 Task: Send an email with the signature Guadalupe Nelson with the subject Update on a disciplinary action and the message Please let us know if you require any further assistance with the project. from softage.8@softage.net to softage.5@softage.net and softage.6@softage.net
Action: Mouse moved to (1168, 66)
Screenshot: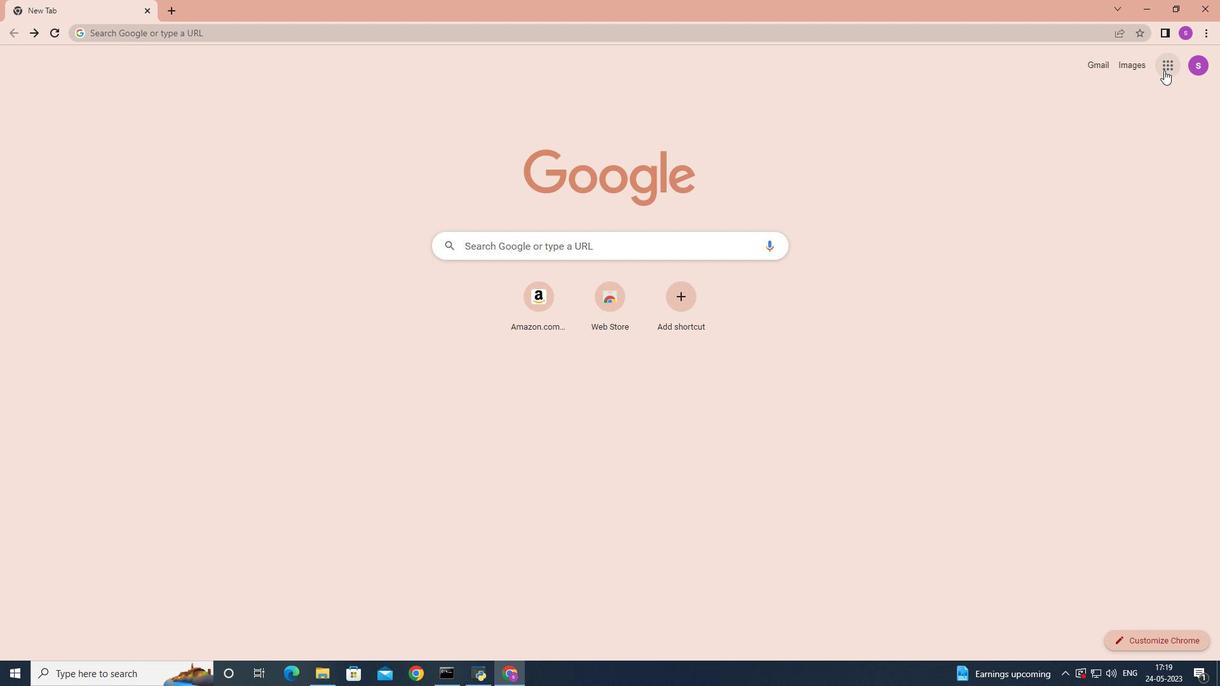
Action: Mouse pressed left at (1168, 66)
Screenshot: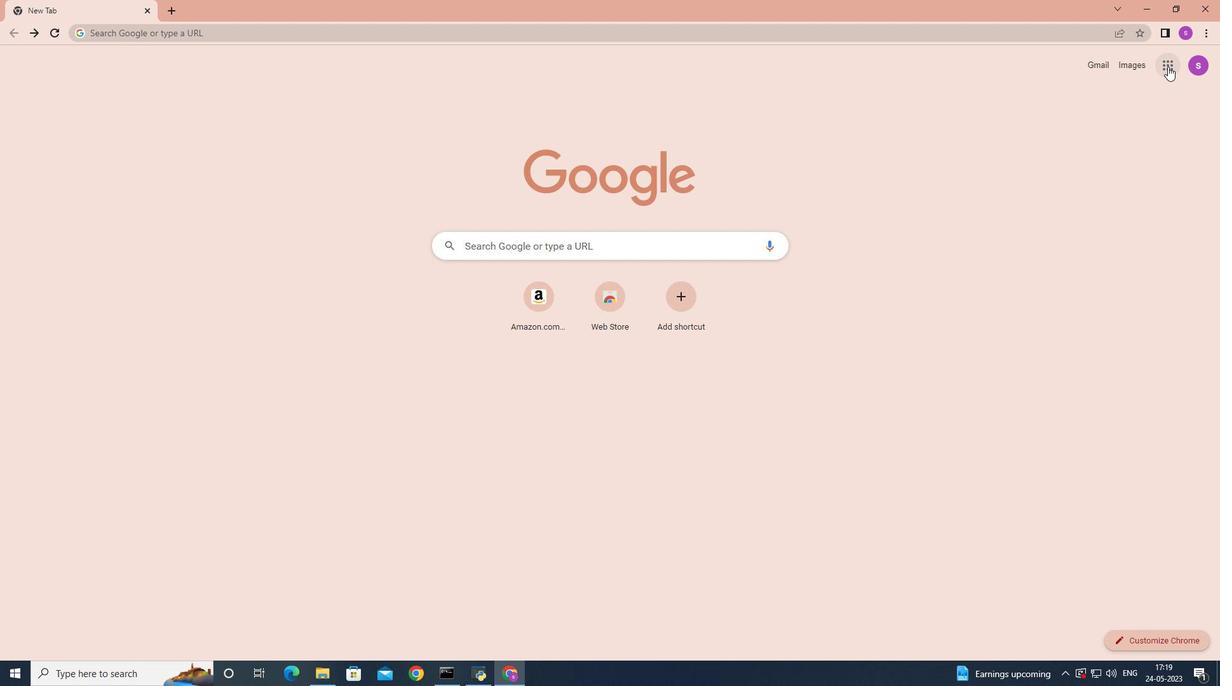 
Action: Mouse moved to (1117, 134)
Screenshot: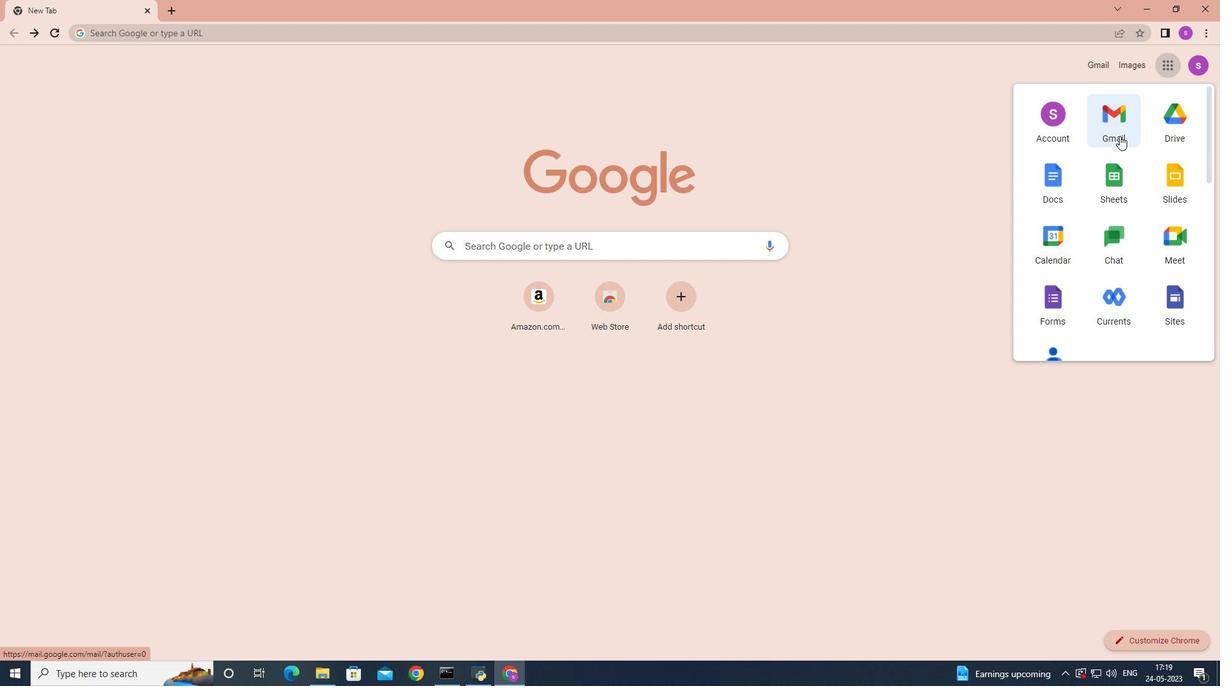 
Action: Mouse pressed left at (1117, 134)
Screenshot: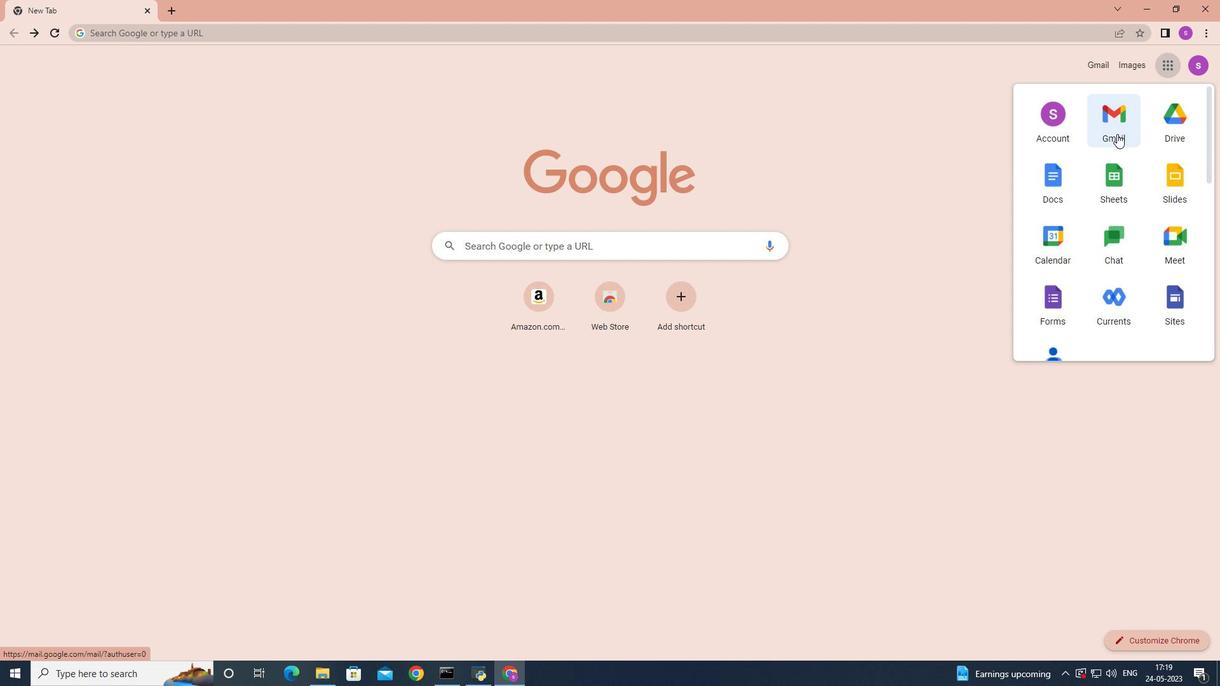 
Action: Mouse moved to (1082, 64)
Screenshot: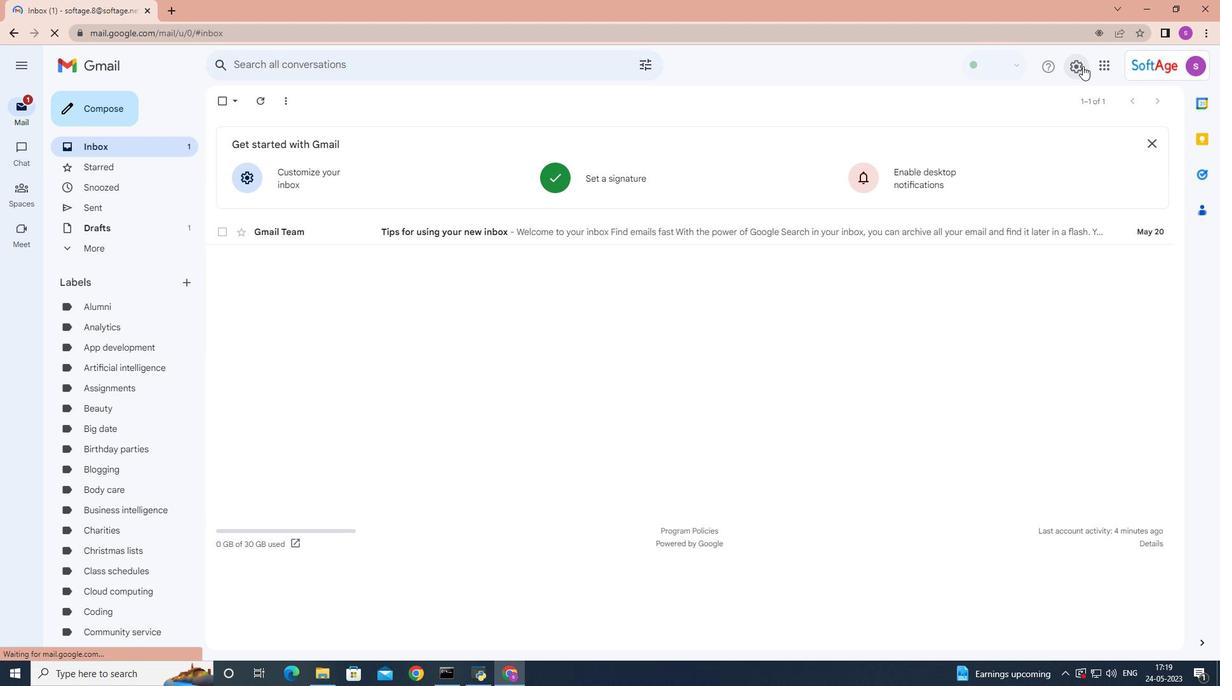 
Action: Mouse pressed left at (1082, 64)
Screenshot: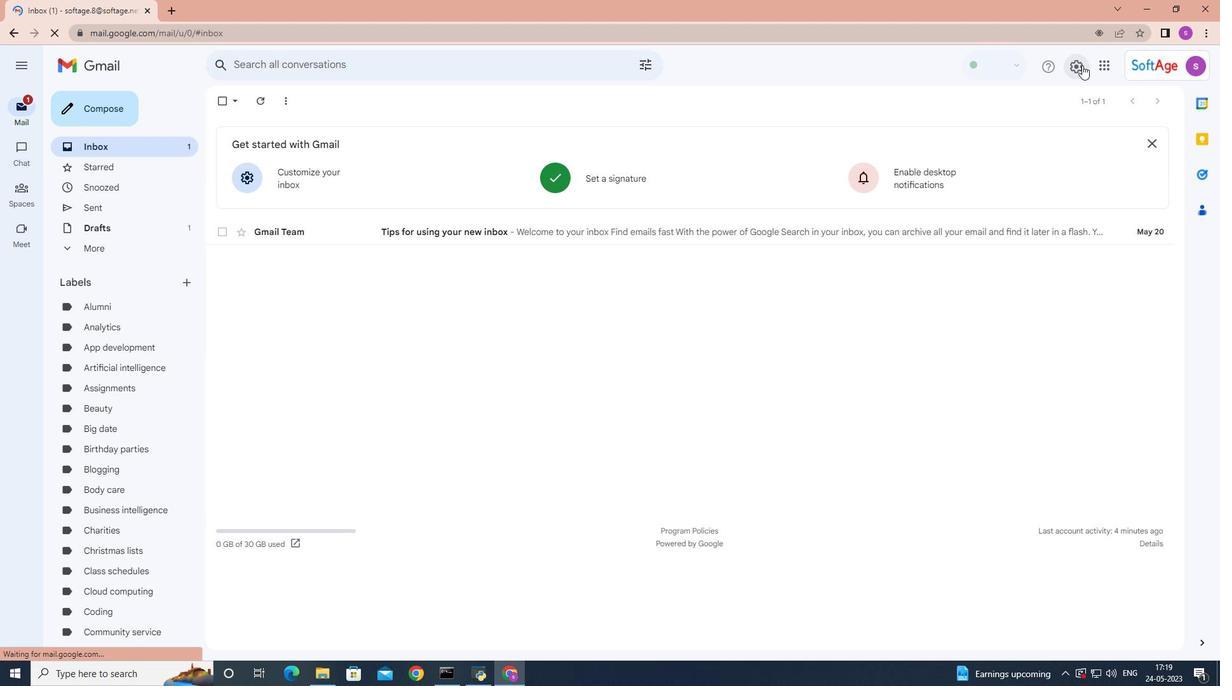 
Action: Mouse moved to (1070, 130)
Screenshot: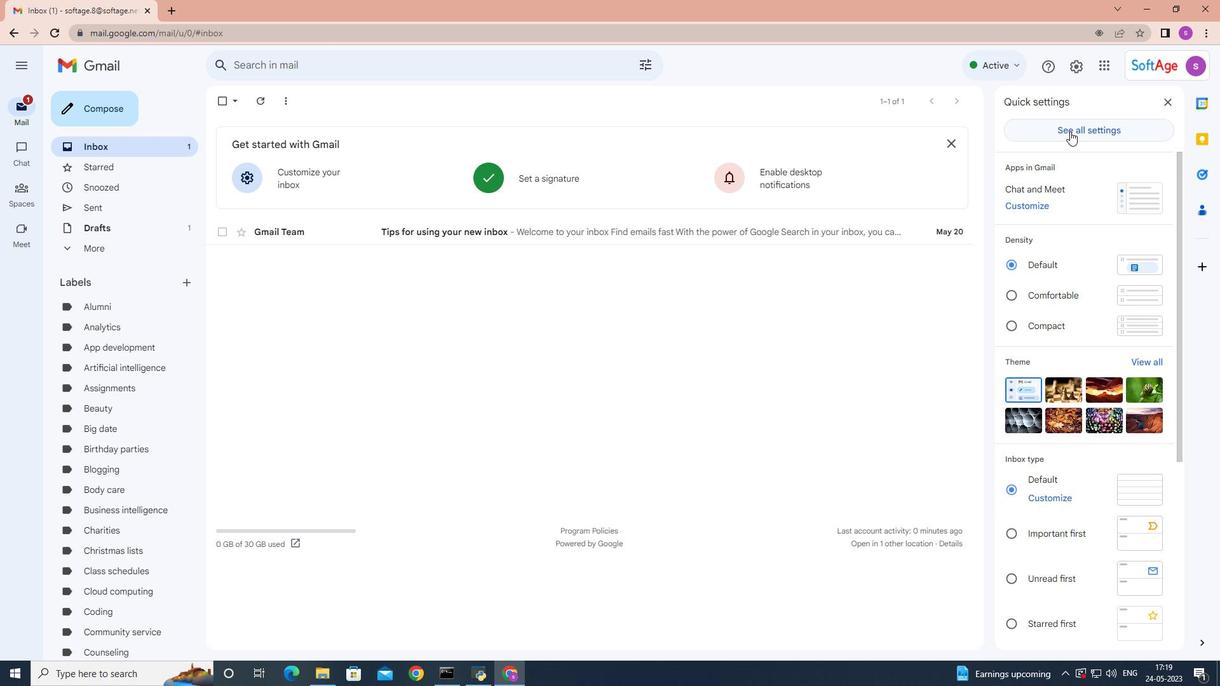 
Action: Mouse pressed left at (1070, 130)
Screenshot: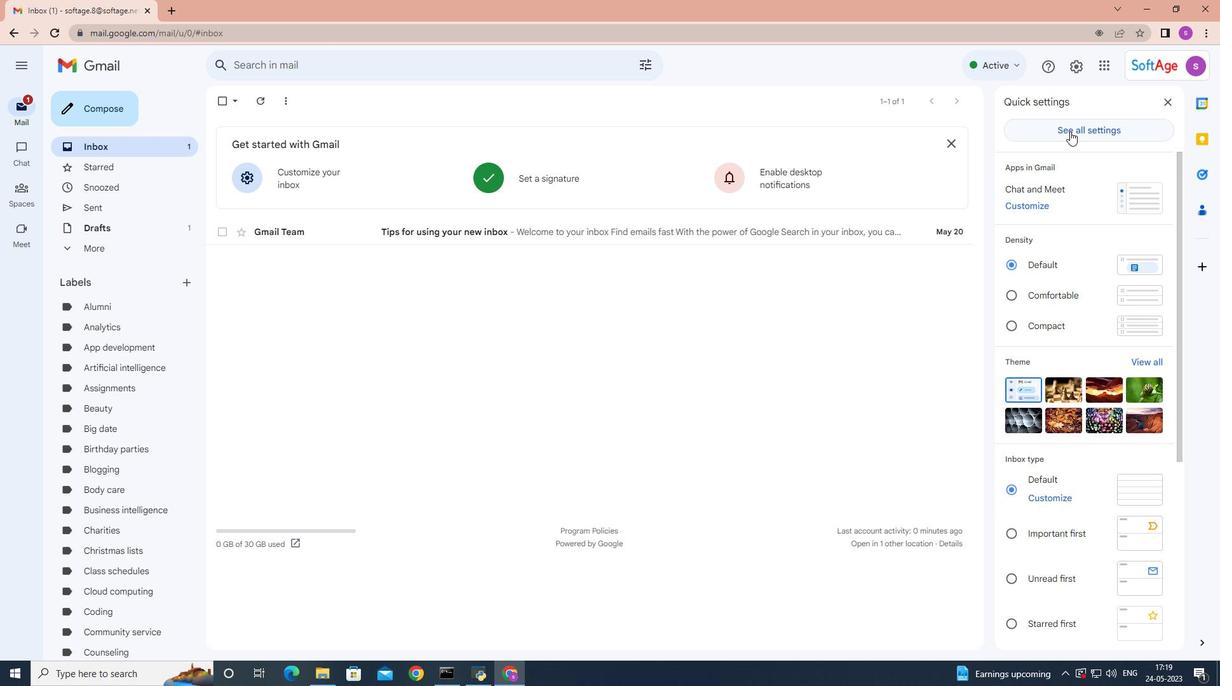 
Action: Mouse moved to (623, 318)
Screenshot: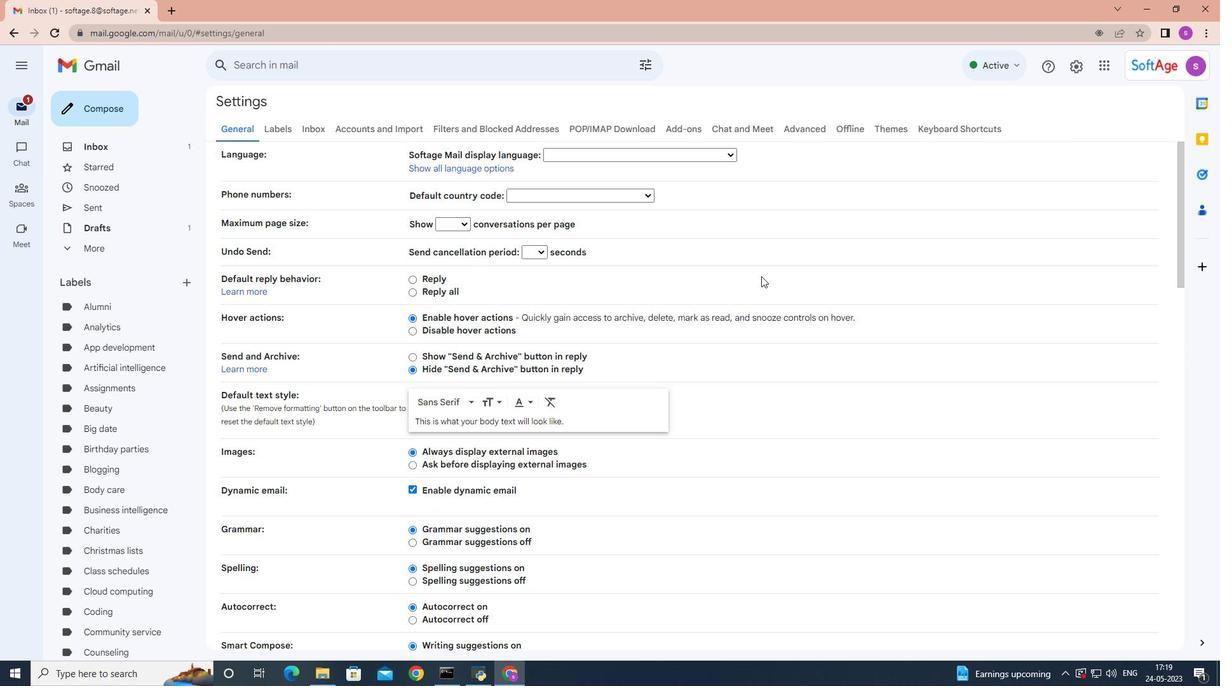 
Action: Mouse scrolled (623, 317) with delta (0, 0)
Screenshot: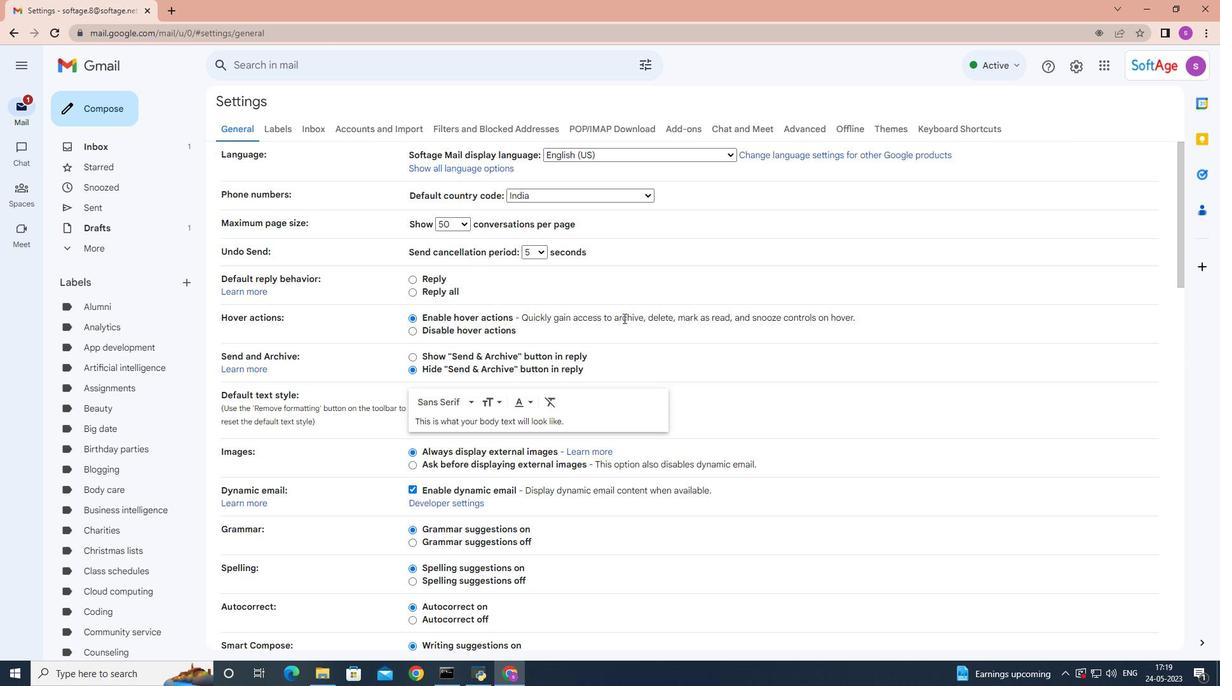 
Action: Mouse scrolled (623, 317) with delta (0, 0)
Screenshot: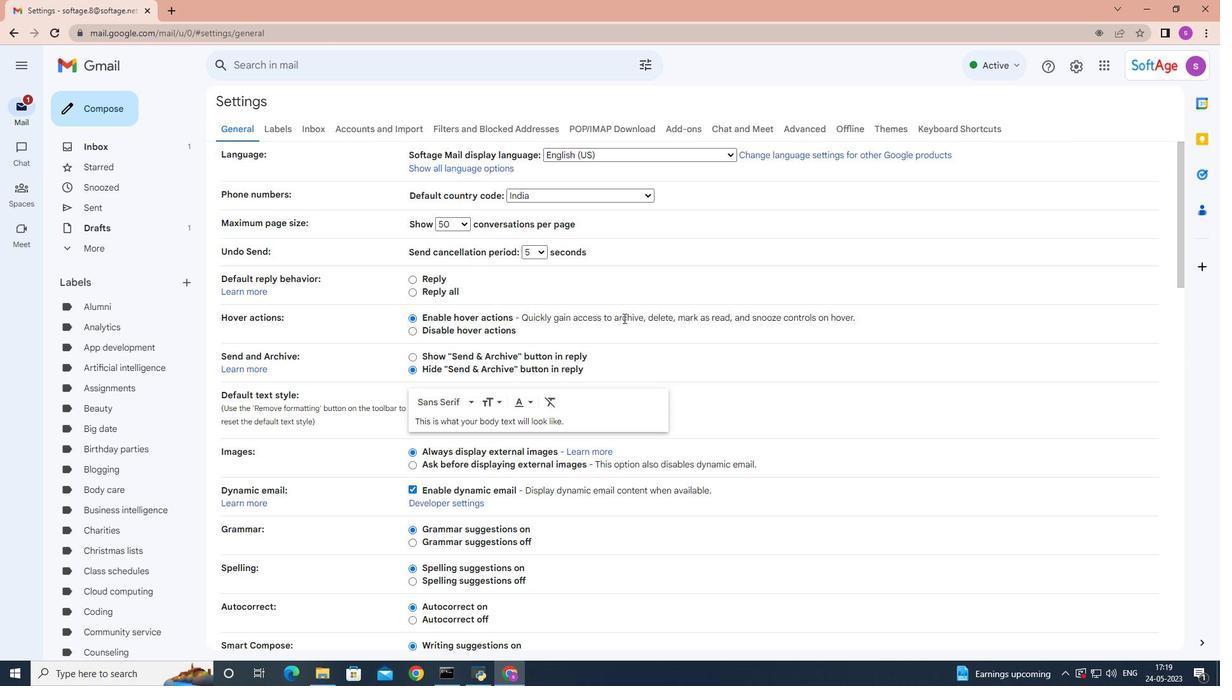 
Action: Mouse scrolled (623, 317) with delta (0, 0)
Screenshot: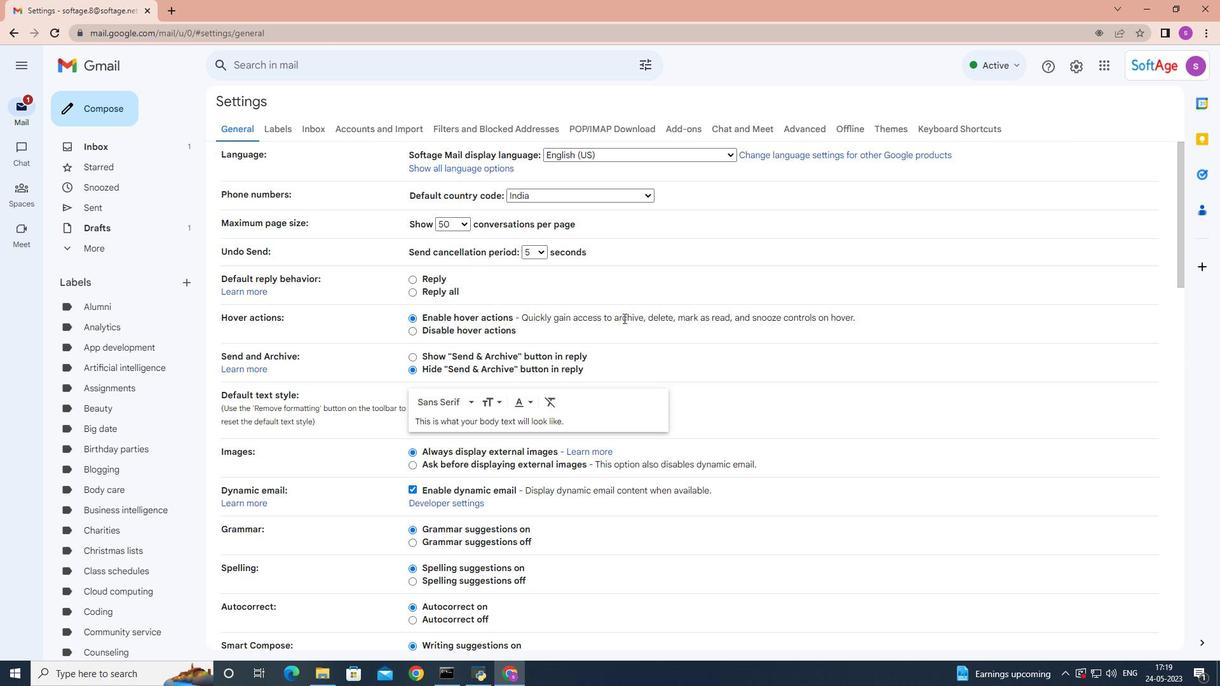 
Action: Mouse scrolled (623, 317) with delta (0, 0)
Screenshot: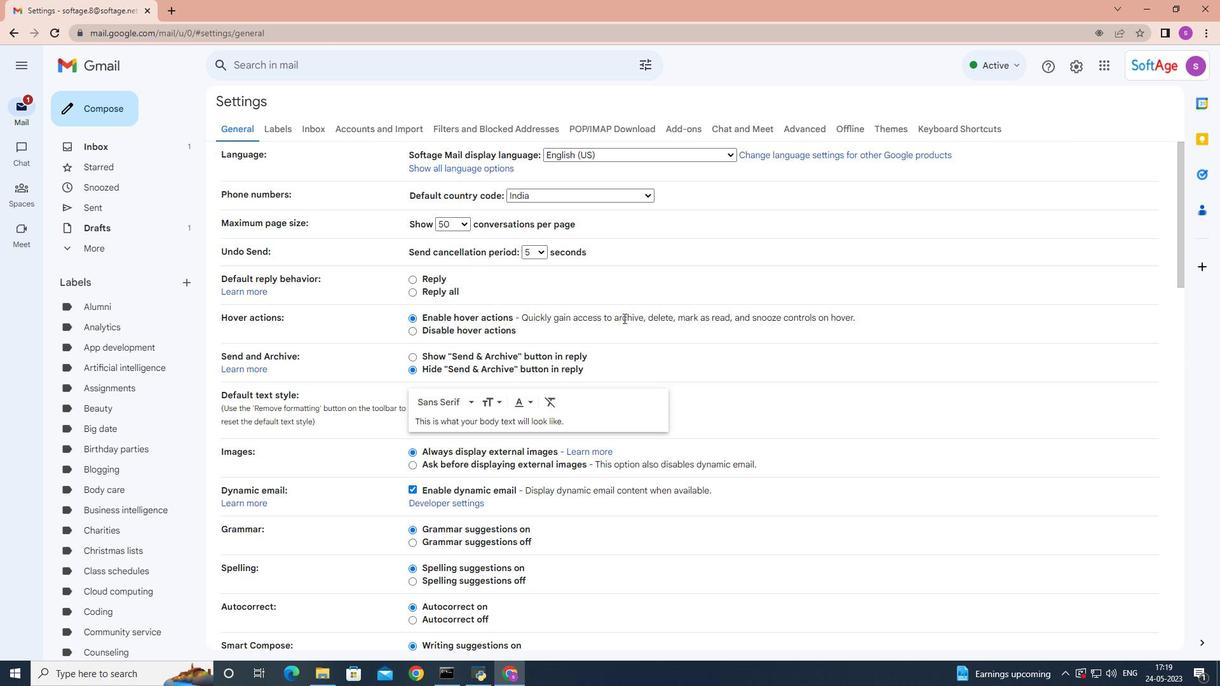 
Action: Mouse moved to (623, 318)
Screenshot: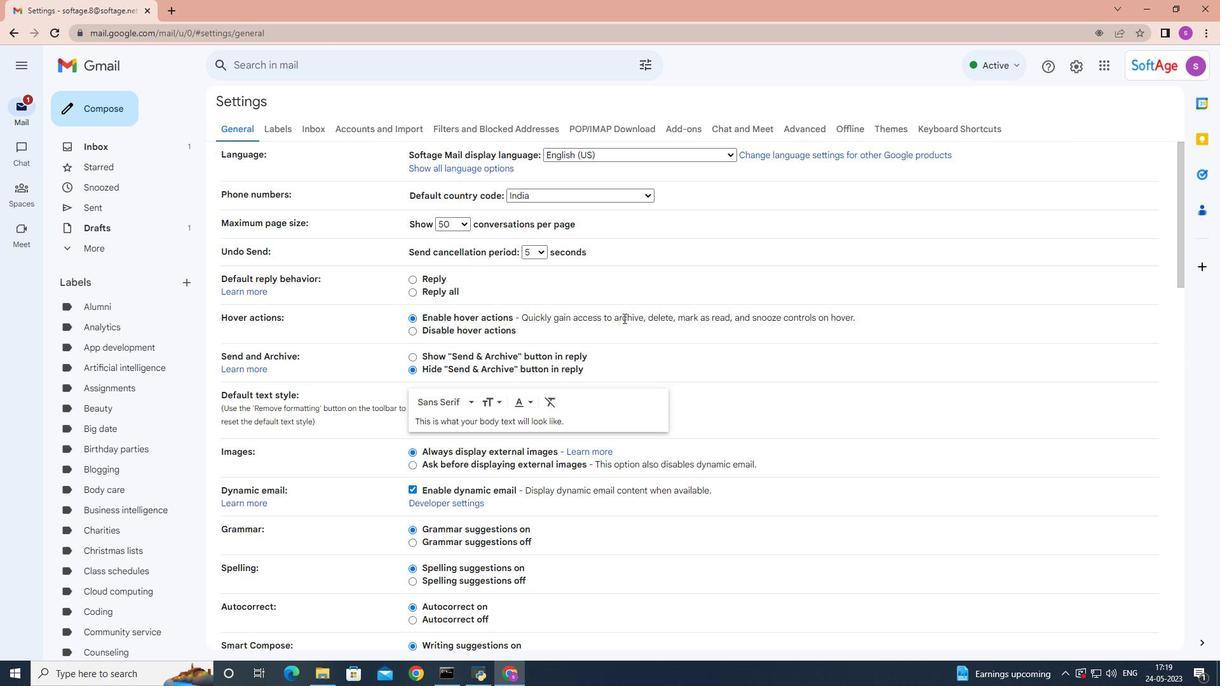 
Action: Mouse scrolled (623, 317) with delta (0, 0)
Screenshot: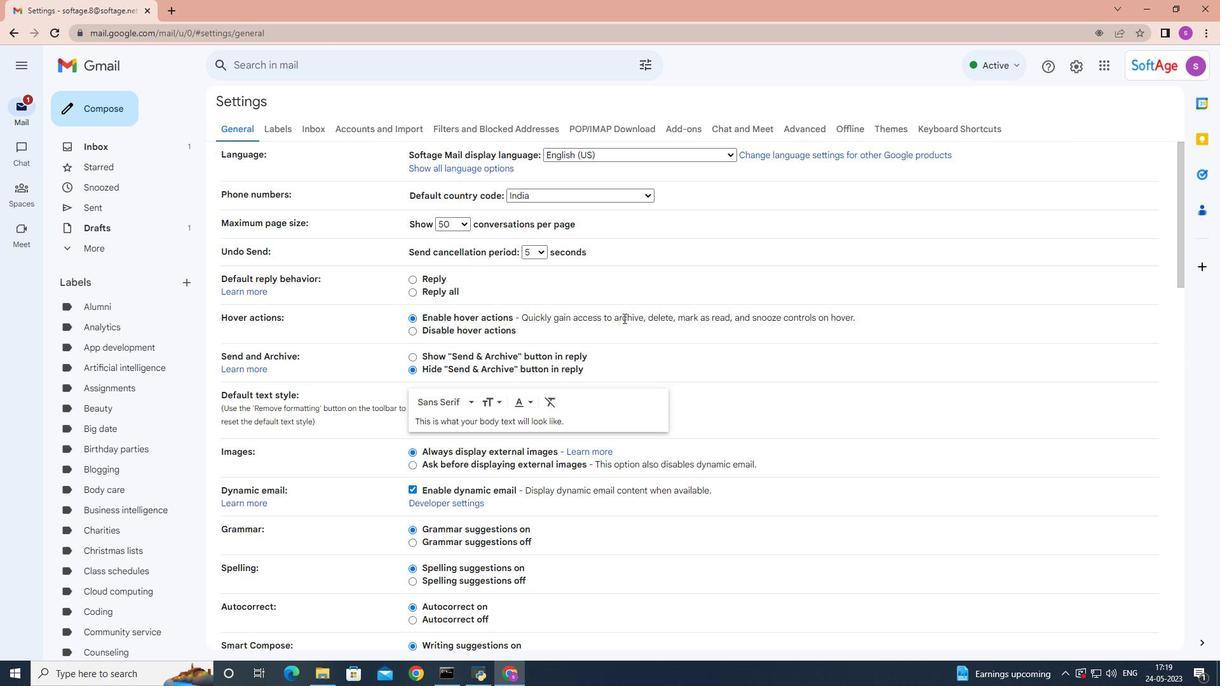 
Action: Mouse moved to (624, 316)
Screenshot: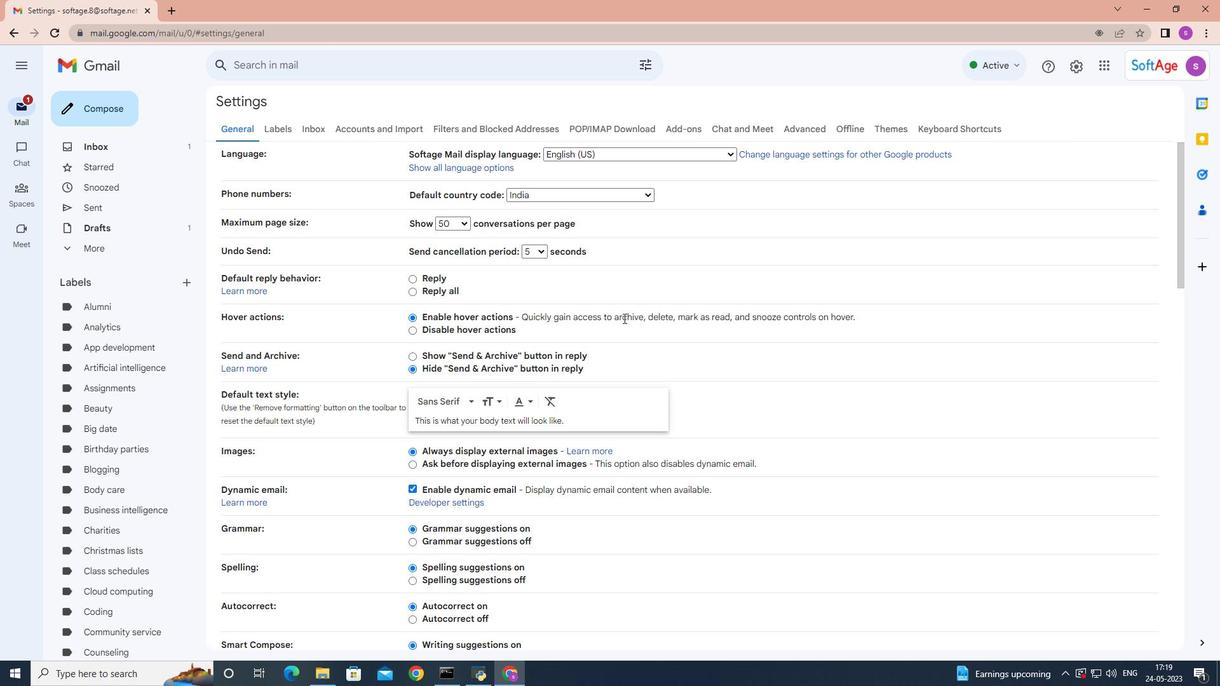 
Action: Mouse scrolled (624, 316) with delta (0, 0)
Screenshot: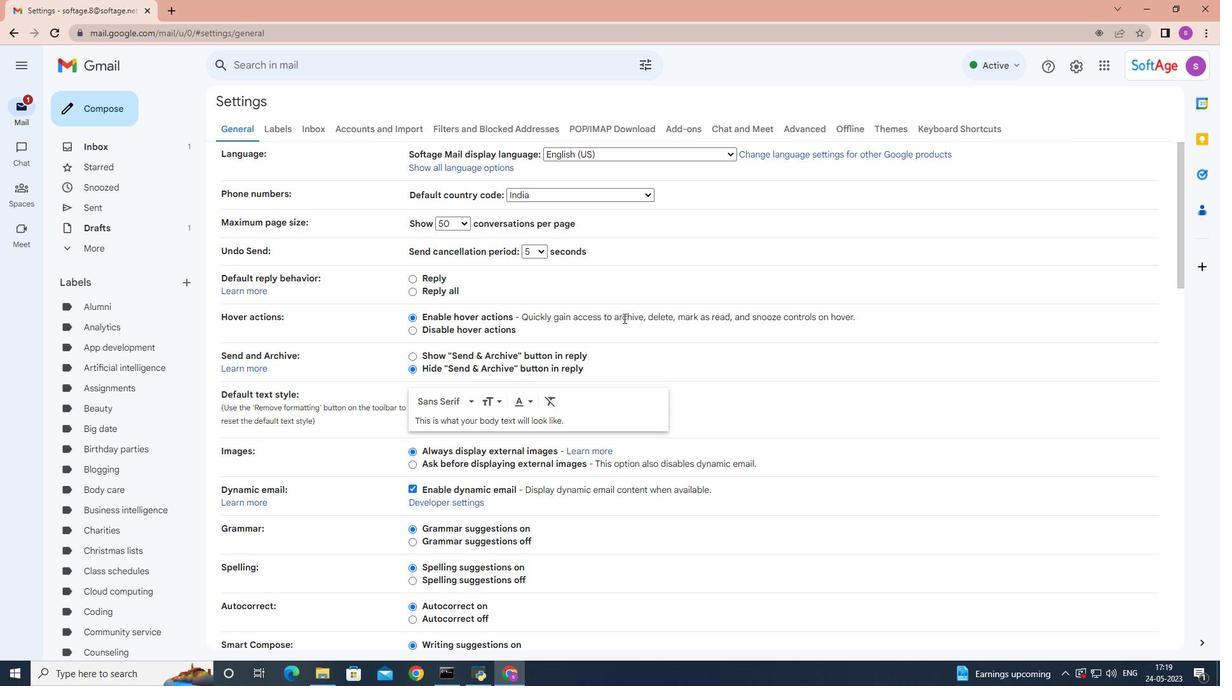 
Action: Mouse moved to (635, 306)
Screenshot: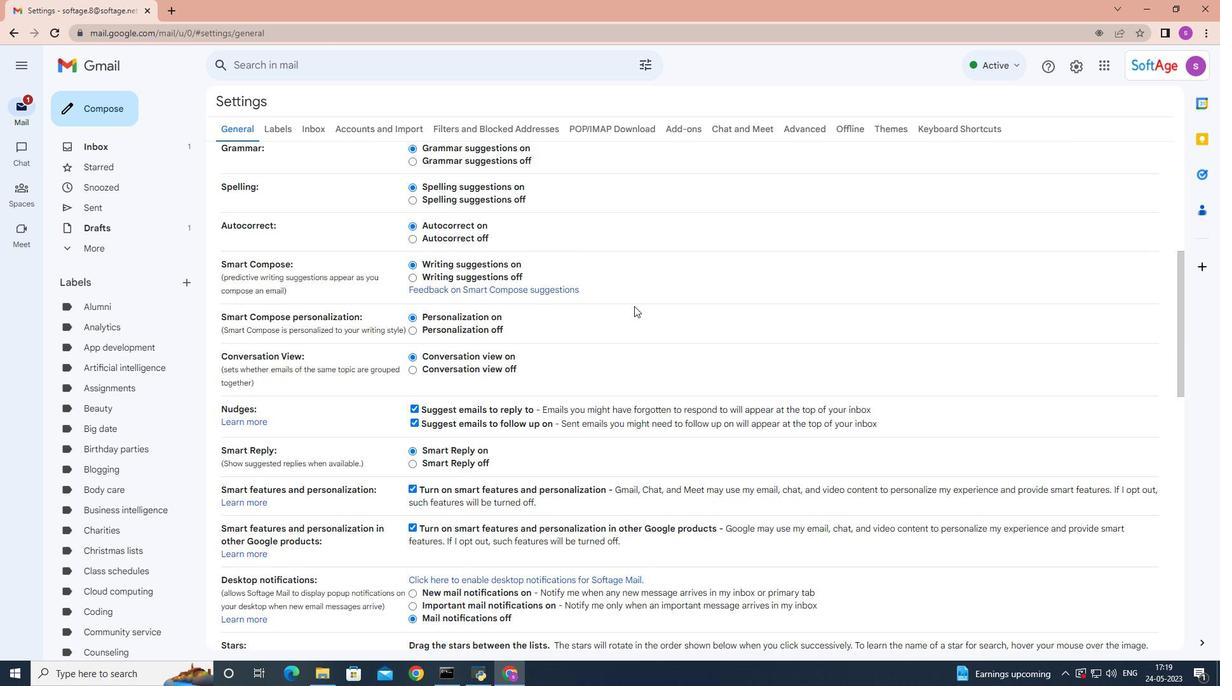 
Action: Mouse scrolled (635, 305) with delta (0, 0)
Screenshot: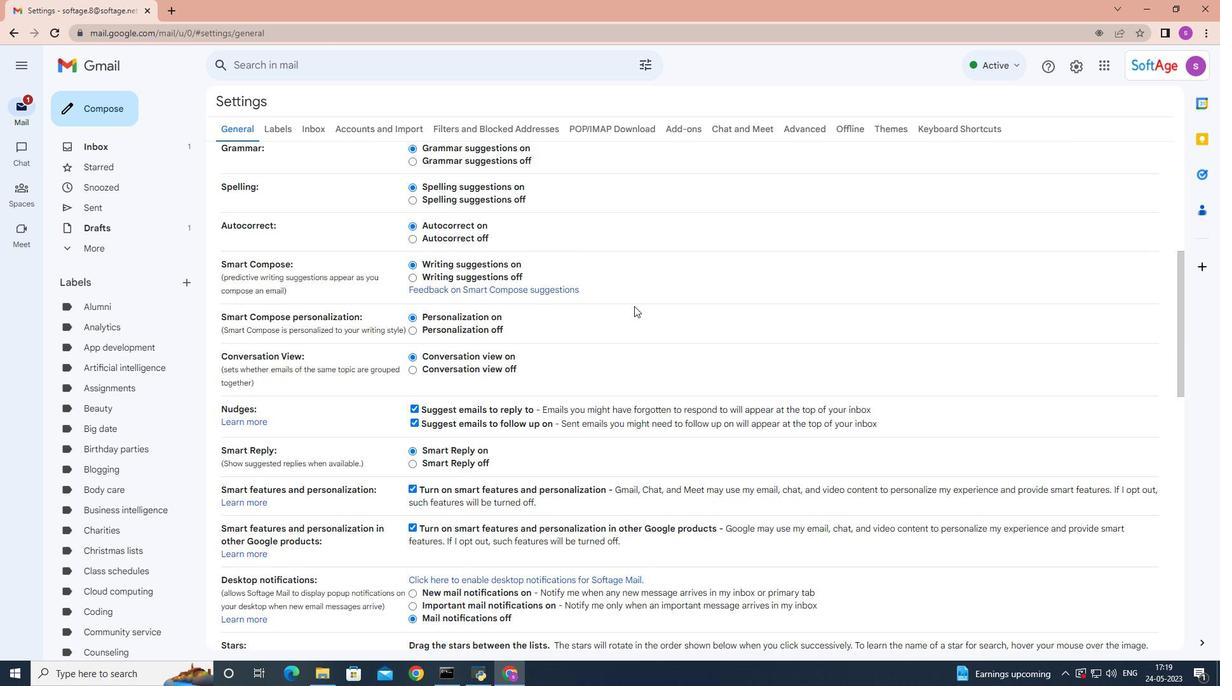 
Action: Mouse scrolled (635, 305) with delta (0, 0)
Screenshot: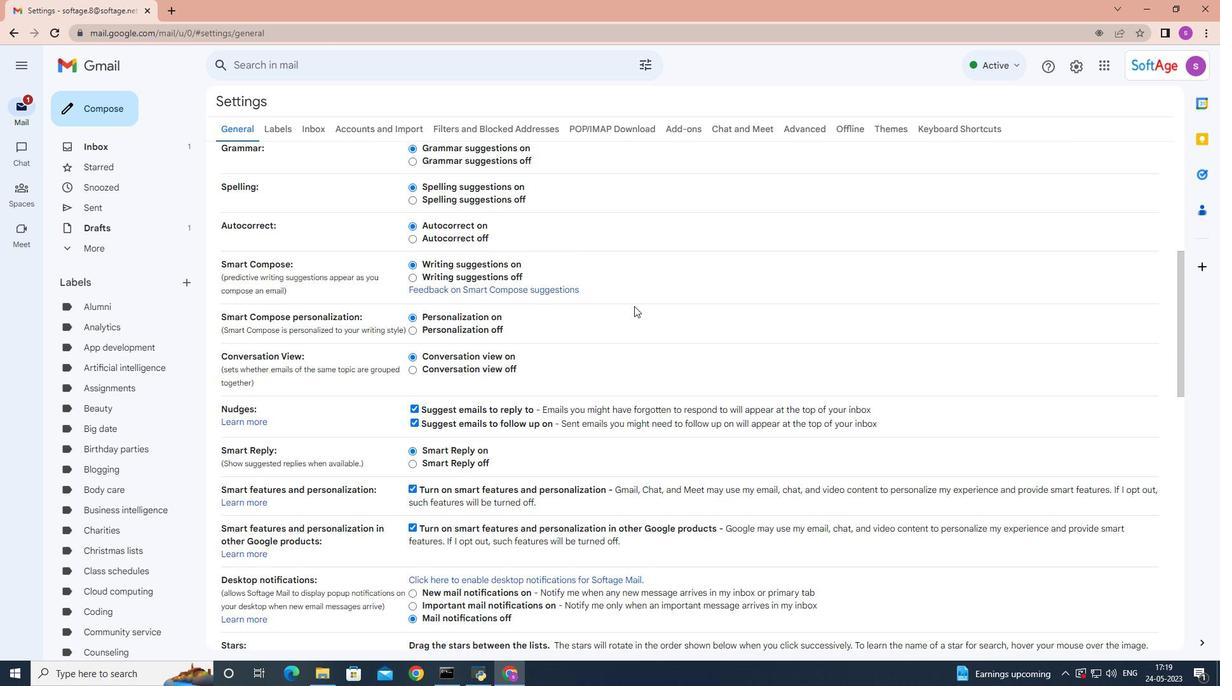 
Action: Mouse scrolled (635, 305) with delta (0, 0)
Screenshot: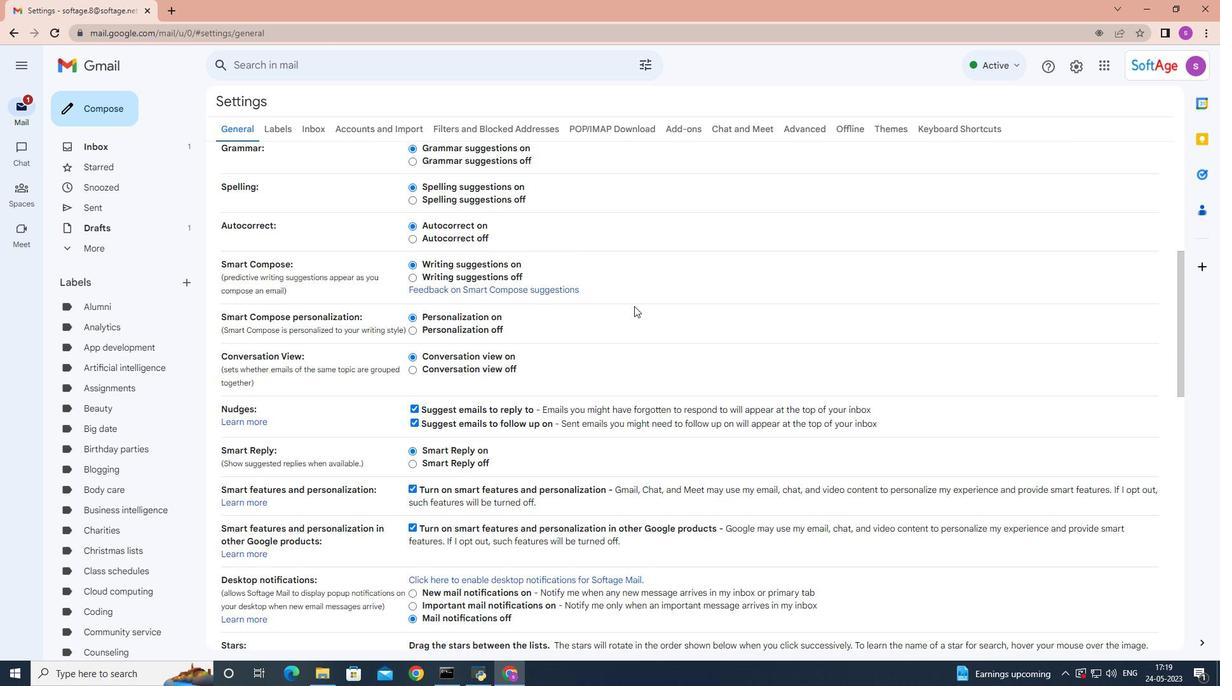 
Action: Mouse scrolled (635, 305) with delta (0, 0)
Screenshot: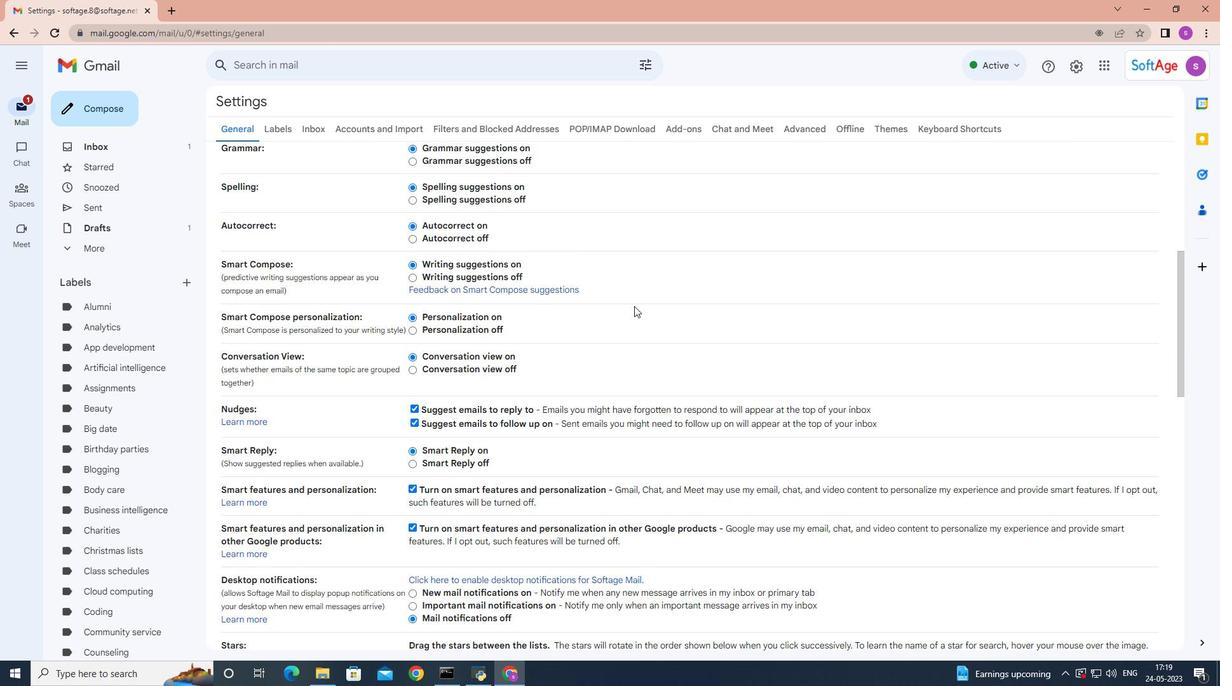 
Action: Mouse scrolled (635, 305) with delta (0, 0)
Screenshot: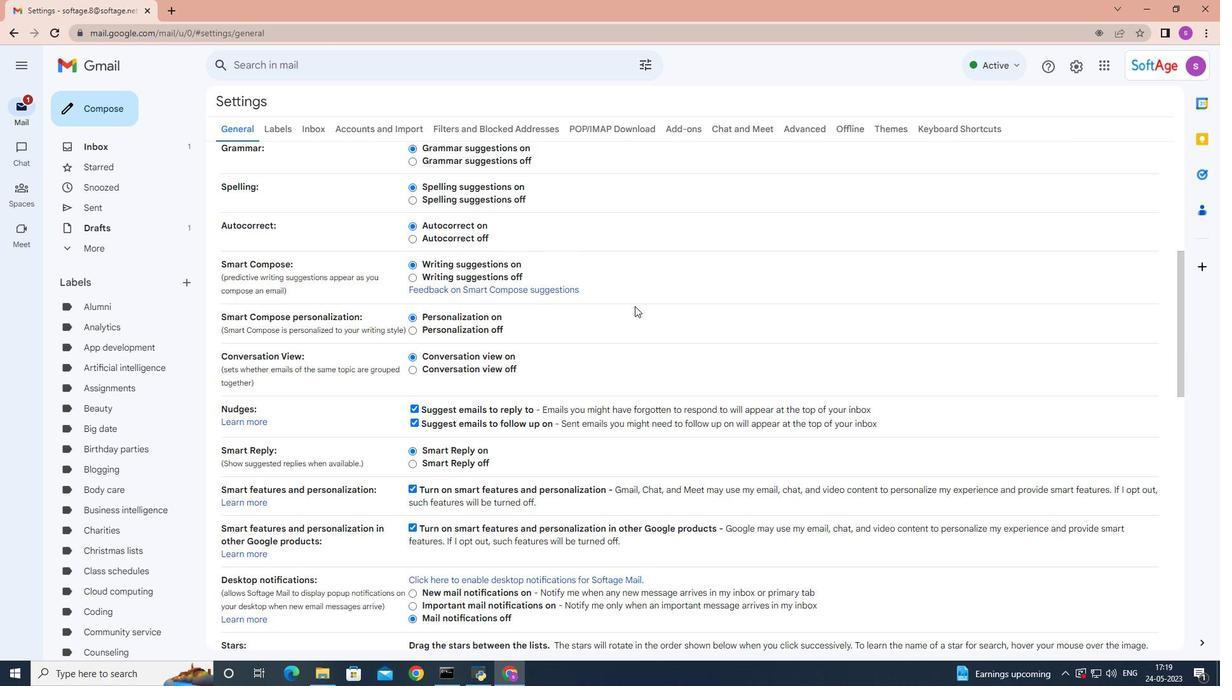 
Action: Mouse moved to (577, 413)
Screenshot: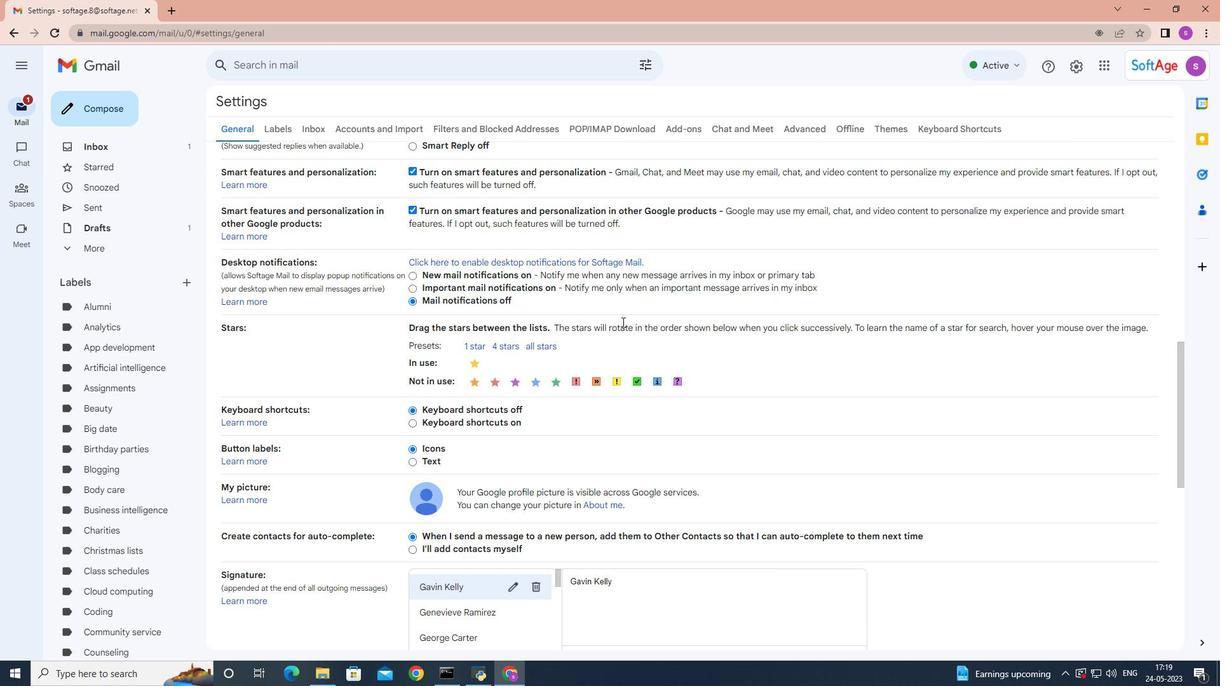 
Action: Mouse scrolled (577, 412) with delta (0, 0)
Screenshot: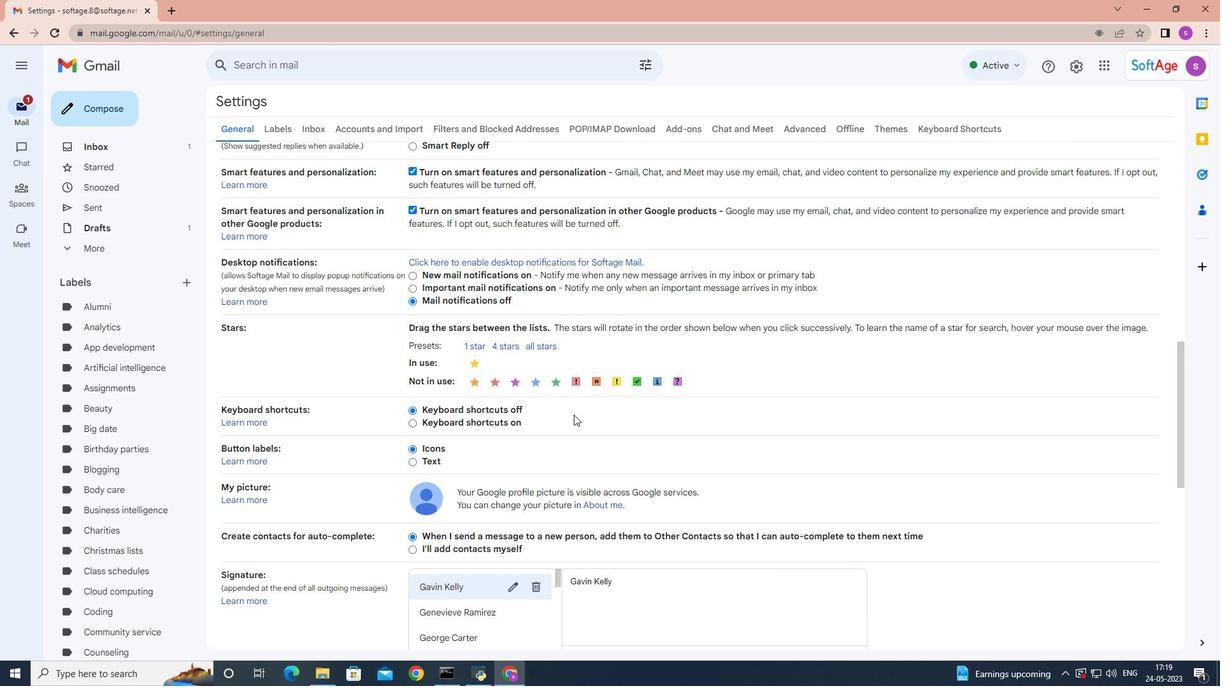 
Action: Mouse moved to (578, 412)
Screenshot: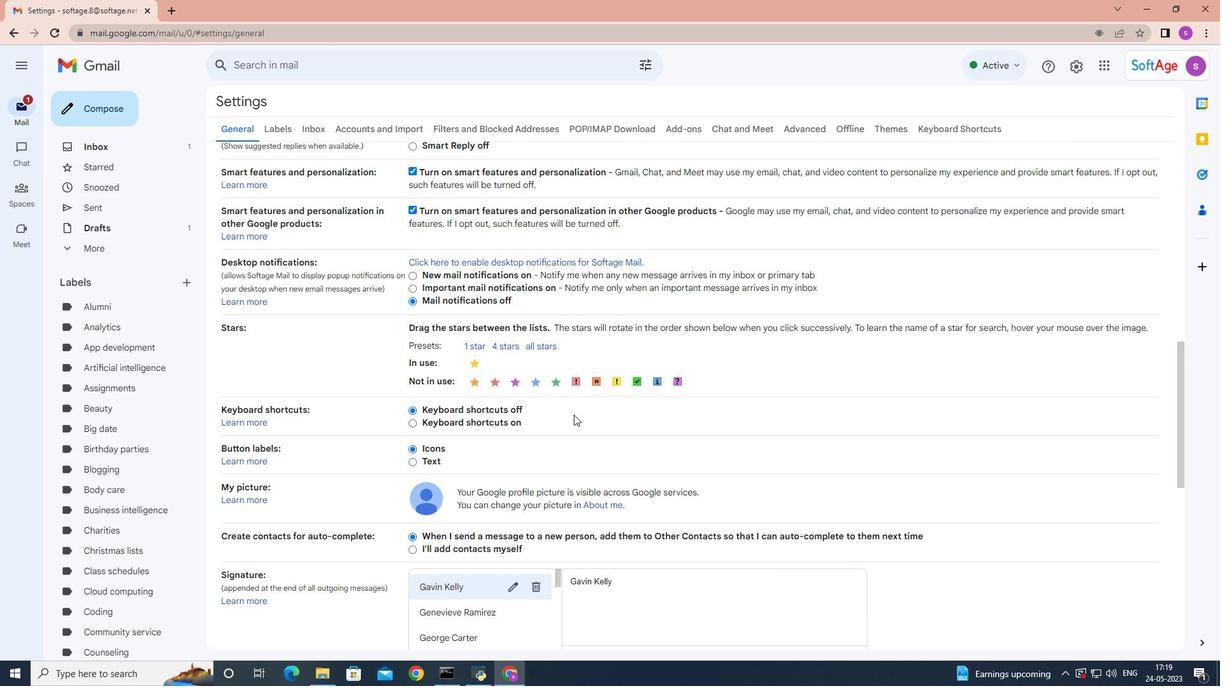 
Action: Mouse scrolled (578, 411) with delta (0, 0)
Screenshot: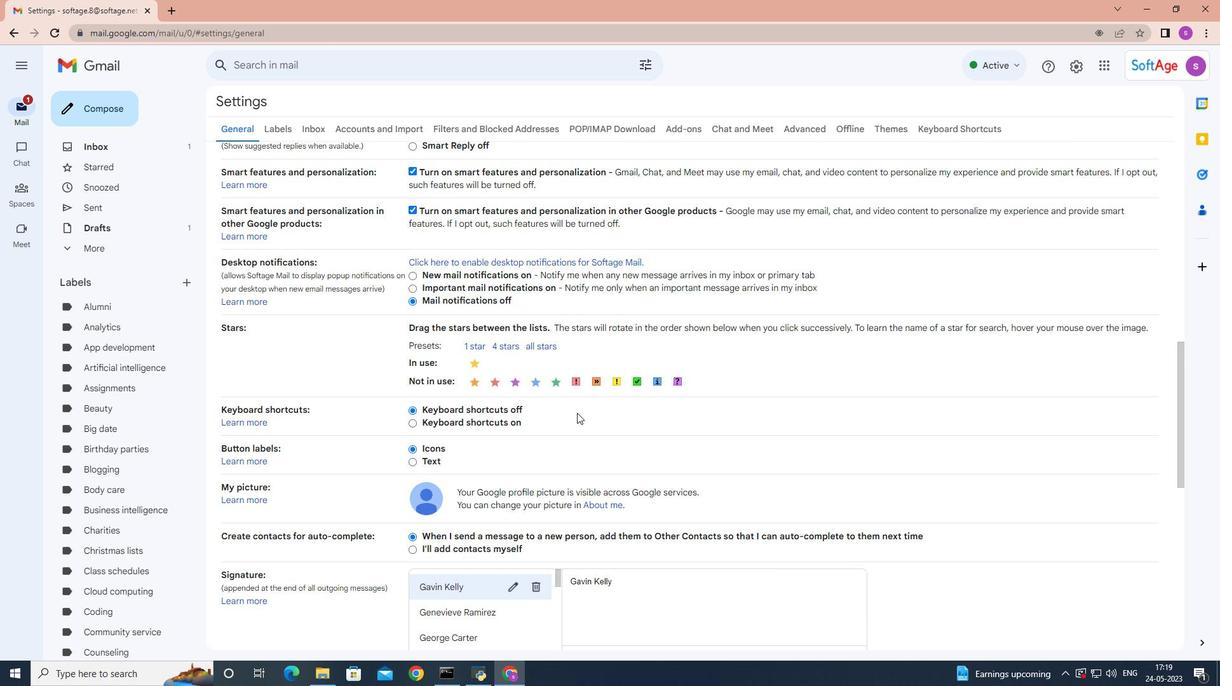 
Action: Mouse moved to (499, 568)
Screenshot: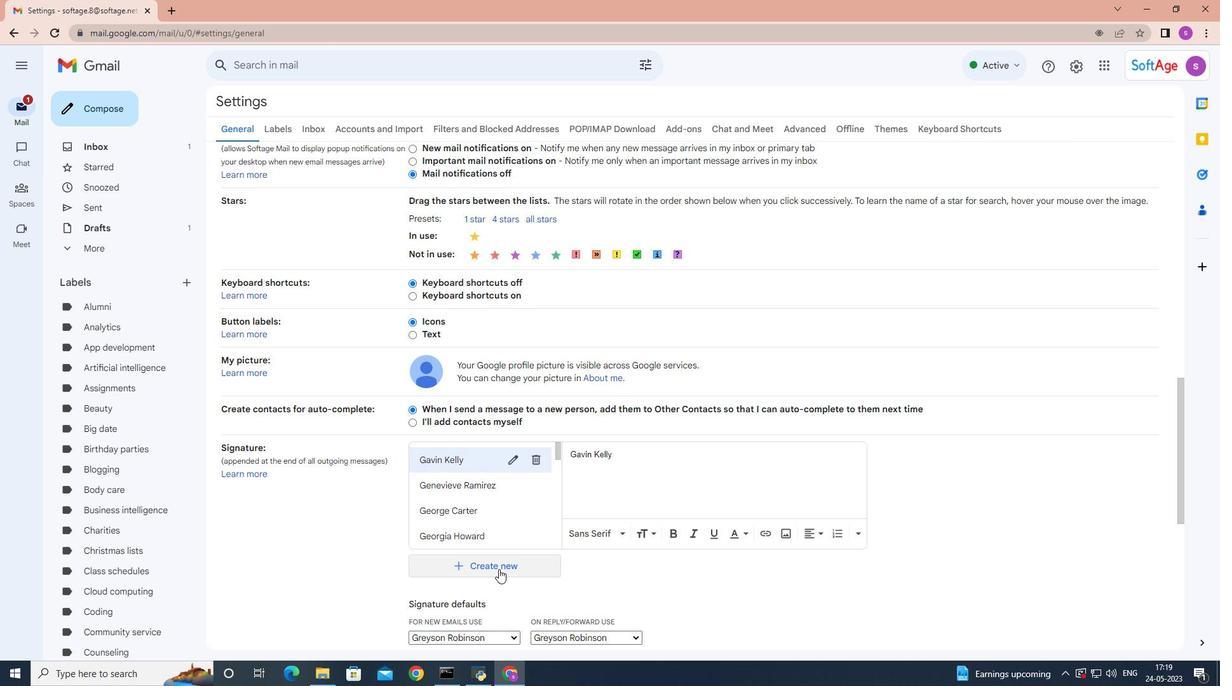 
Action: Mouse pressed left at (499, 568)
Screenshot: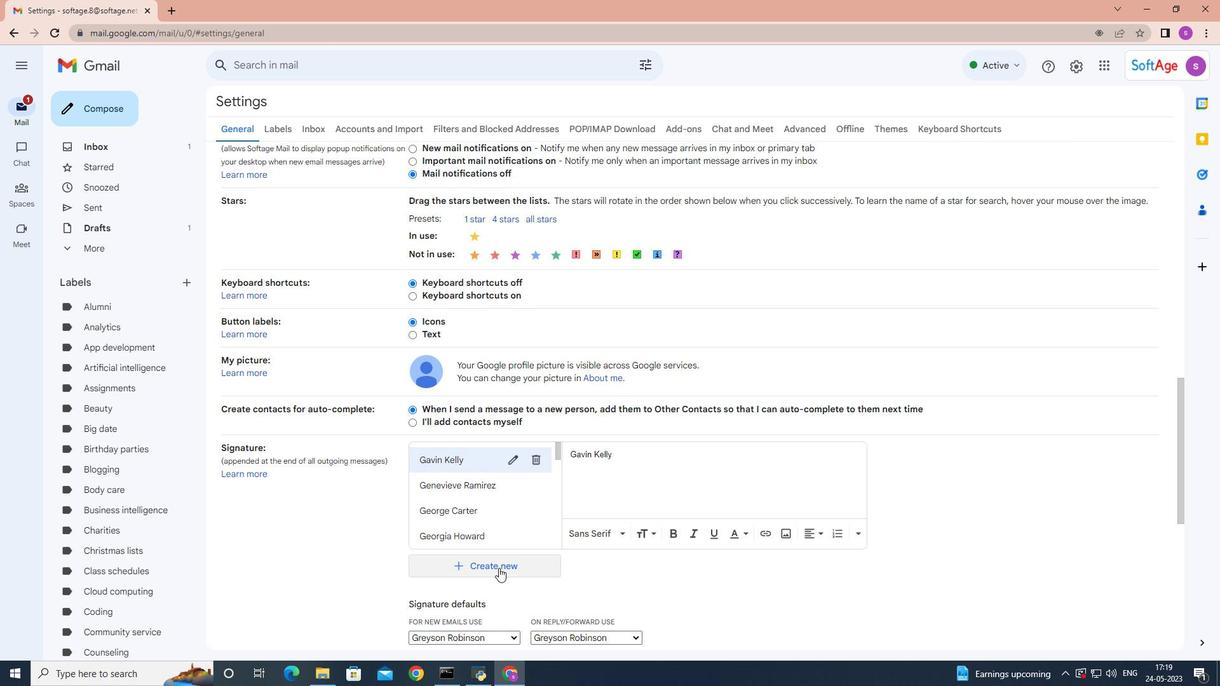 
Action: Mouse moved to (501, 544)
Screenshot: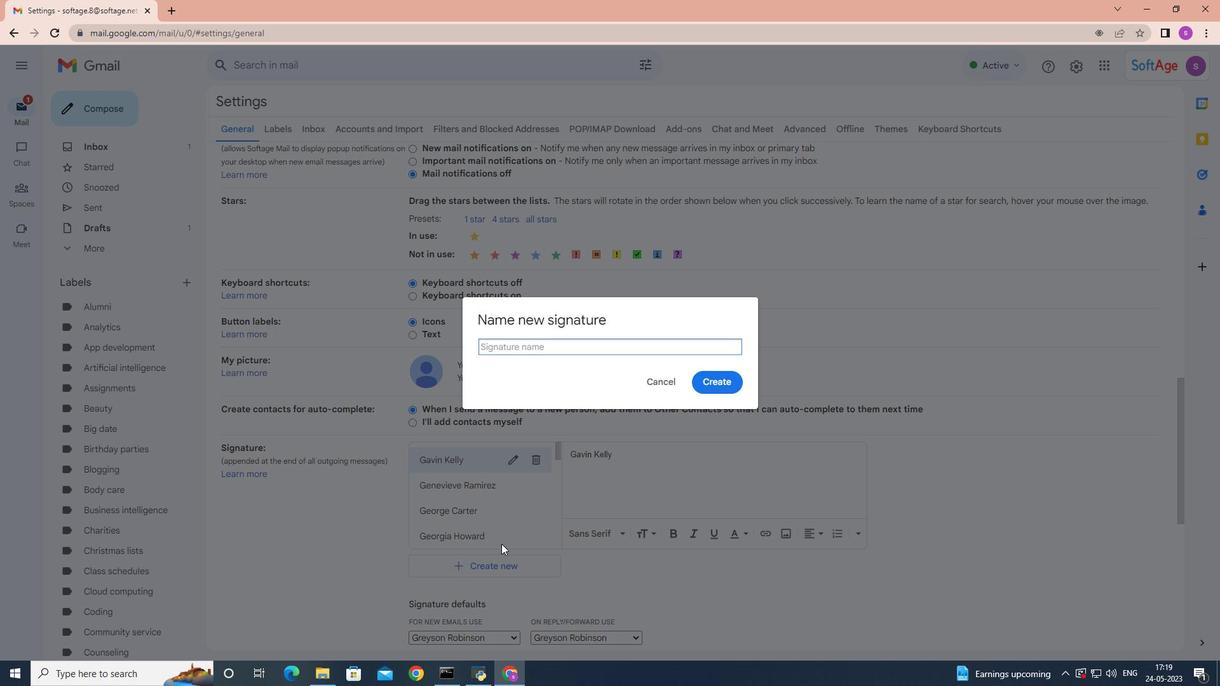 
Action: Key pressed <Key.shift>Gu
Screenshot: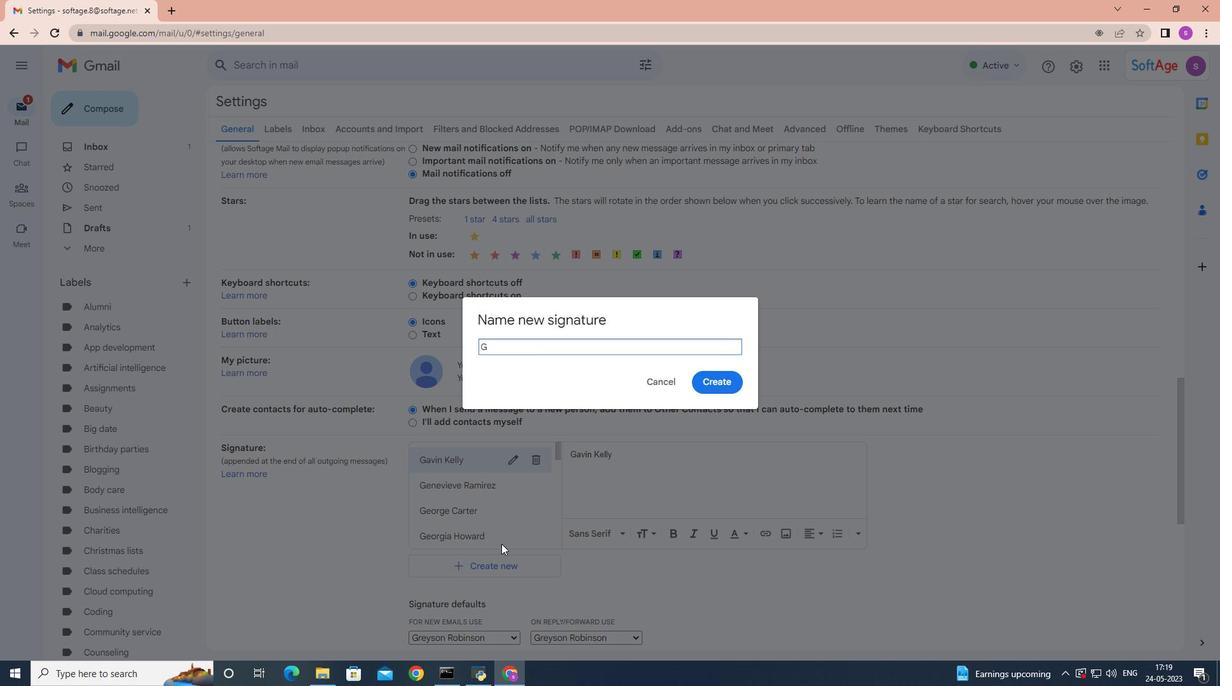 
Action: Mouse moved to (664, 373)
Screenshot: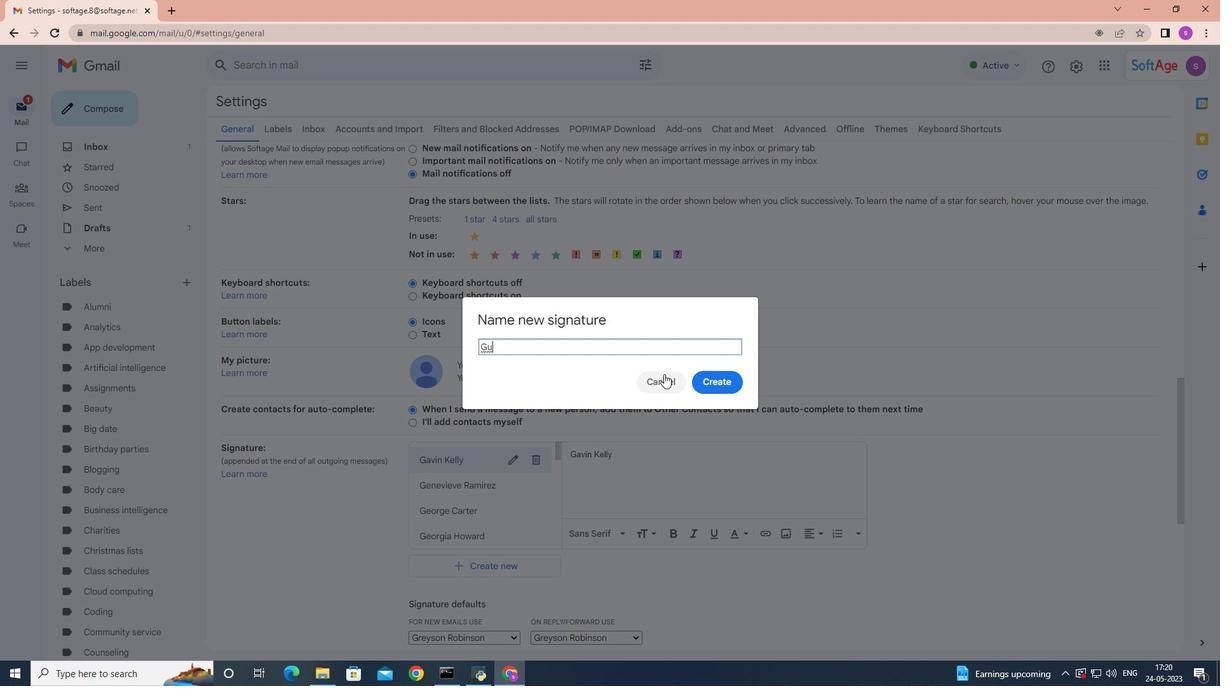
Action: Mouse pressed left at (664, 373)
Screenshot: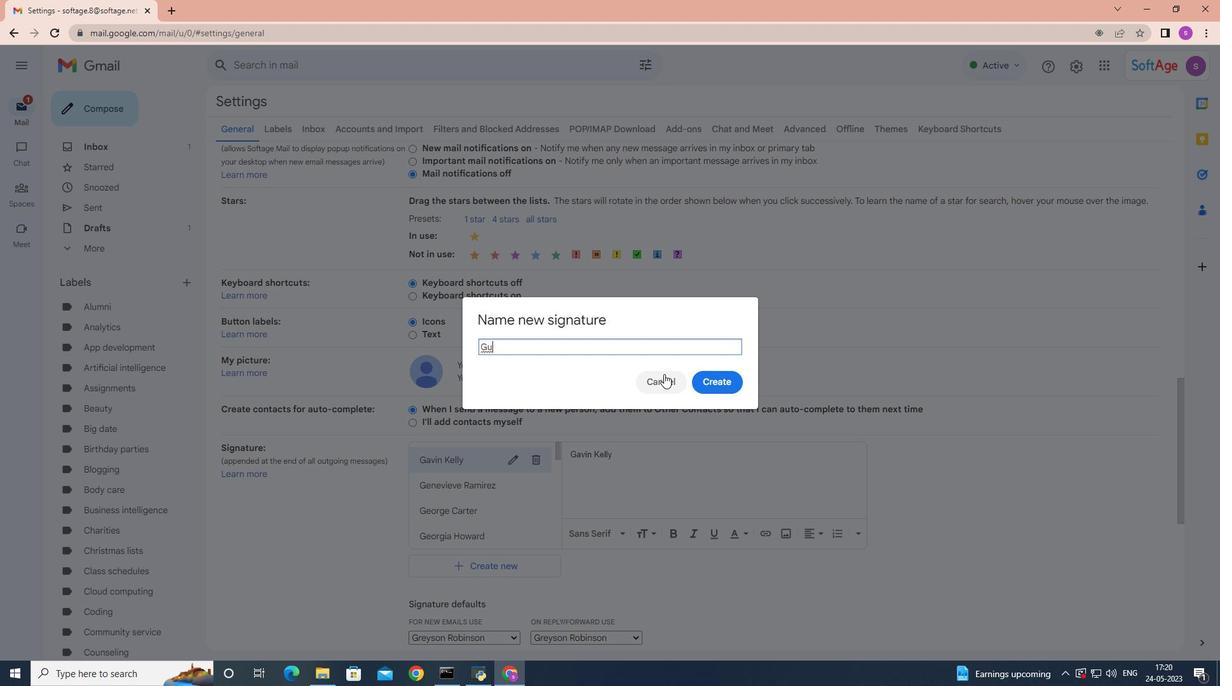 
Action: Mouse moved to (447, 536)
Screenshot: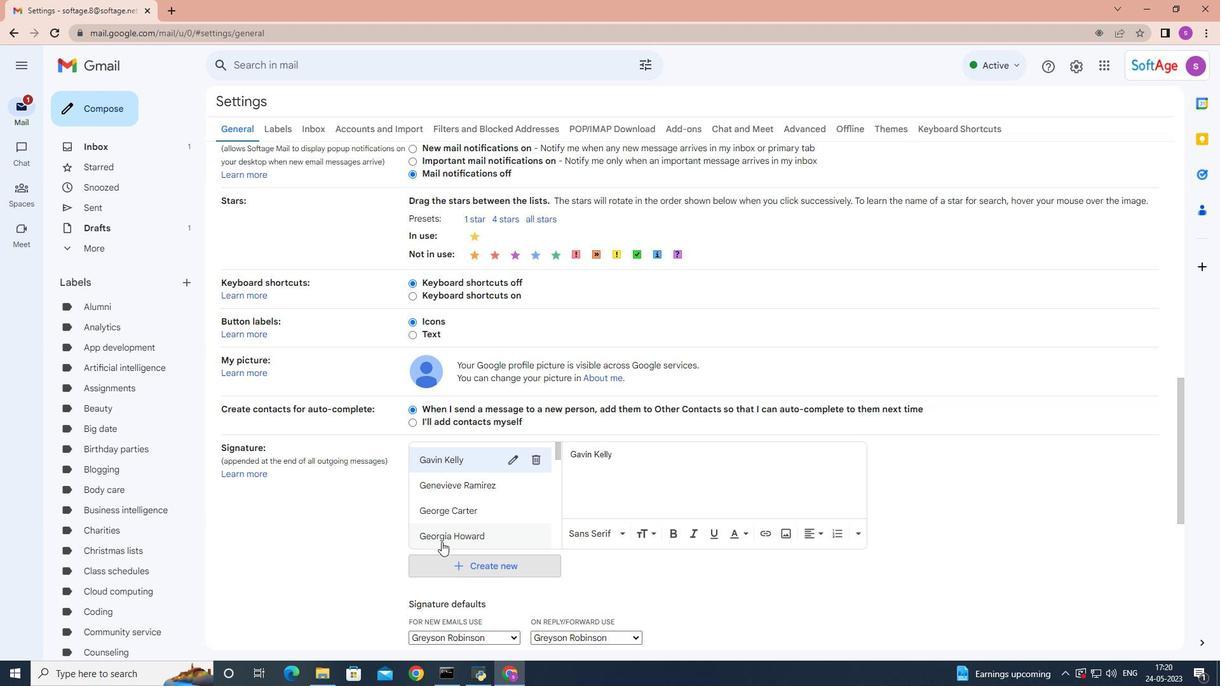 
Action: Mouse scrolled (447, 535) with delta (0, 0)
Screenshot: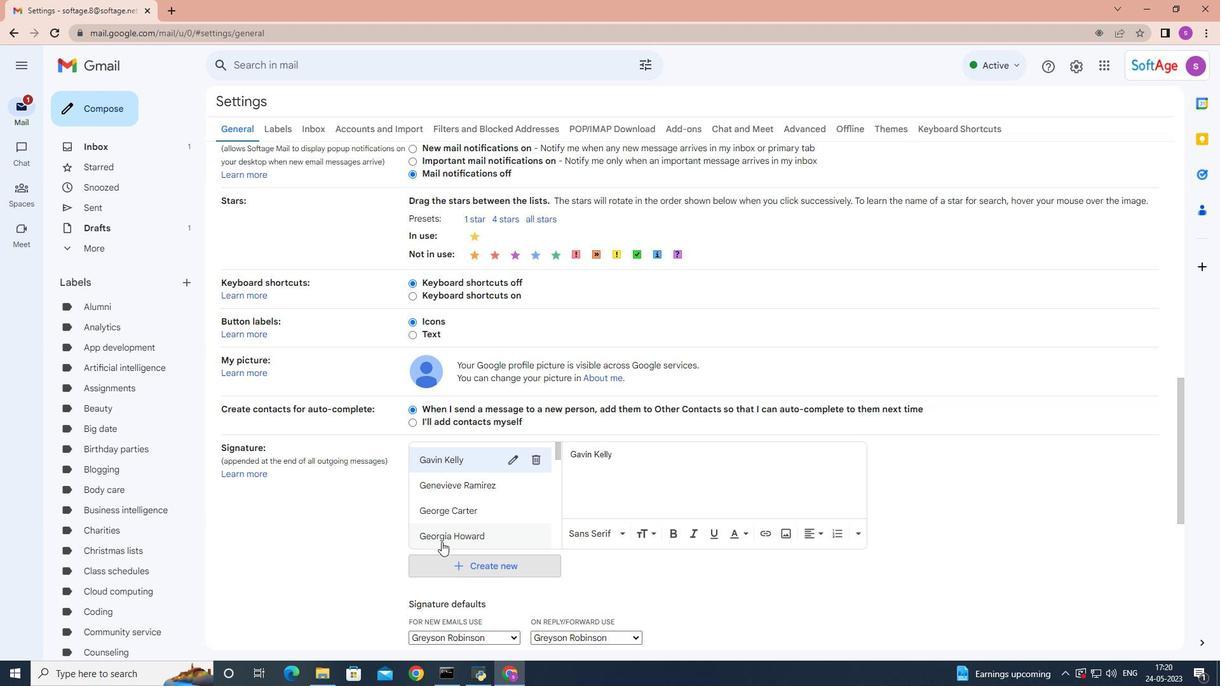 
Action: Mouse moved to (469, 505)
Screenshot: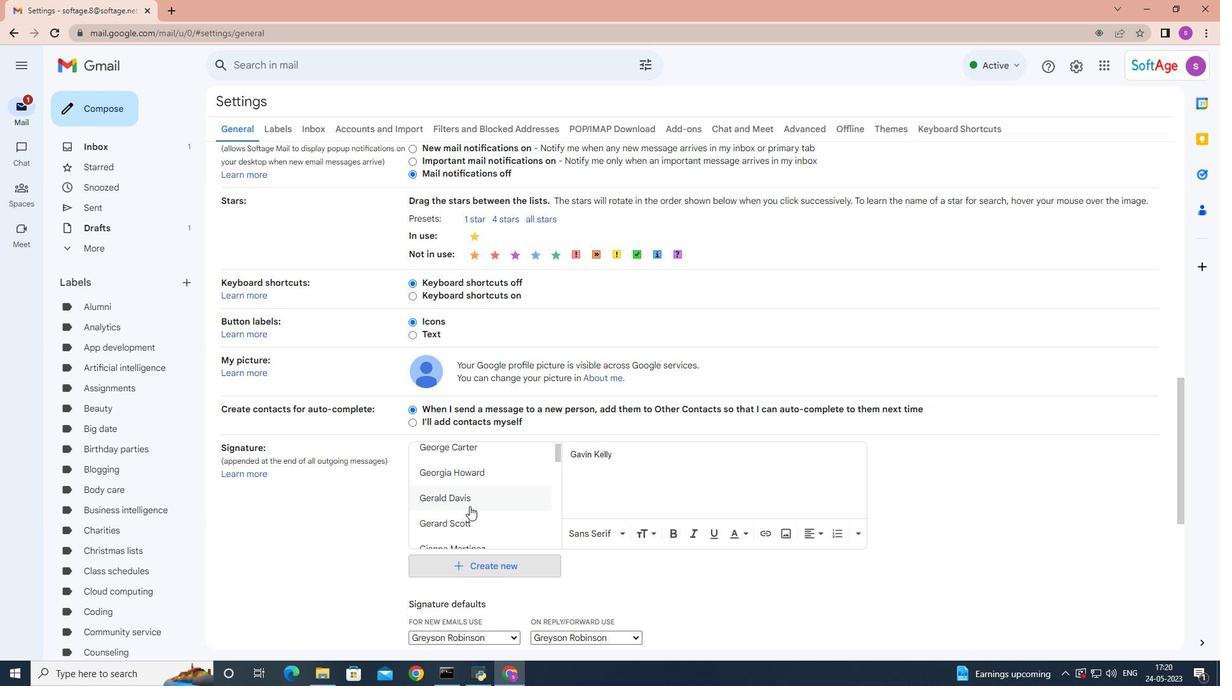 
Action: Mouse scrolled (469, 504) with delta (0, 0)
Screenshot: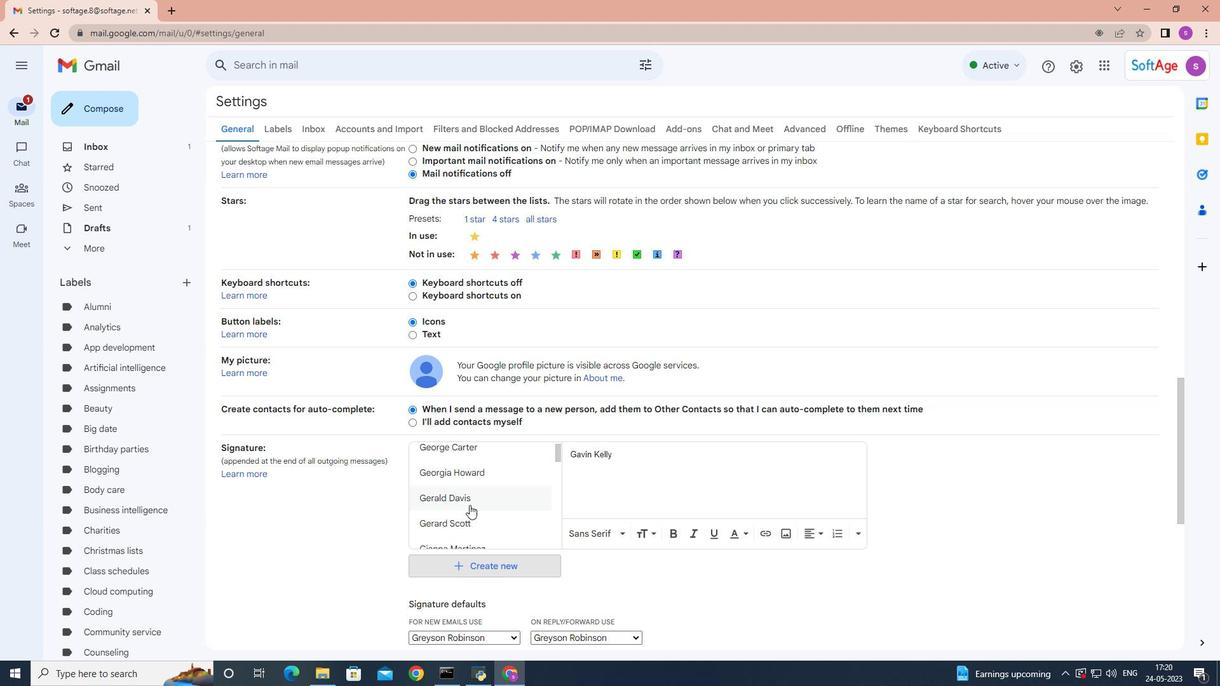 
Action: Mouse moved to (485, 508)
Screenshot: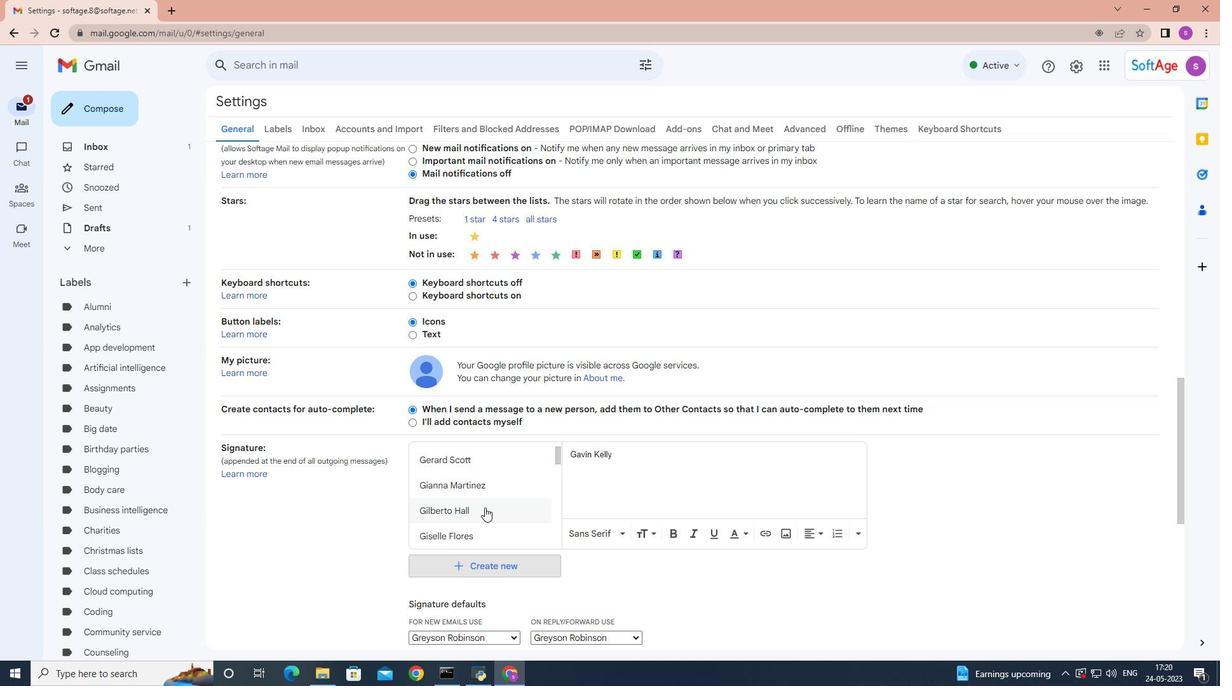 
Action: Mouse scrolled (485, 507) with delta (0, 0)
Screenshot: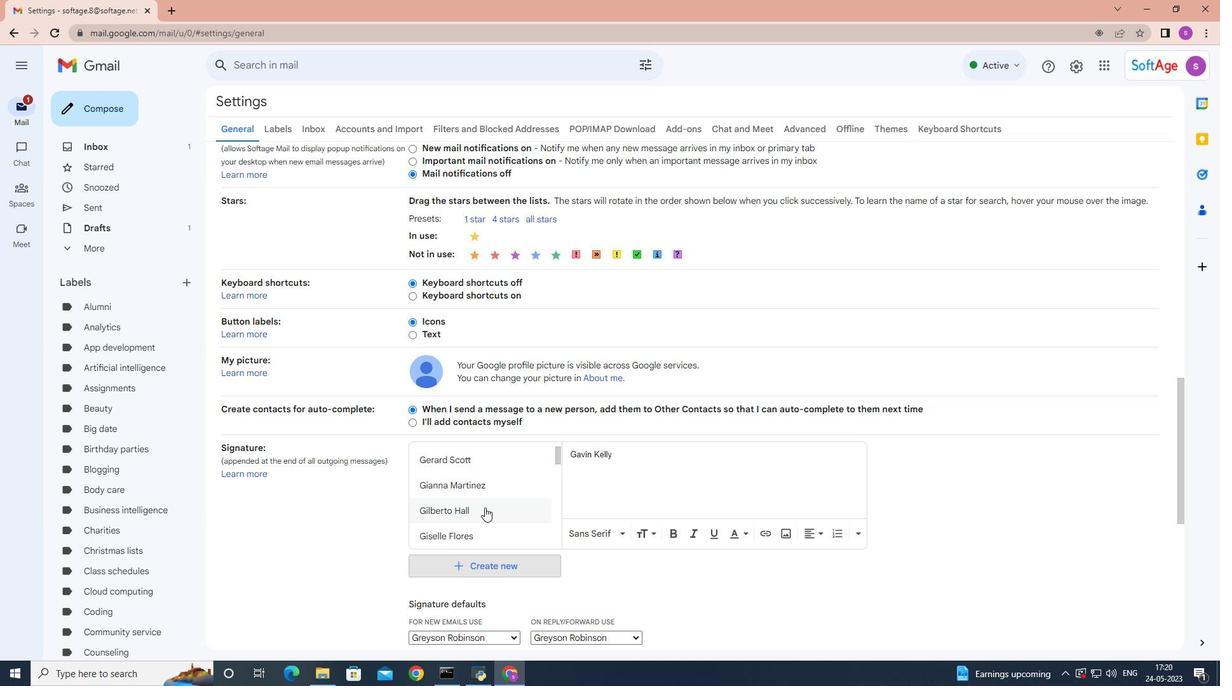 
Action: Mouse scrolled (485, 507) with delta (0, 0)
Screenshot: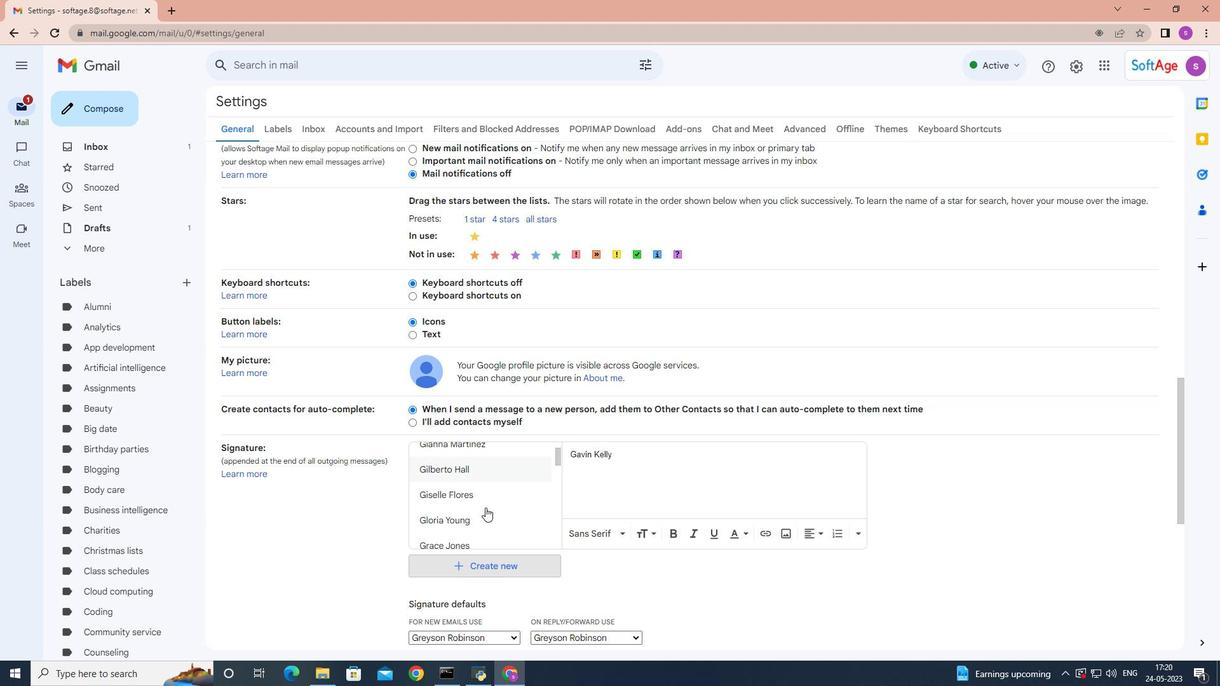 
Action: Mouse scrolled (485, 507) with delta (0, 0)
Screenshot: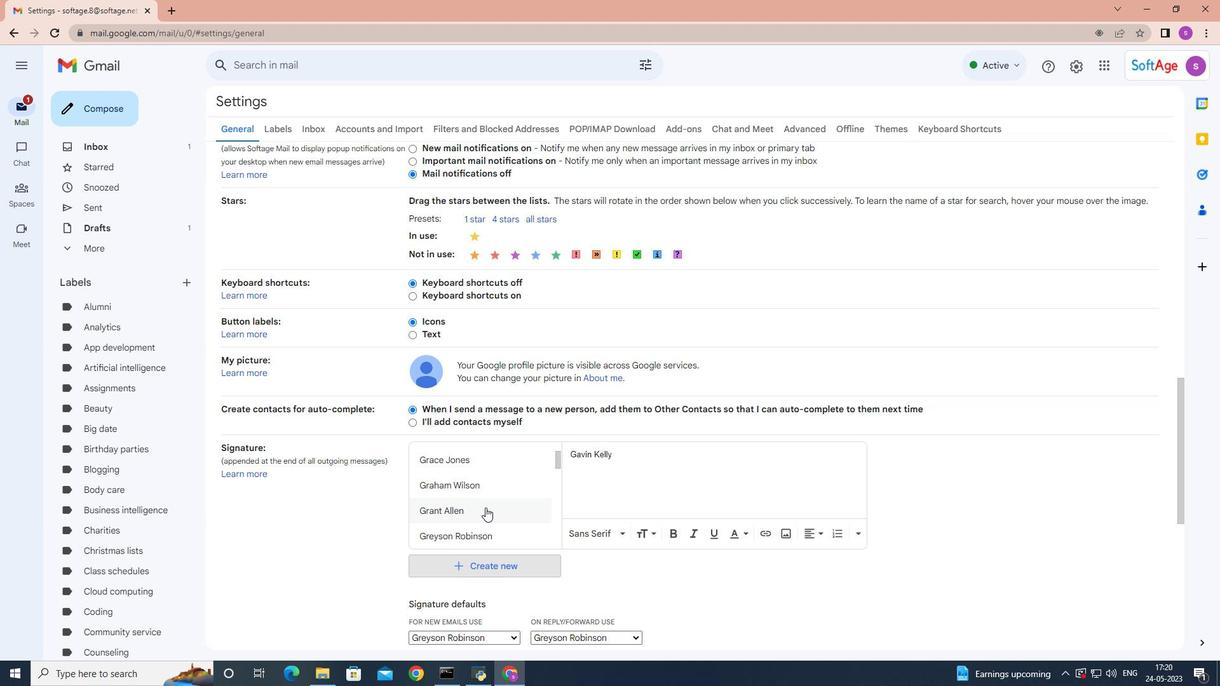 
Action: Mouse moved to (502, 498)
Screenshot: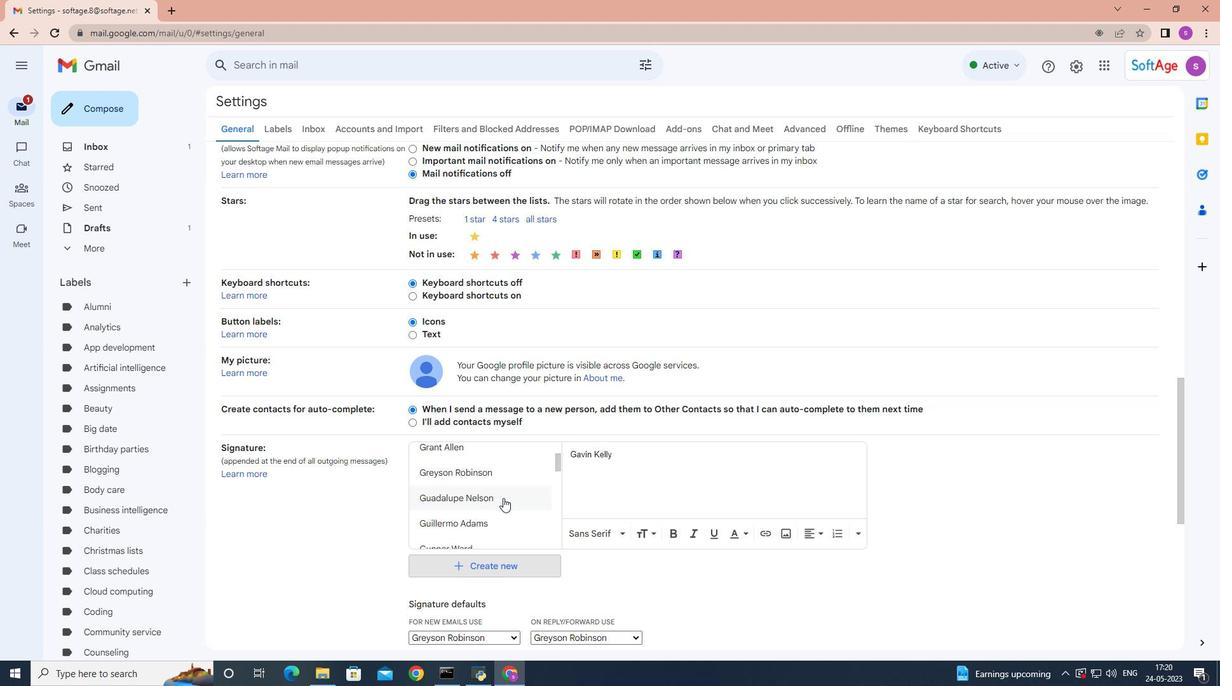 
Action: Mouse pressed left at (502, 498)
Screenshot: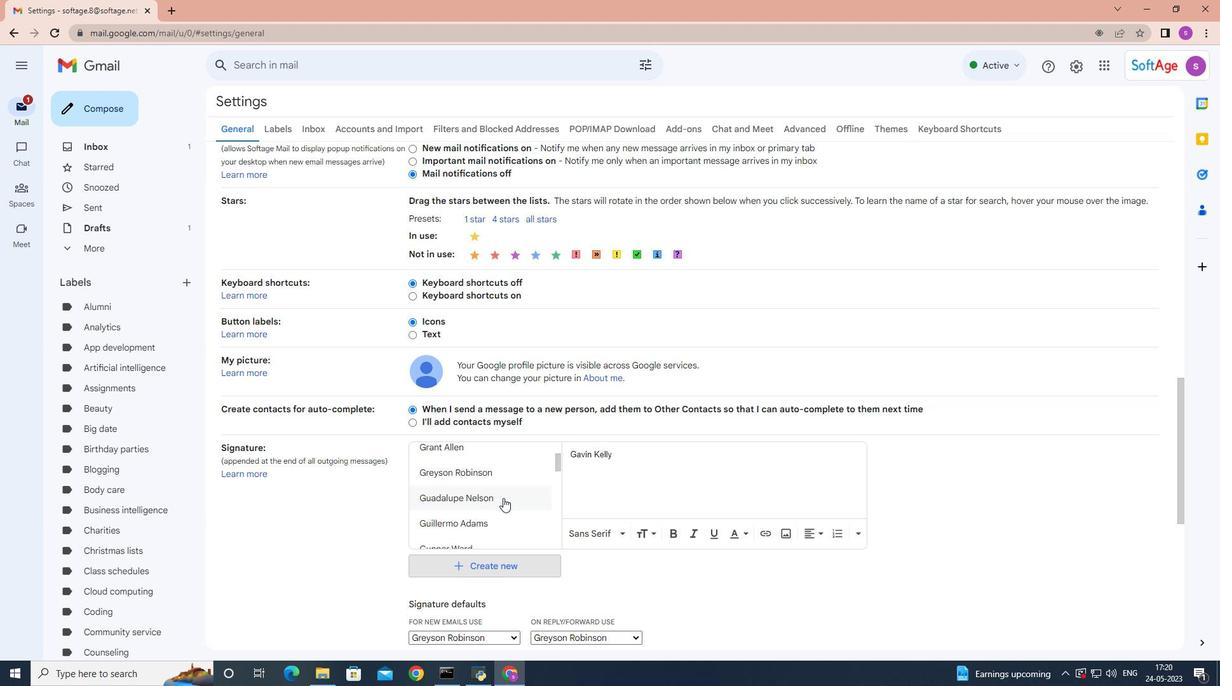 
Action: Mouse moved to (536, 501)
Screenshot: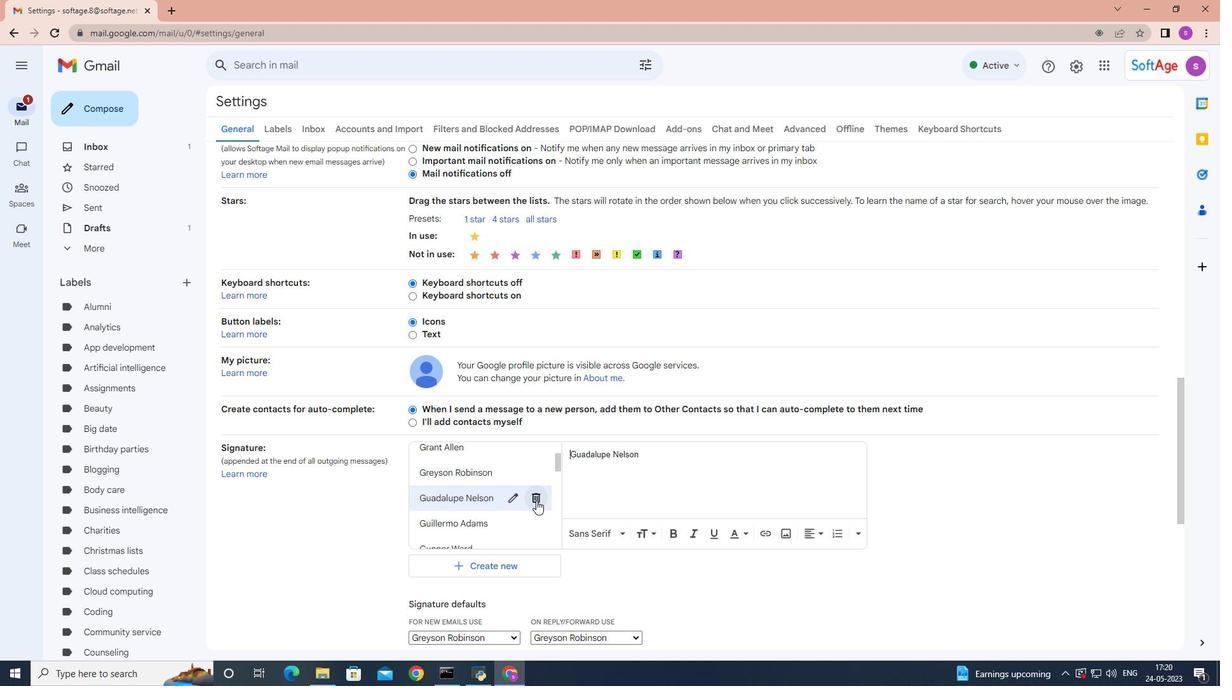 
Action: Mouse pressed left at (536, 501)
Screenshot: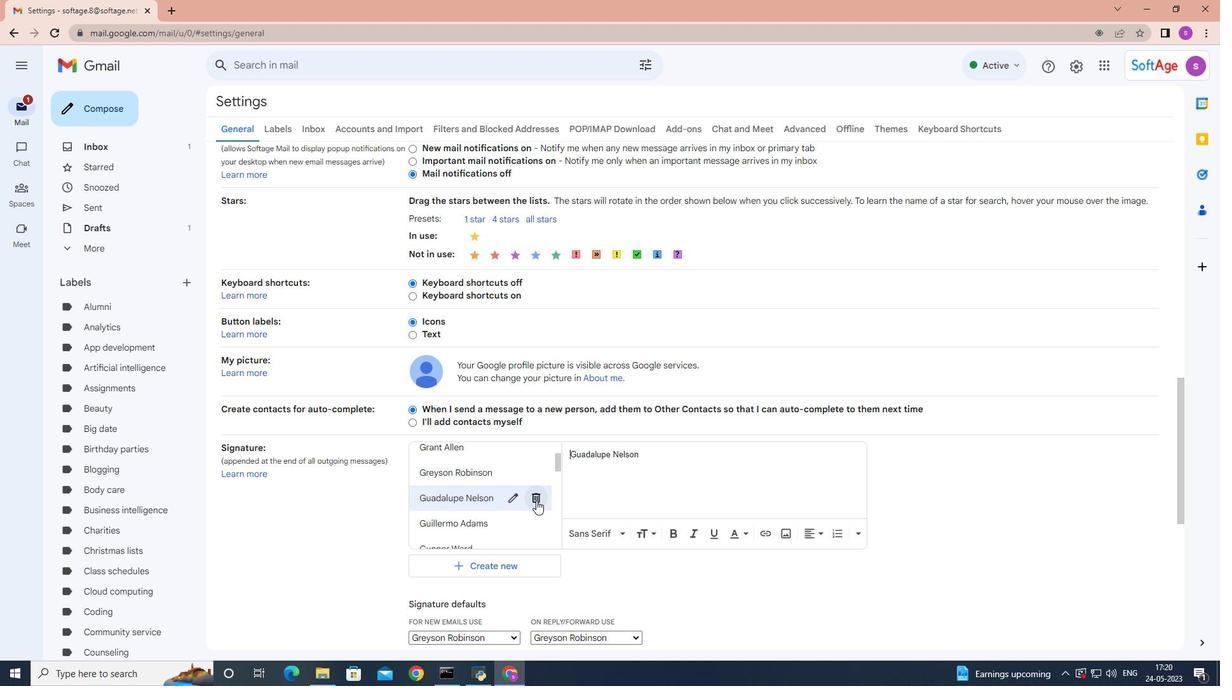 
Action: Mouse moved to (733, 382)
Screenshot: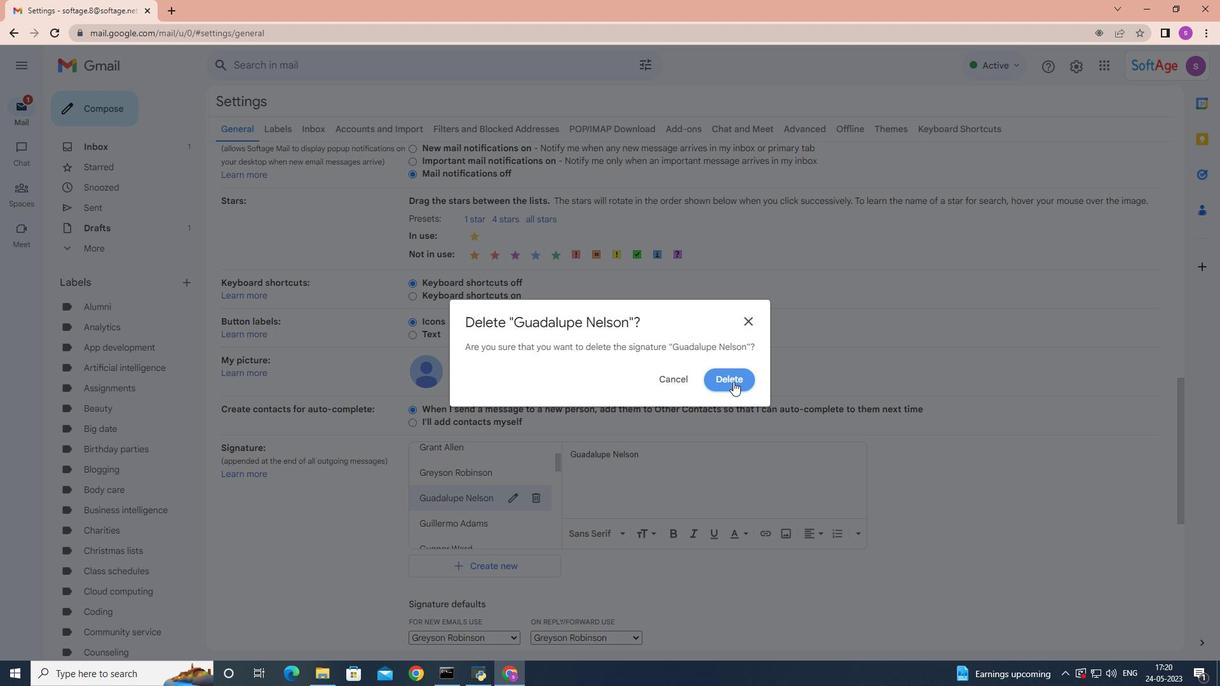
Action: Mouse pressed left at (733, 382)
Screenshot: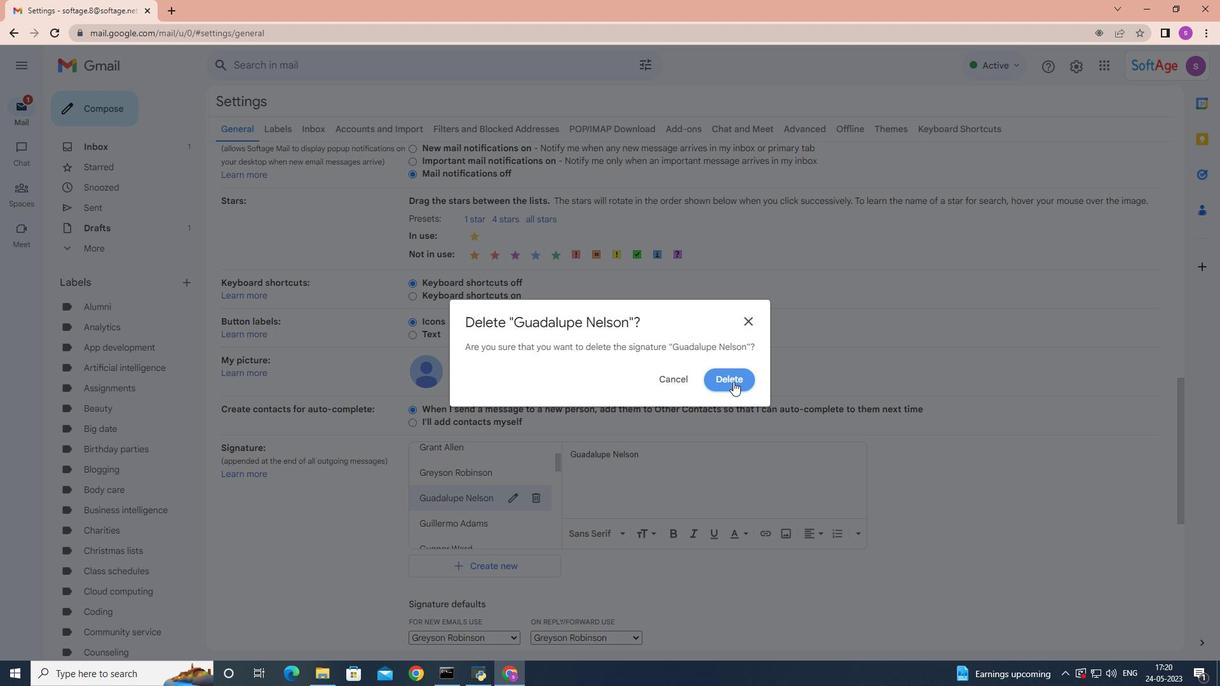
Action: Mouse moved to (496, 562)
Screenshot: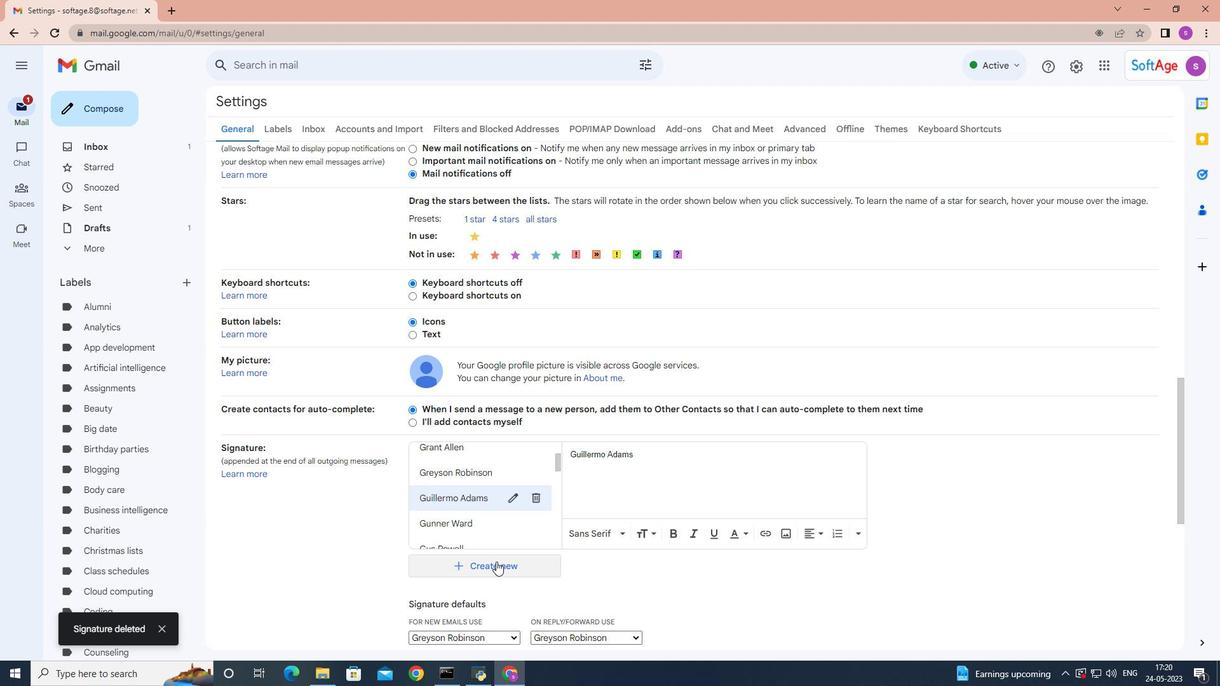 
Action: Mouse pressed left at (496, 562)
Screenshot: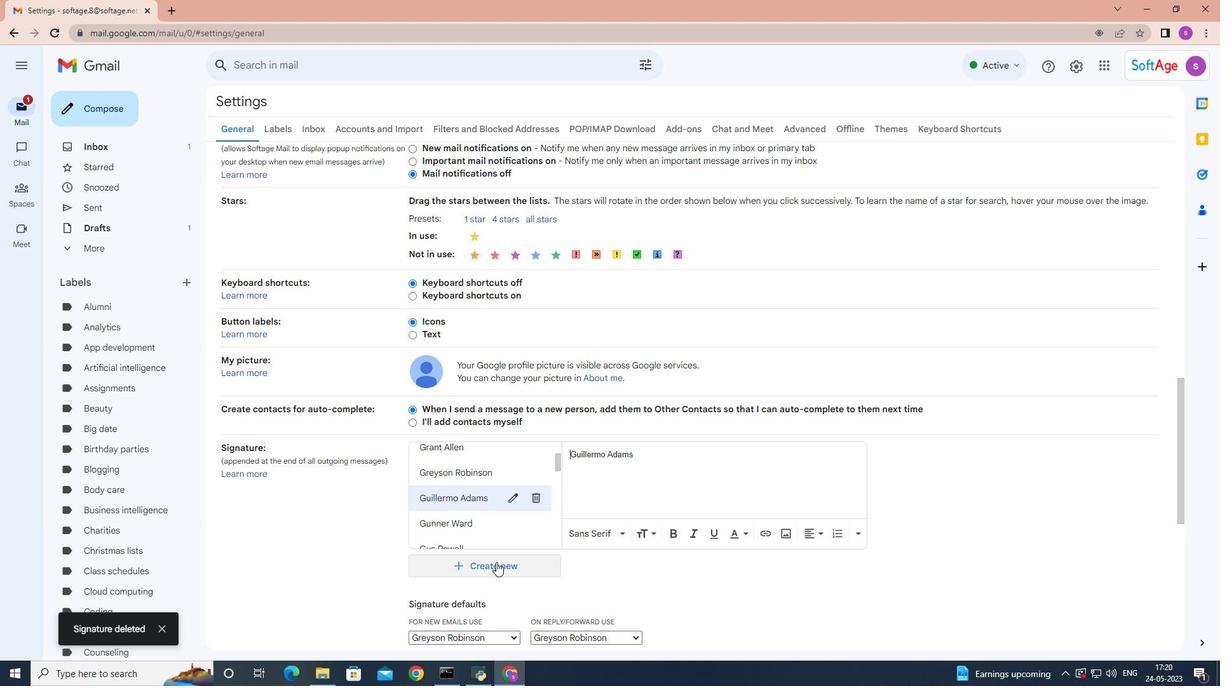 
Action: Mouse moved to (562, 473)
Screenshot: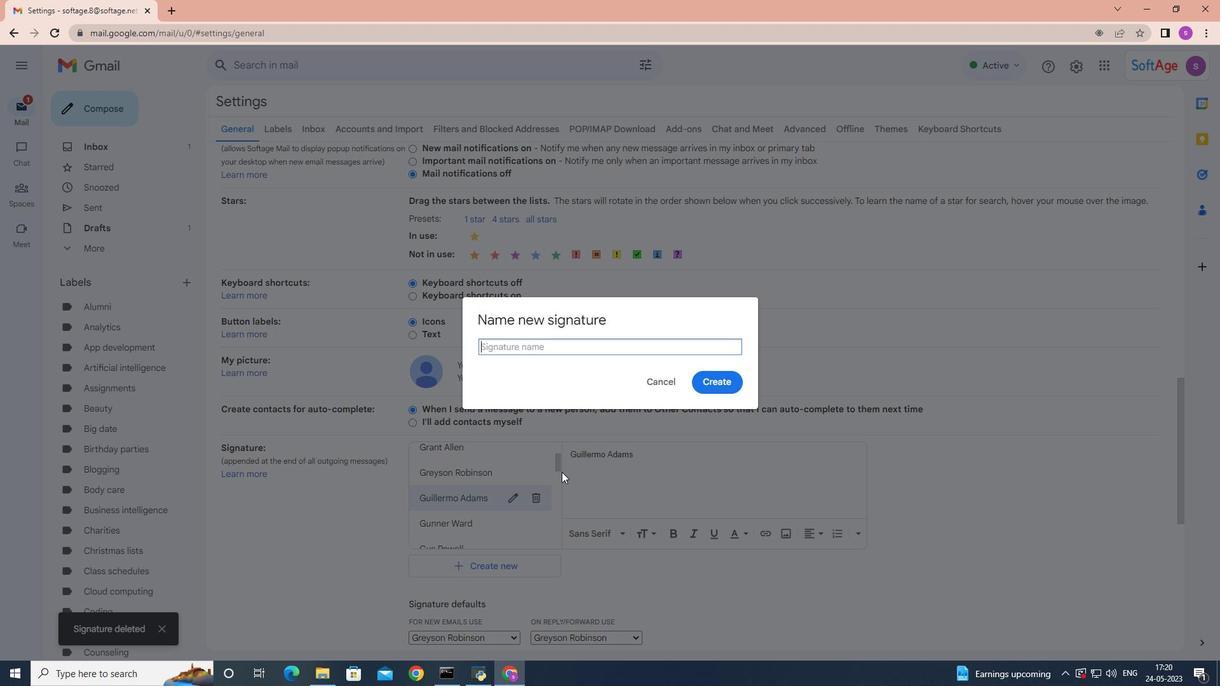 
Action: Key pressed <Key.shift>Guadalupe<Key.space><Key.shift>Nelson
Screenshot: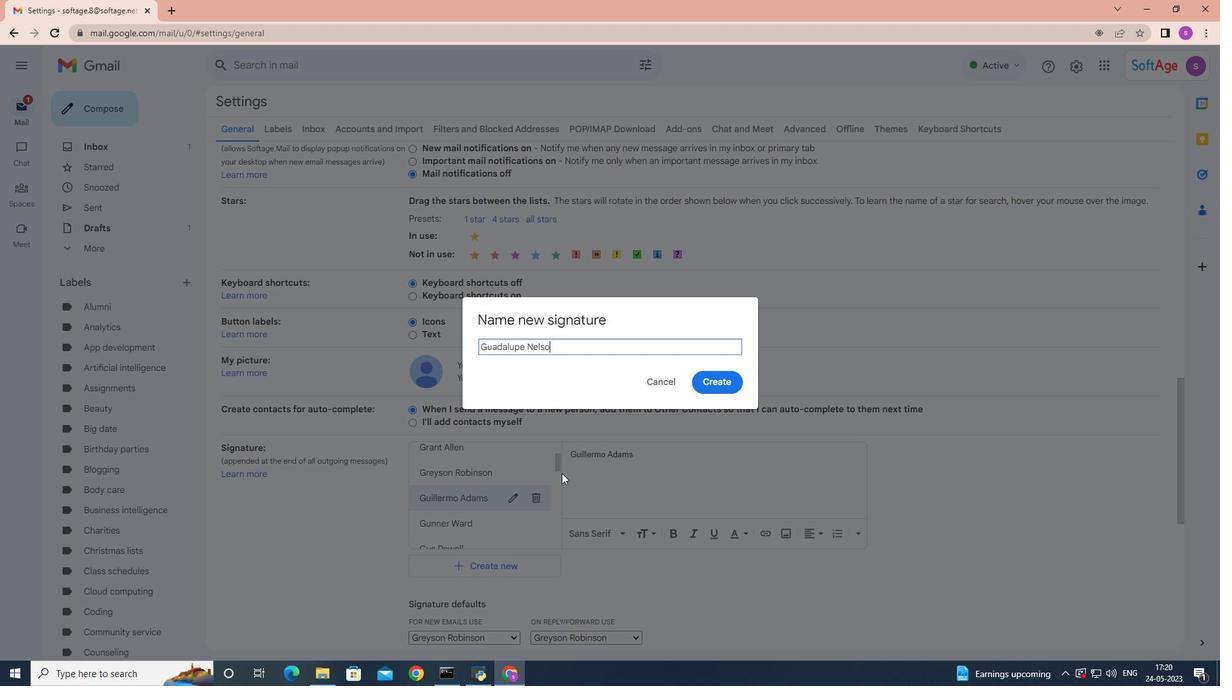 
Action: Mouse moved to (715, 385)
Screenshot: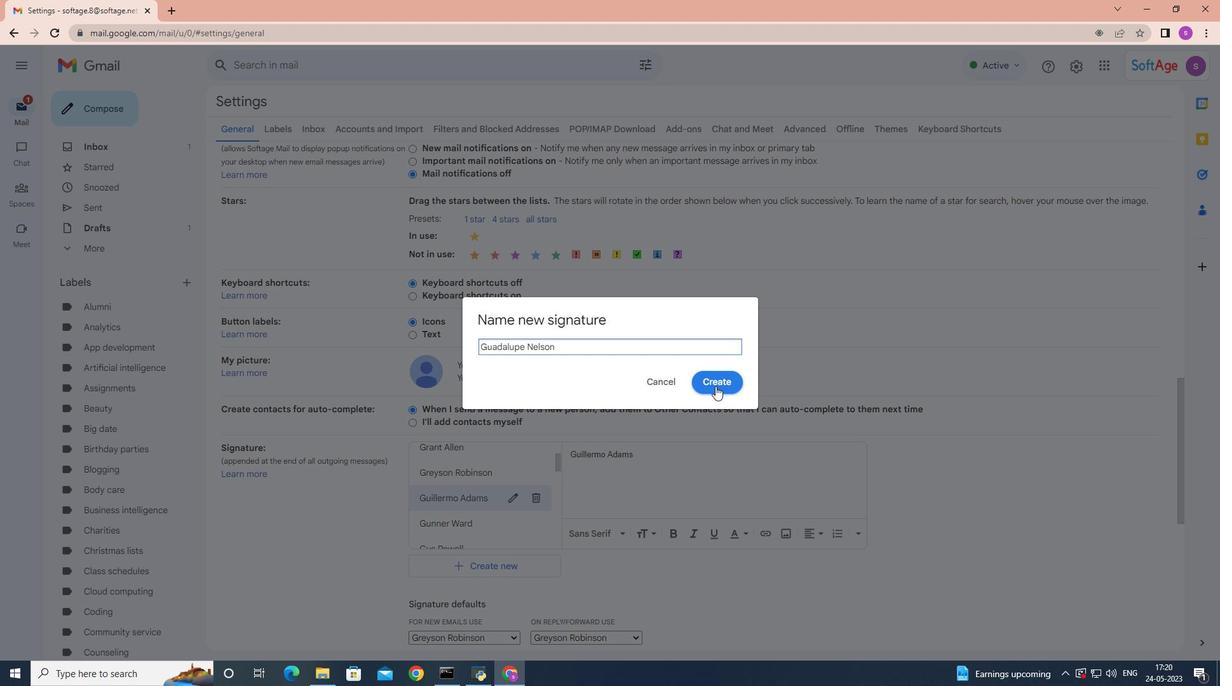 
Action: Mouse pressed left at (715, 385)
Screenshot: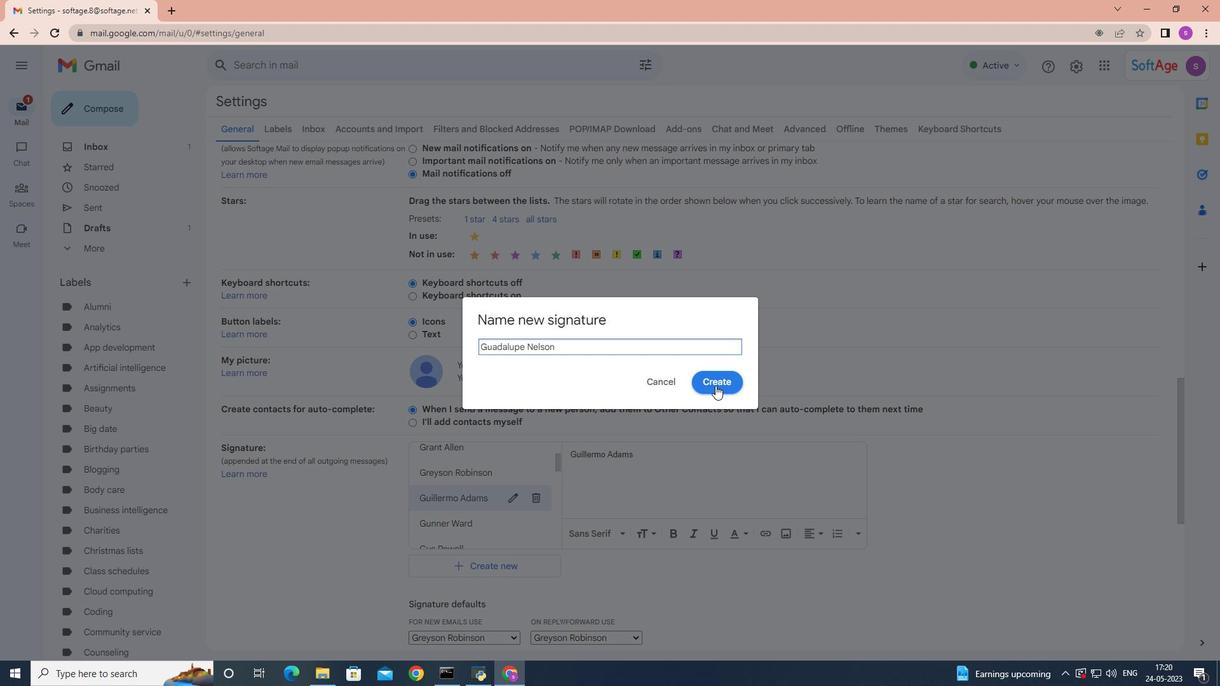 
Action: Mouse moved to (679, 453)
Screenshot: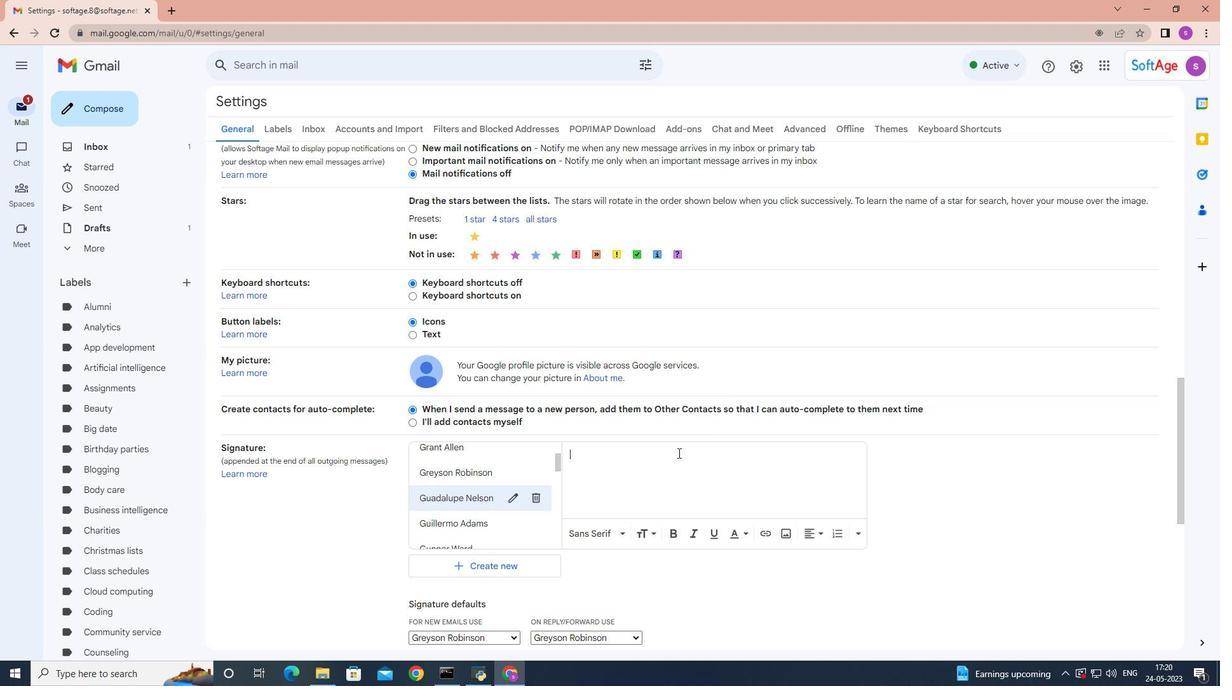 
Action: Key pressed <Key.shift>Guadalupe<Key.space><Key.shift>Nelson
Screenshot: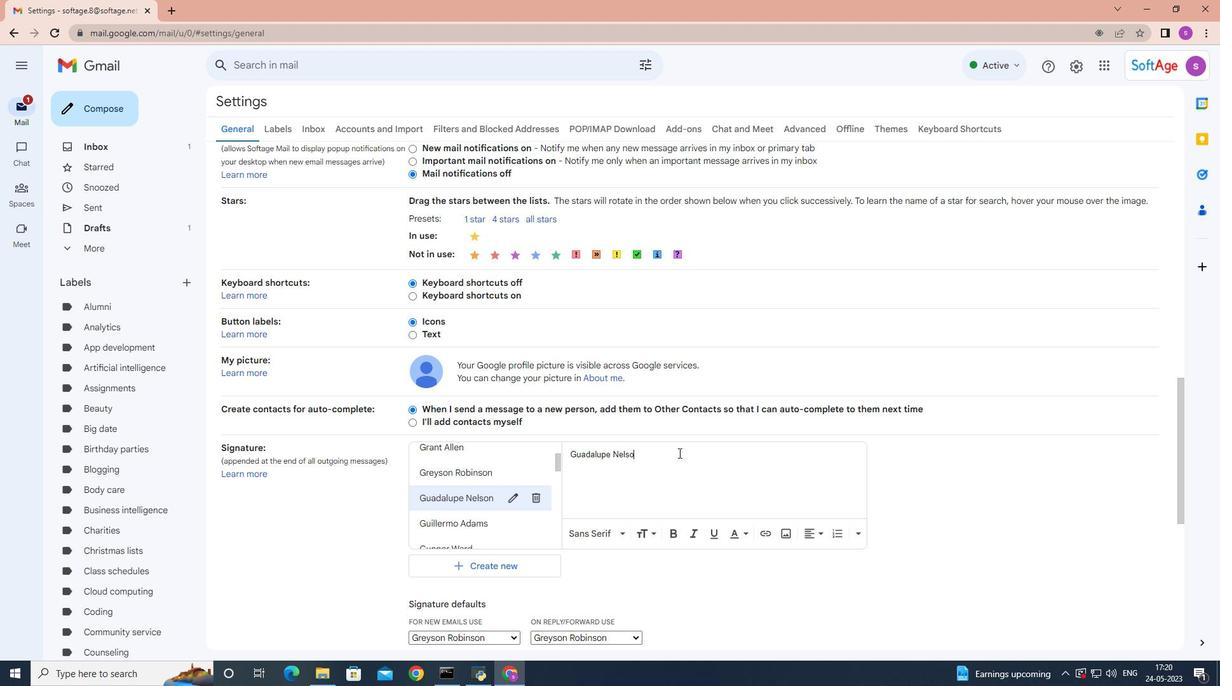 
Action: Mouse moved to (663, 461)
Screenshot: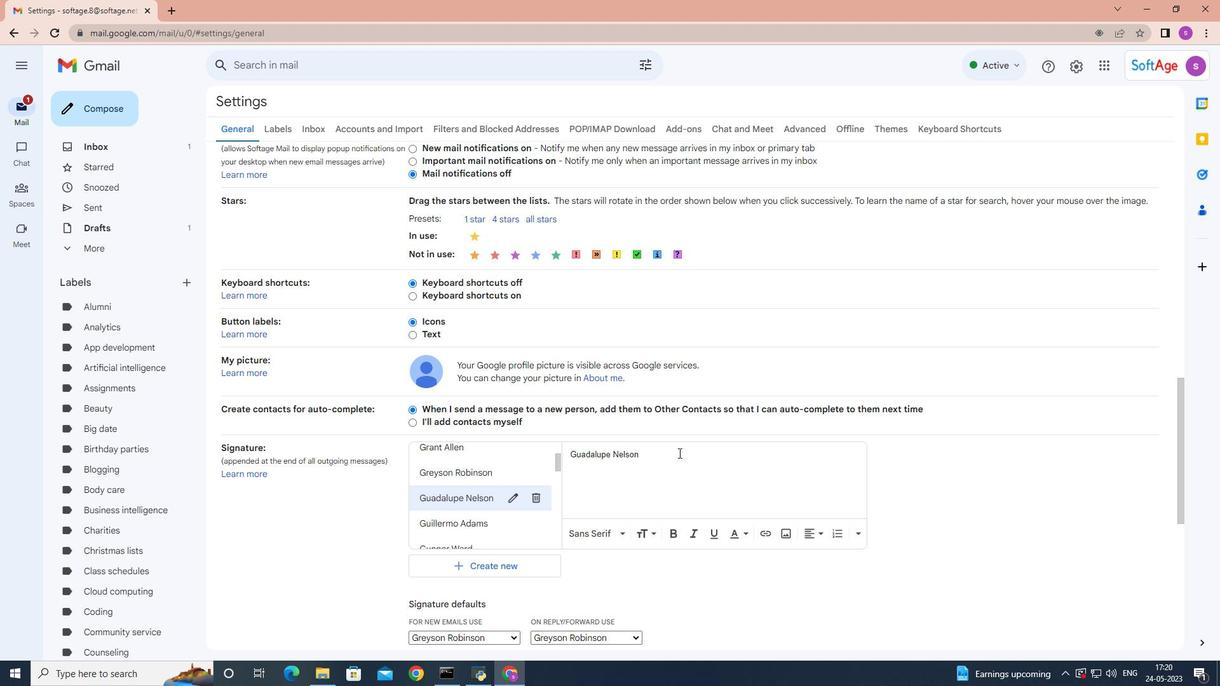 
Action: Mouse scrolled (663, 461) with delta (0, 0)
Screenshot: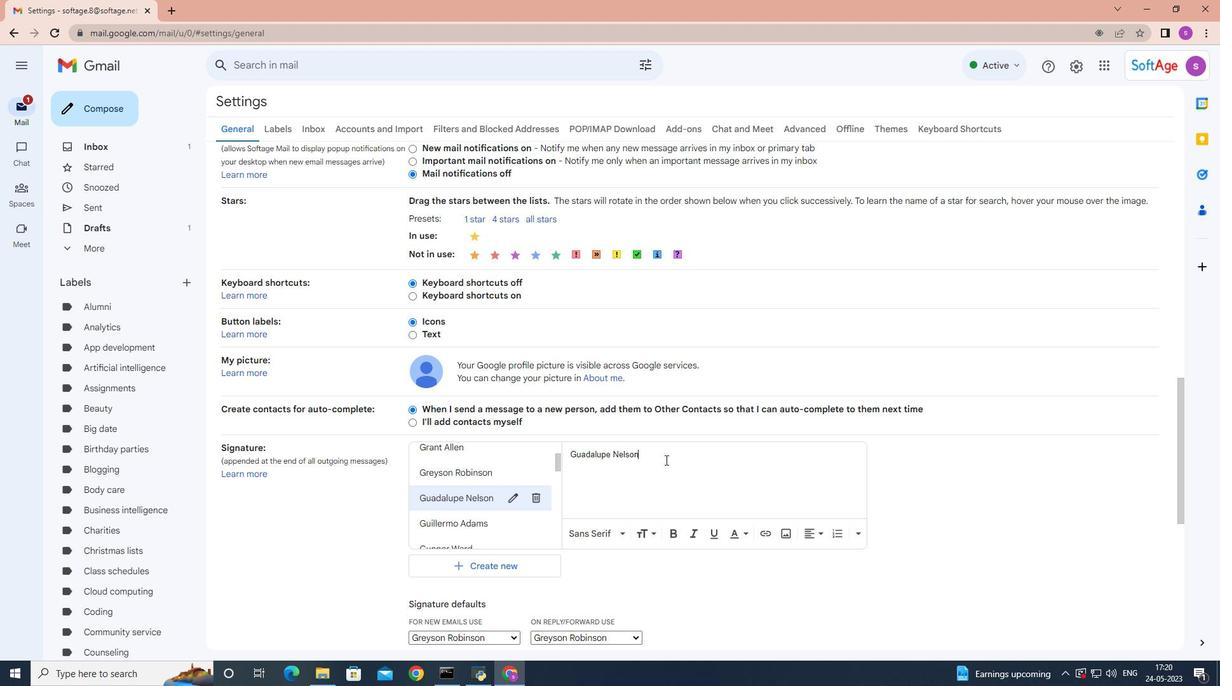 
Action: Mouse scrolled (663, 461) with delta (0, 0)
Screenshot: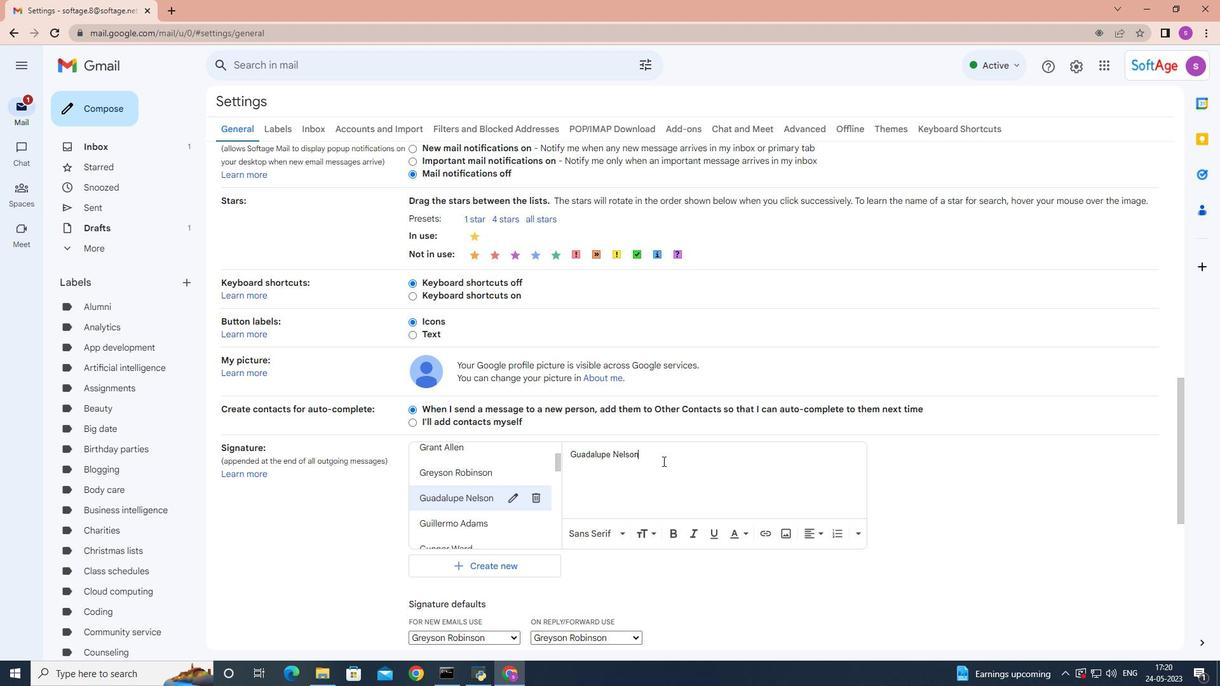 
Action: Mouse moved to (663, 457)
Screenshot: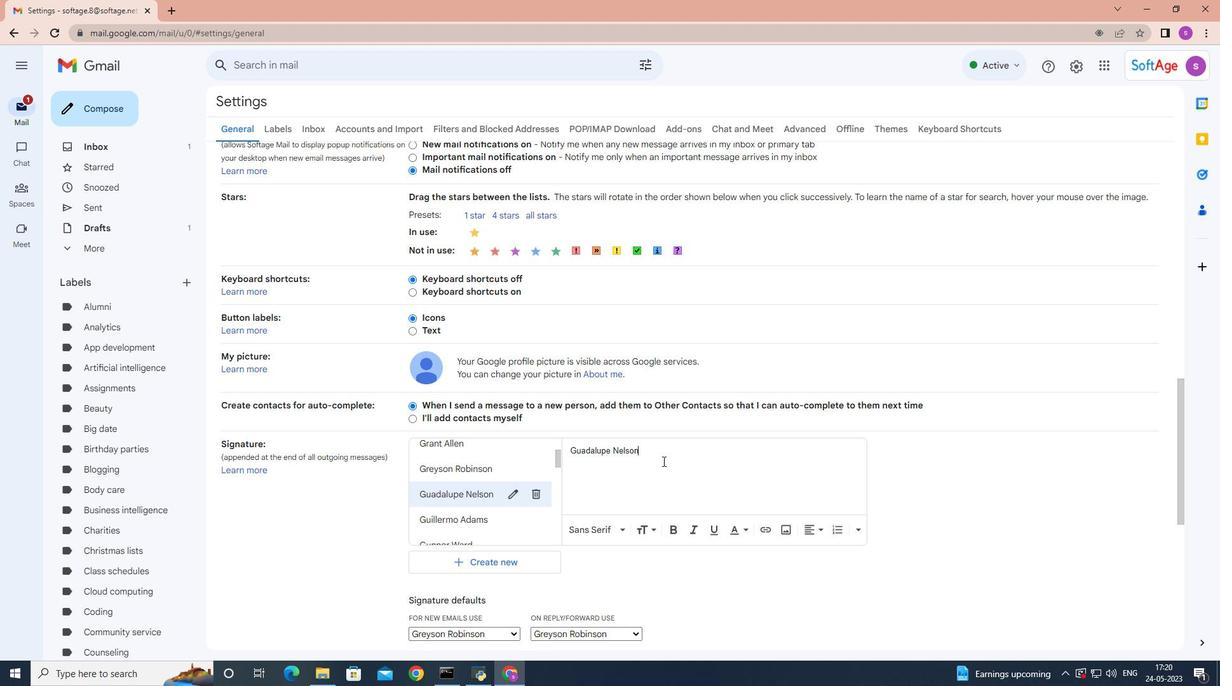 
Action: Mouse scrolled (663, 457) with delta (0, 0)
Screenshot: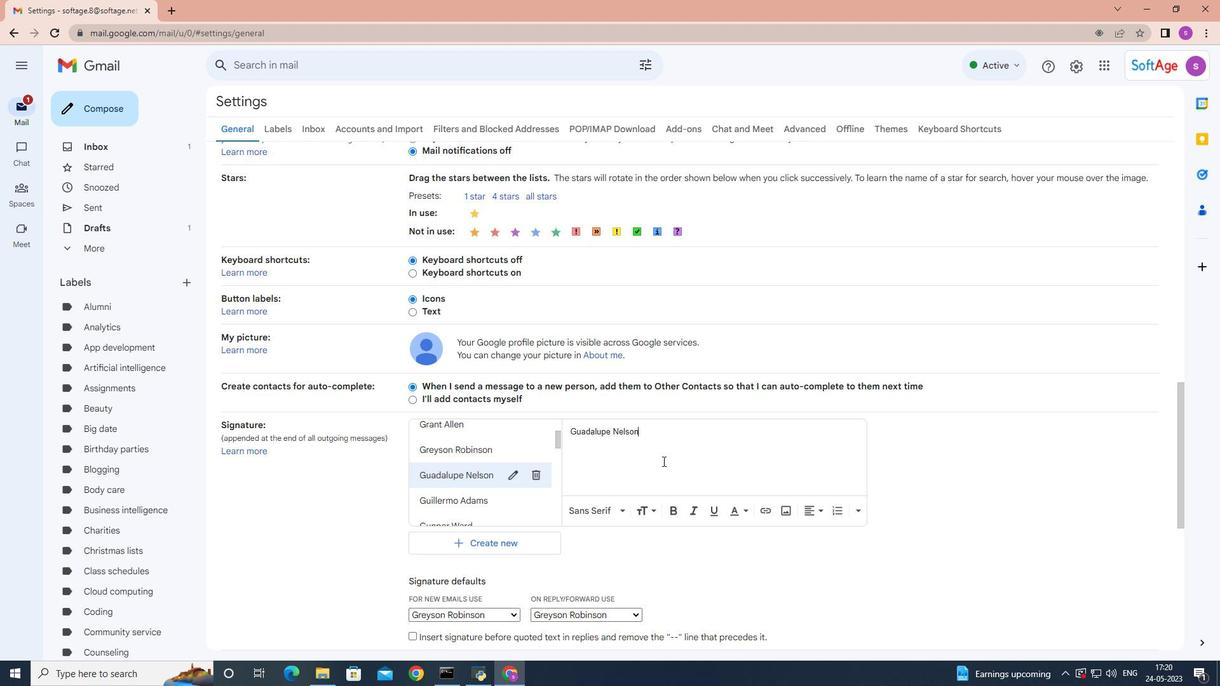 
Action: Mouse moved to (511, 447)
Screenshot: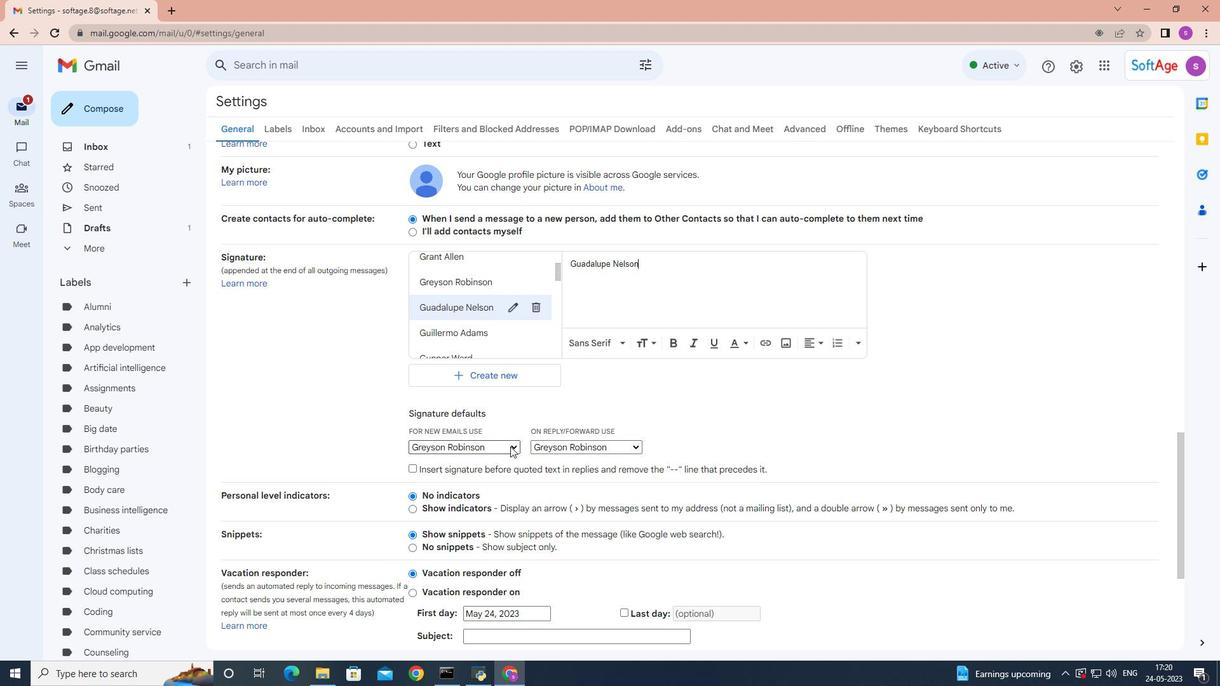 
Action: Mouse pressed left at (511, 447)
Screenshot: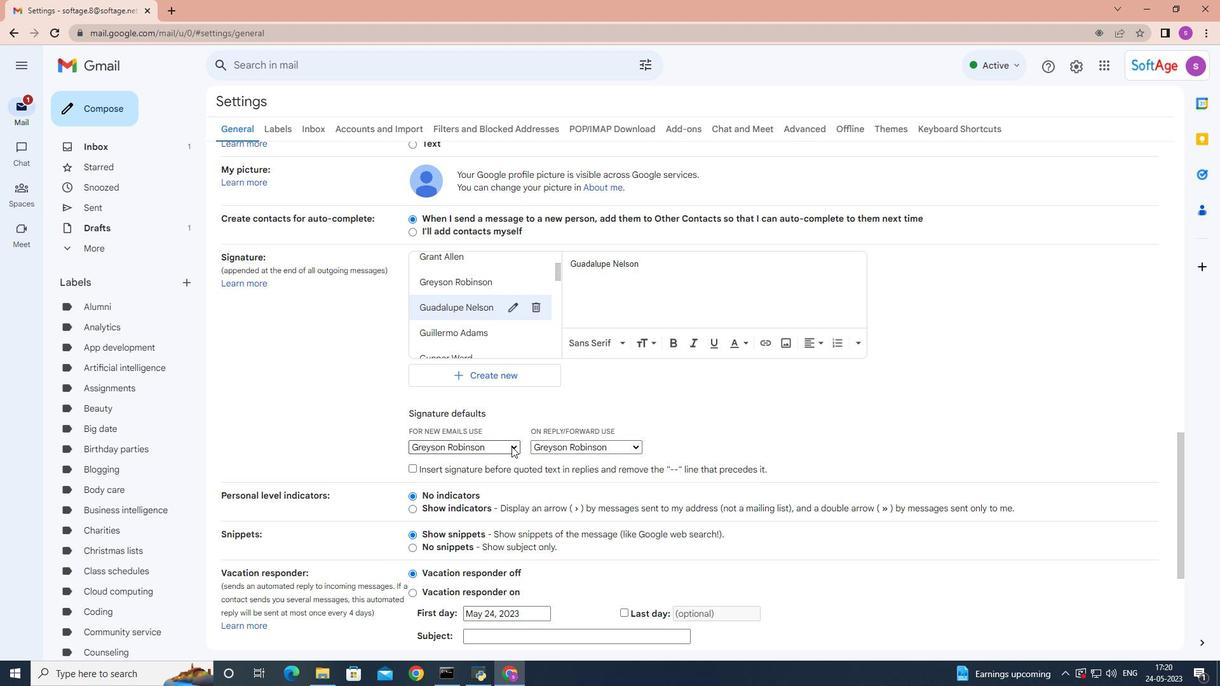 
Action: Mouse moved to (478, 387)
Screenshot: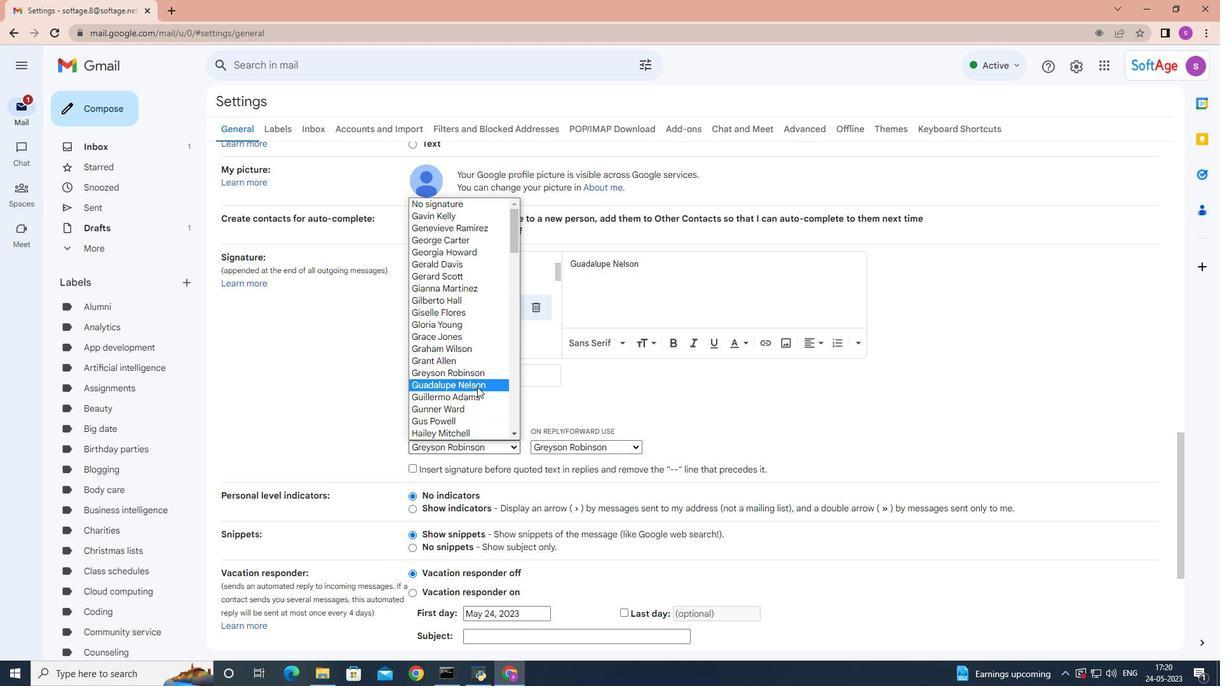 
Action: Mouse pressed left at (478, 387)
Screenshot: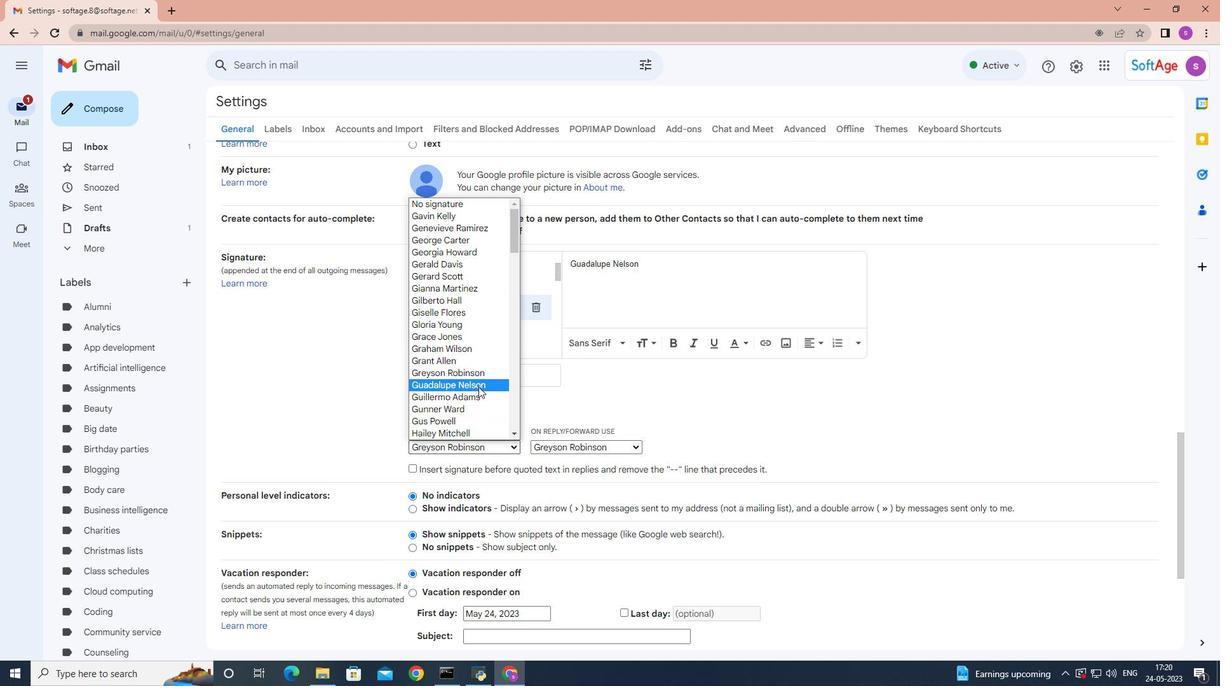 
Action: Mouse moved to (634, 447)
Screenshot: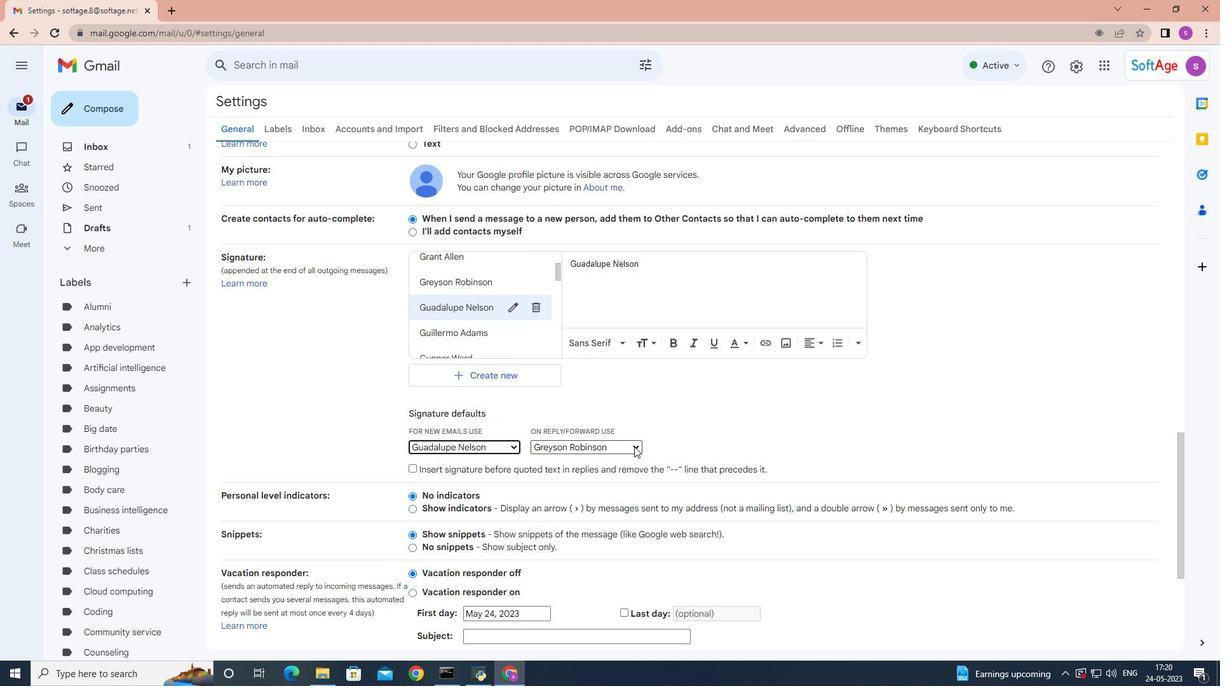 
Action: Mouse pressed left at (634, 447)
Screenshot: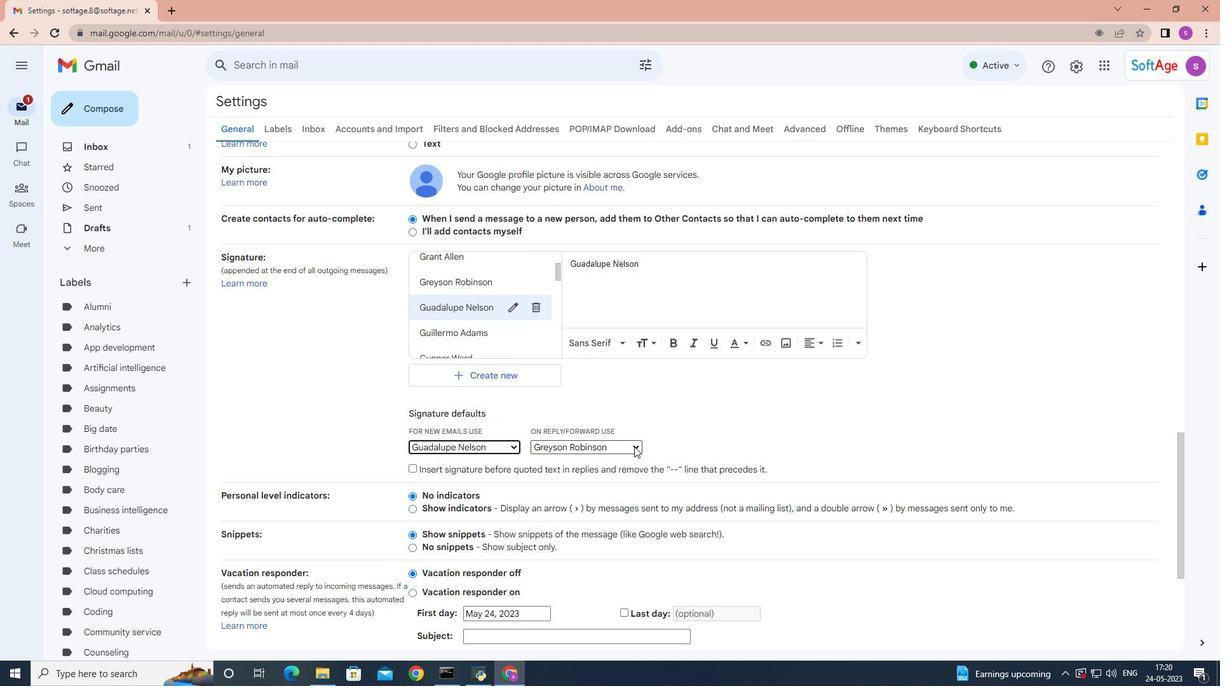 
Action: Mouse moved to (601, 382)
Screenshot: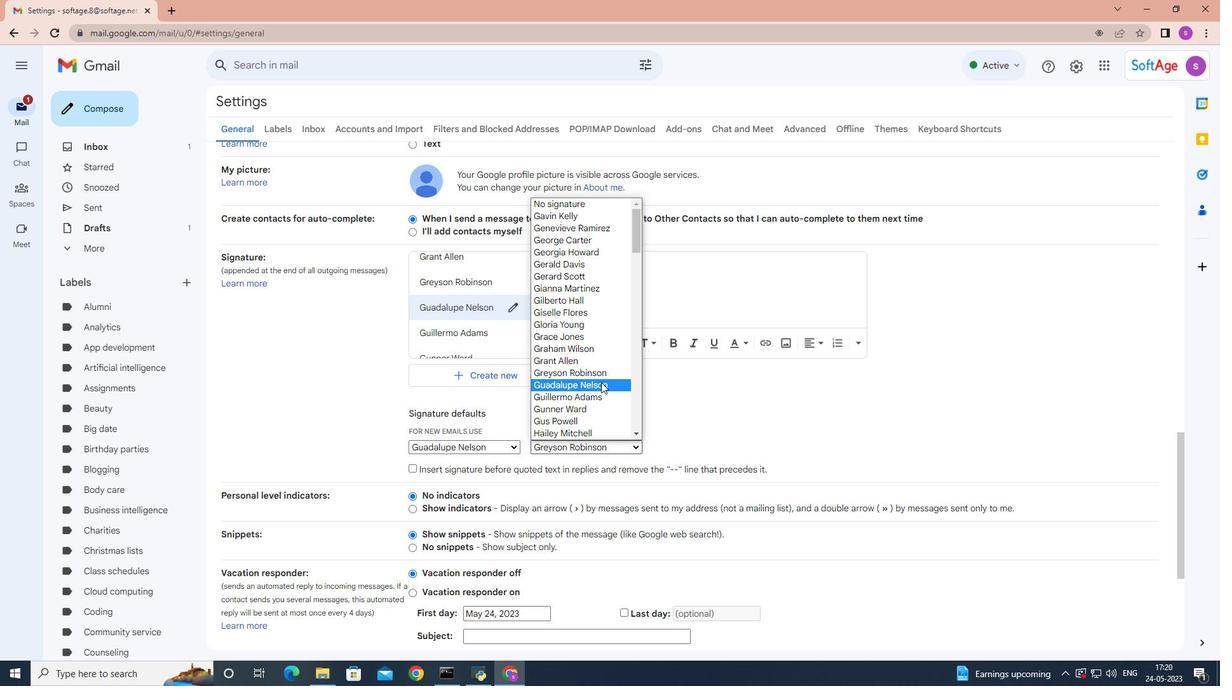 
Action: Mouse pressed left at (601, 382)
Screenshot: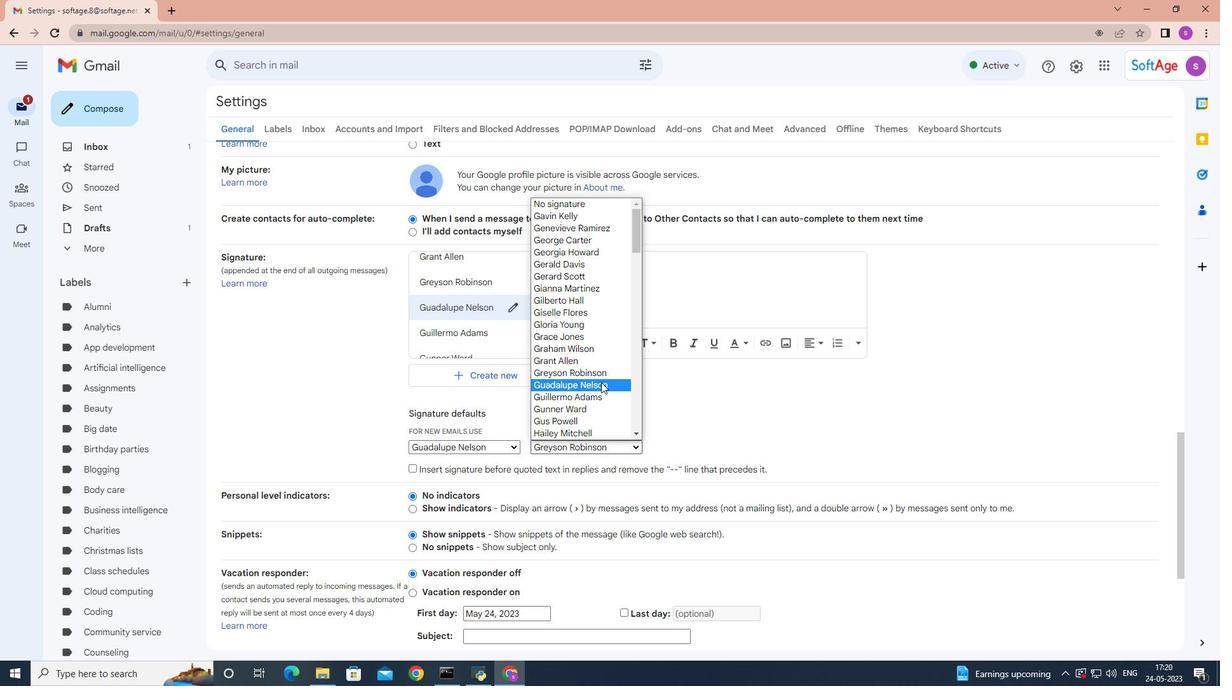 
Action: Mouse moved to (813, 393)
Screenshot: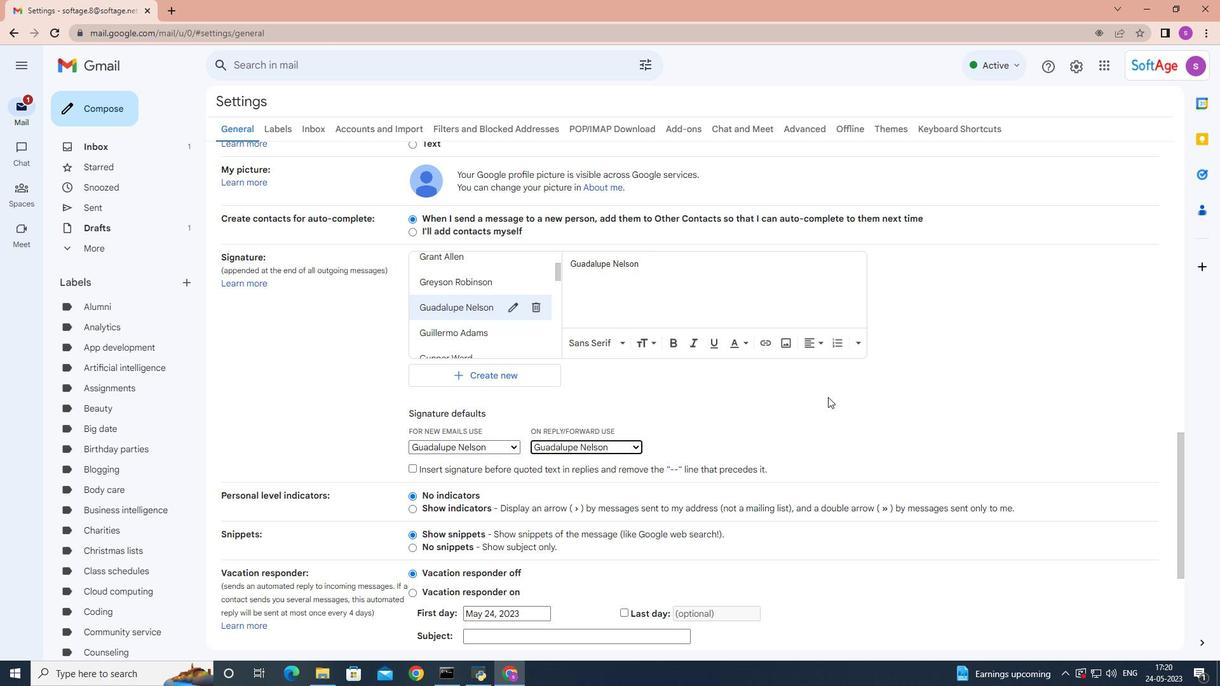 
Action: Mouse scrolled (813, 392) with delta (0, 0)
Screenshot: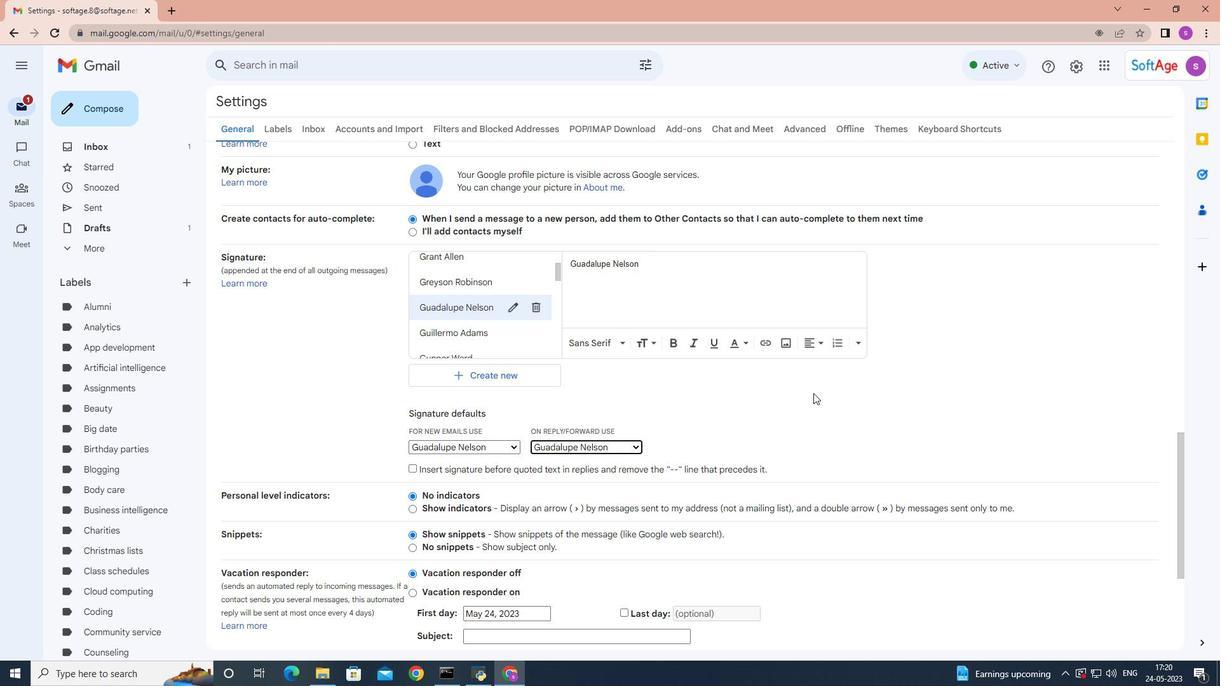 
Action: Mouse scrolled (813, 392) with delta (0, 0)
Screenshot: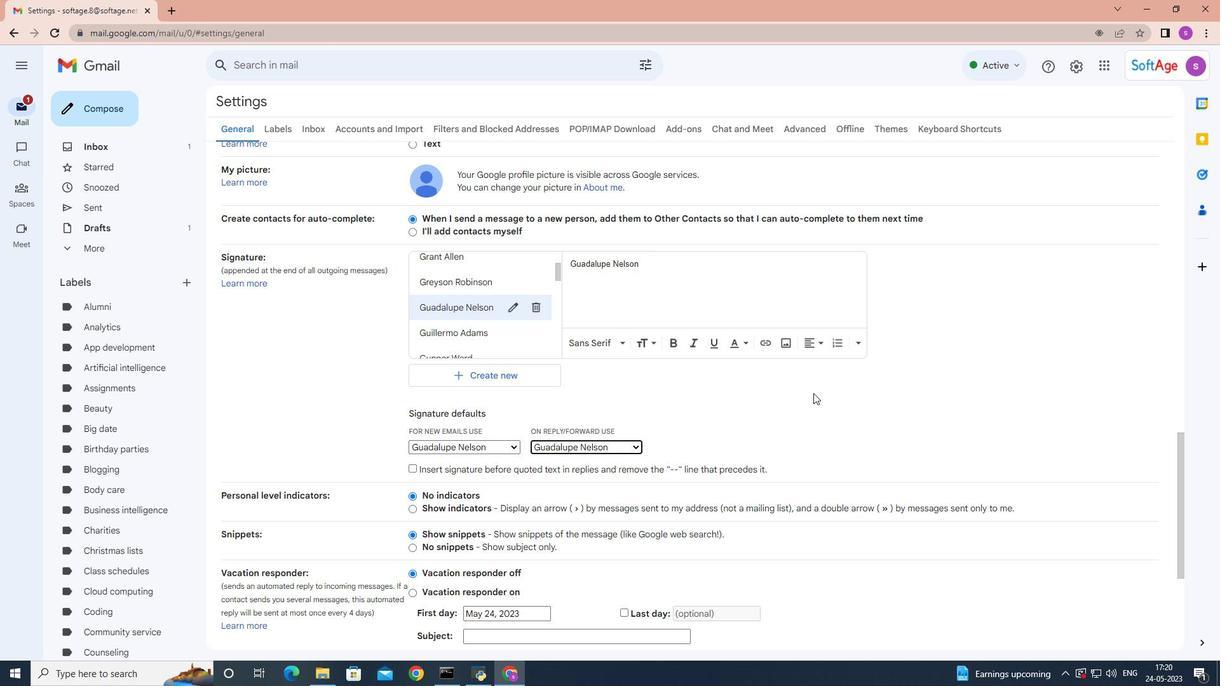 
Action: Mouse moved to (789, 378)
Screenshot: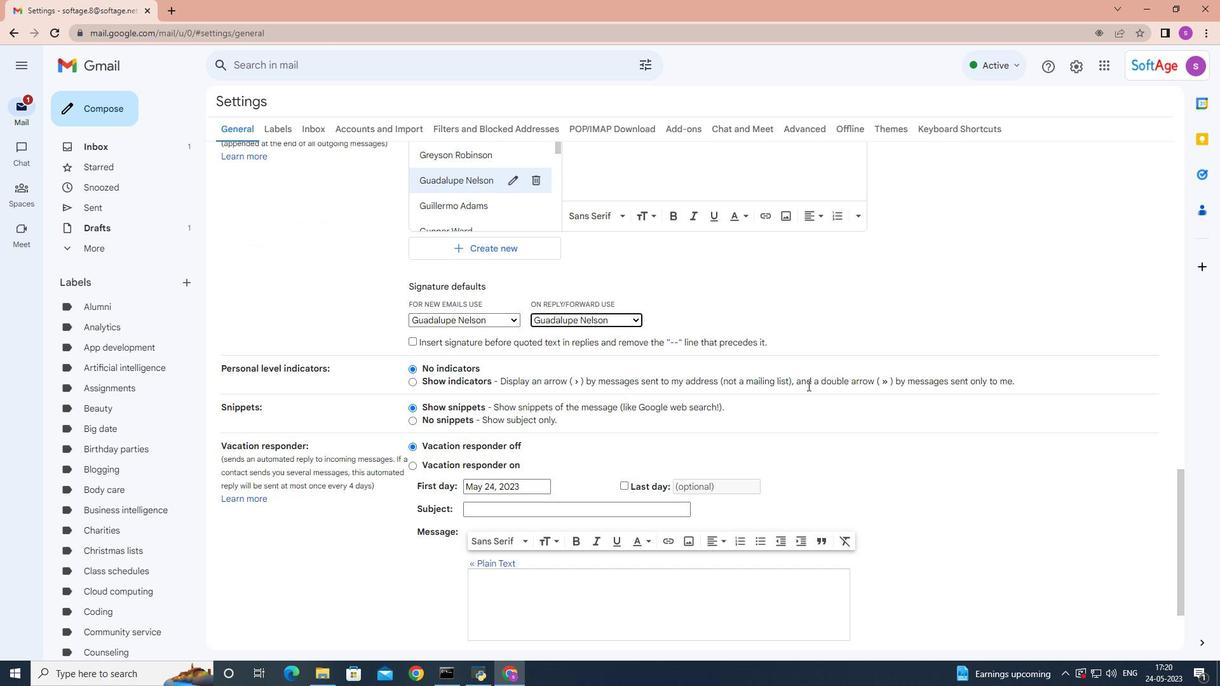 
Action: Mouse scrolled (789, 379) with delta (0, 0)
Screenshot: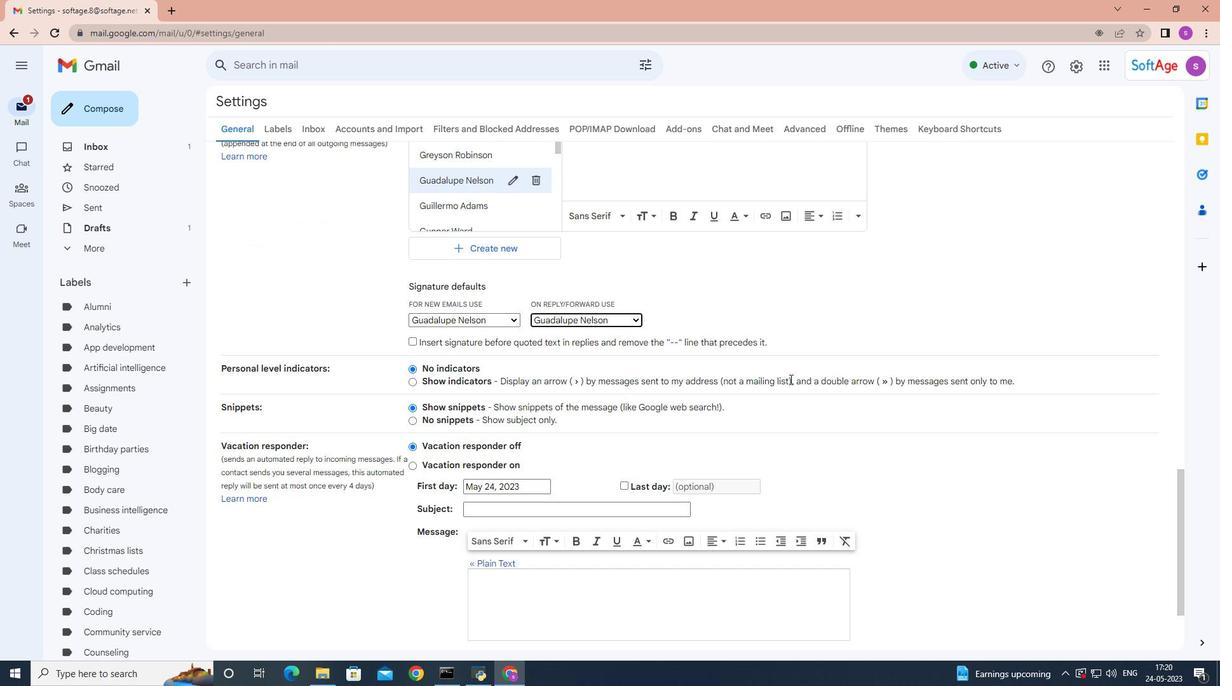 
Action: Mouse moved to (742, 382)
Screenshot: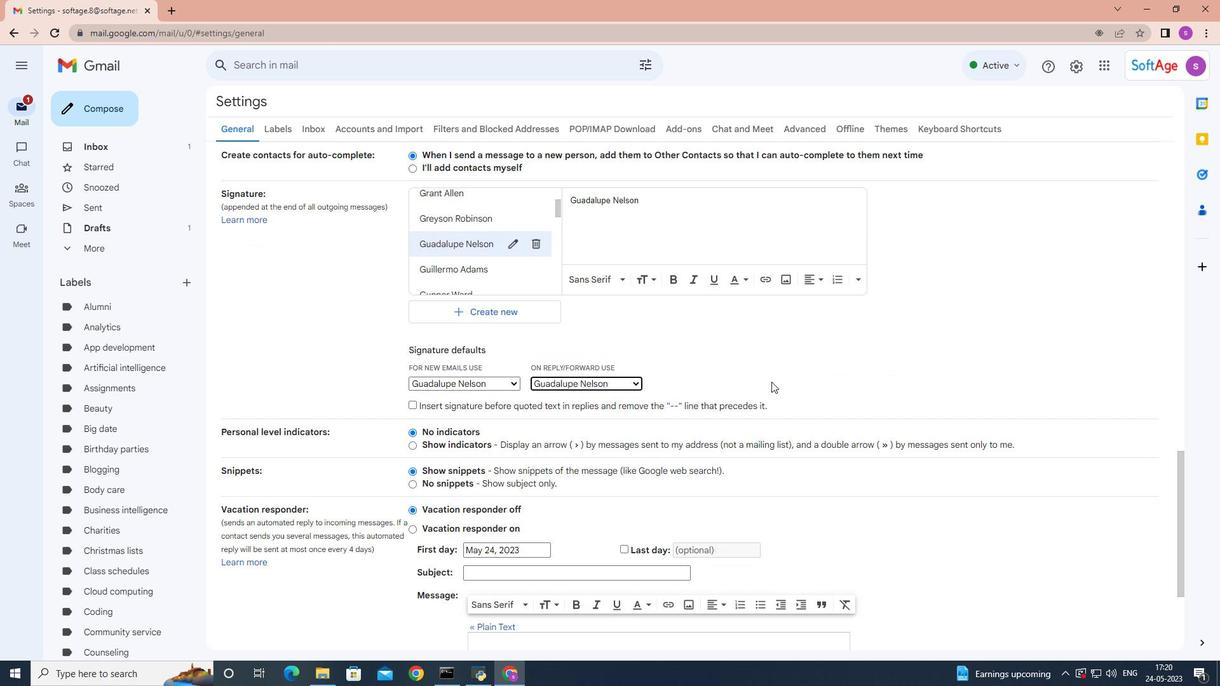 
Action: Mouse scrolled (742, 381) with delta (0, 0)
Screenshot: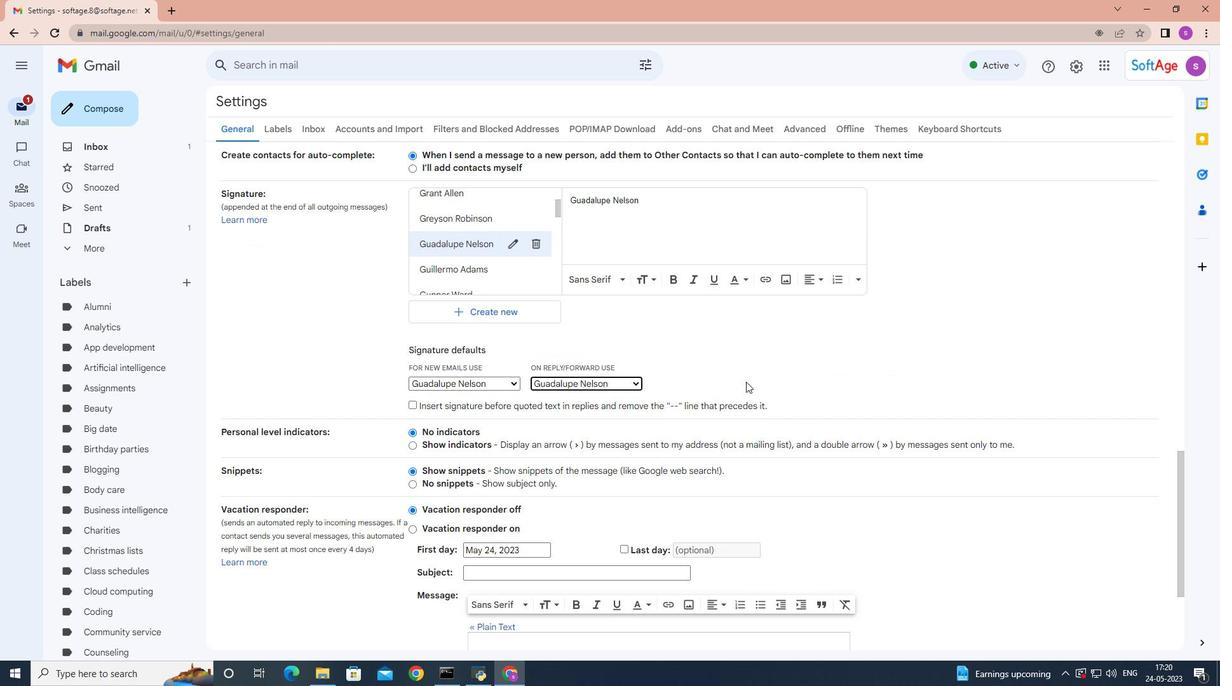 
Action: Mouse scrolled (742, 381) with delta (0, 0)
Screenshot: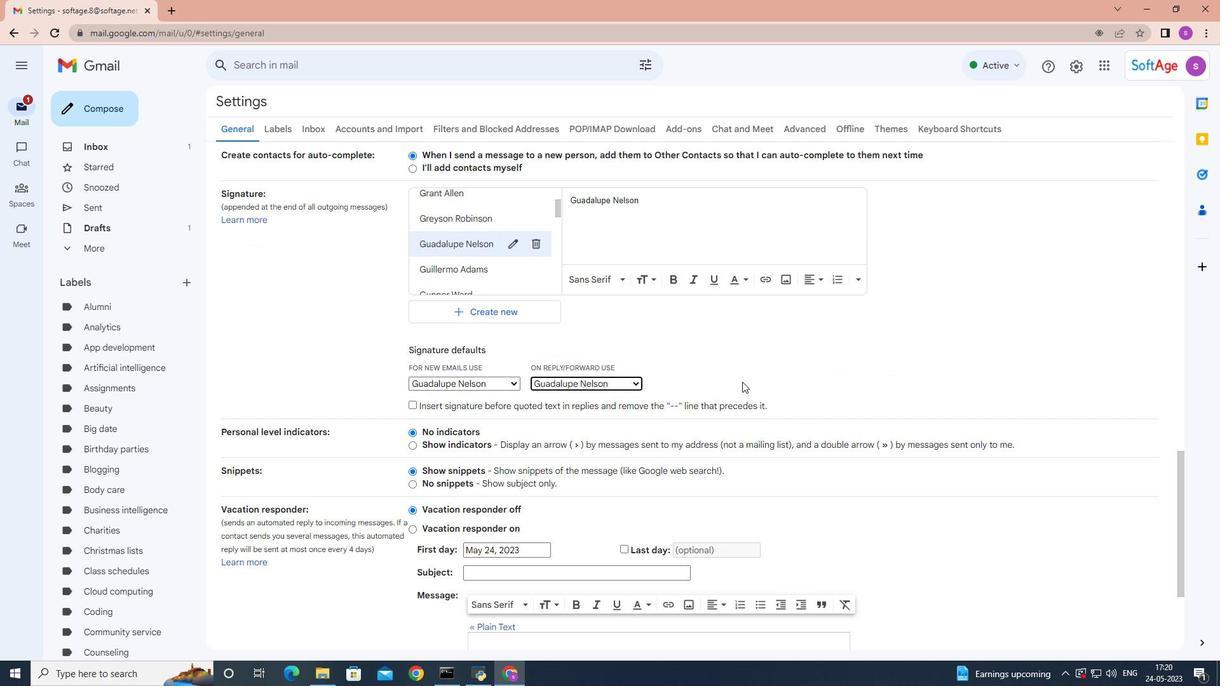 
Action: Mouse scrolled (742, 381) with delta (0, 0)
Screenshot: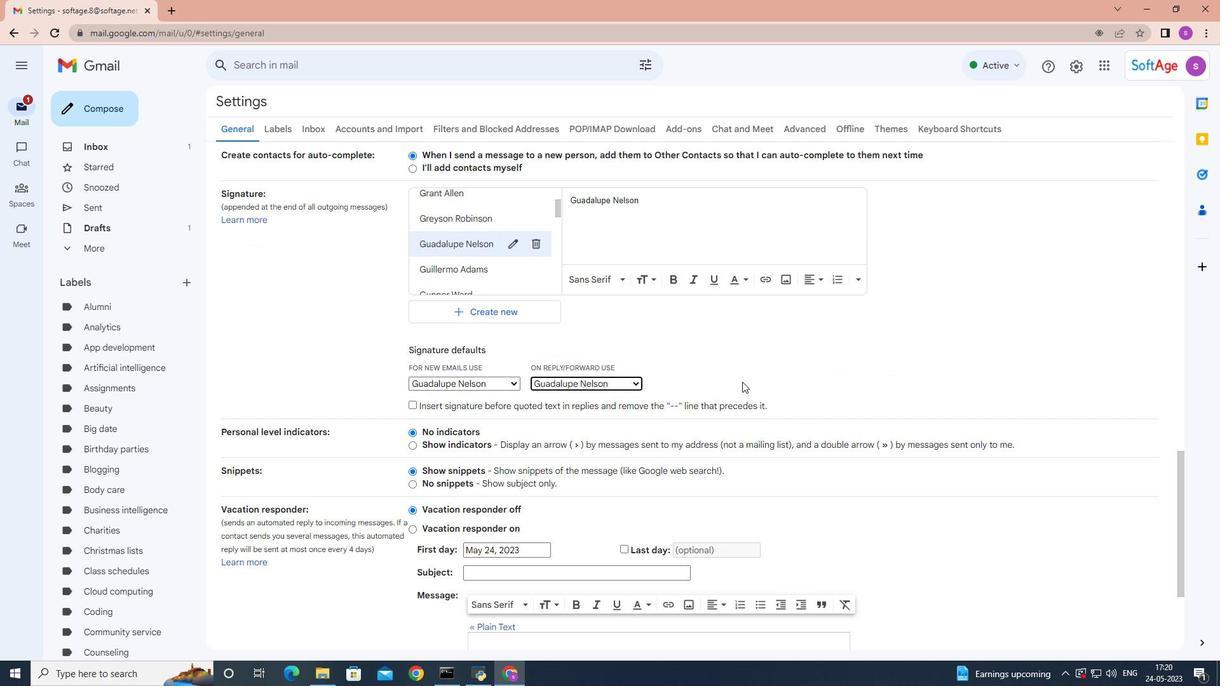 
Action: Mouse scrolled (742, 381) with delta (0, 0)
Screenshot: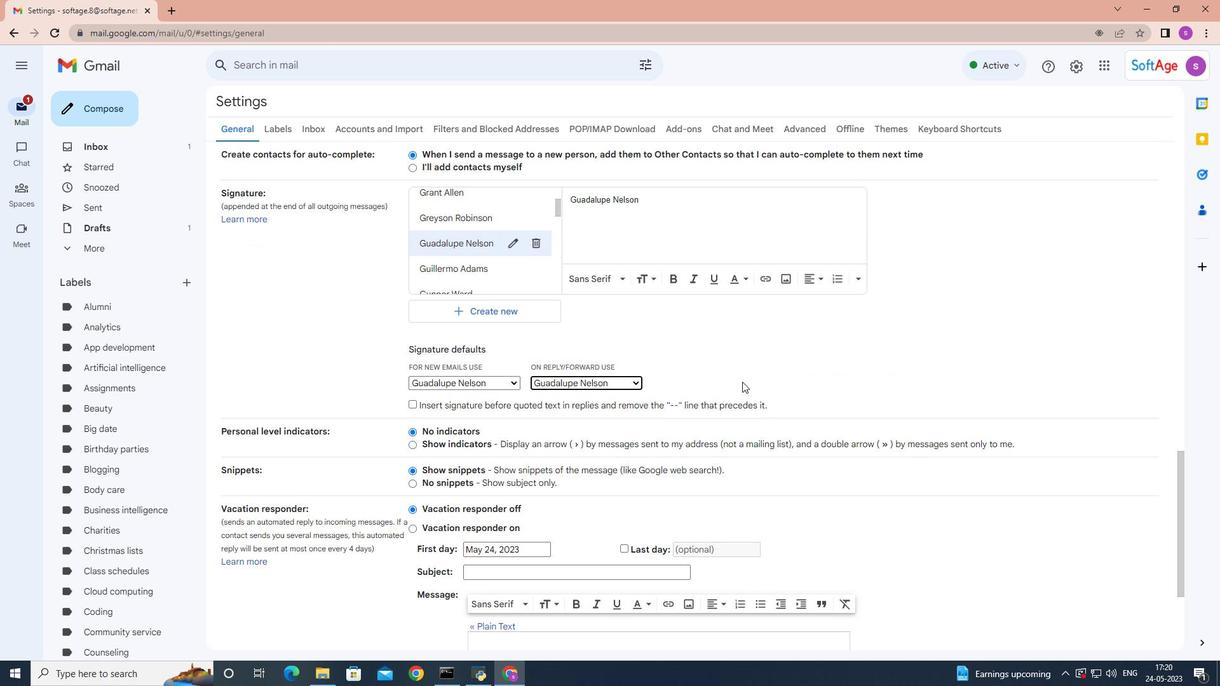 
Action: Mouse moved to (738, 377)
Screenshot: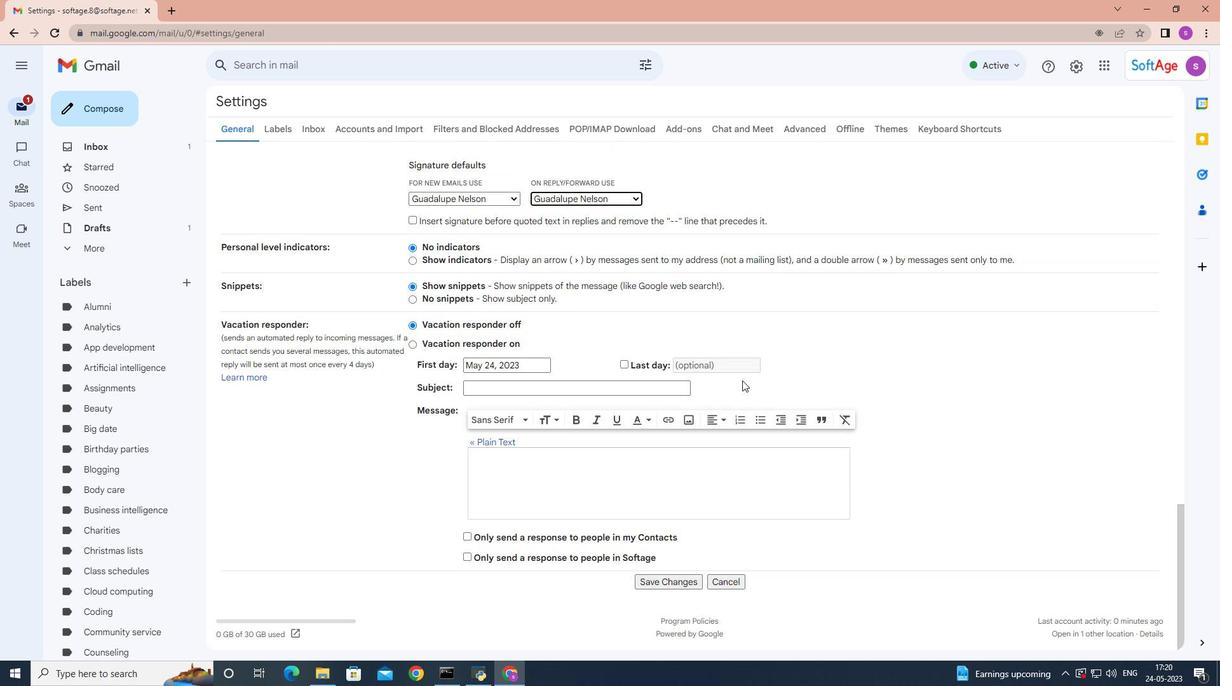 
Action: Mouse scrolled (742, 379) with delta (0, 0)
Screenshot: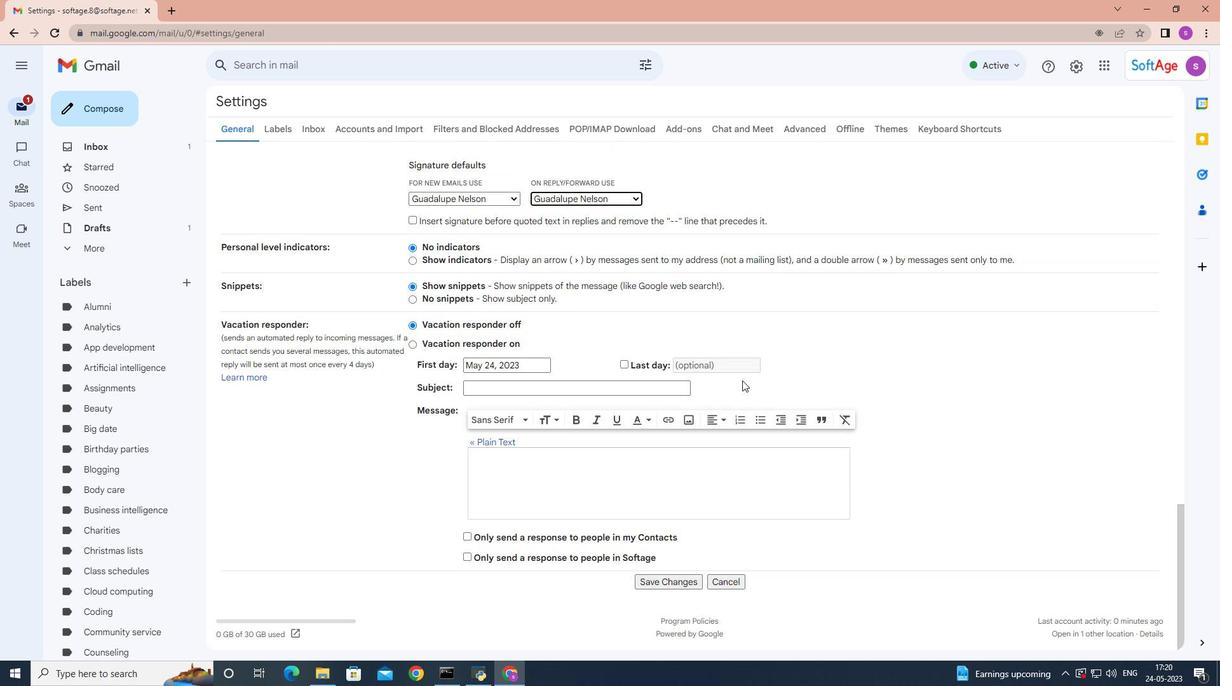 
Action: Mouse moved to (671, 583)
Screenshot: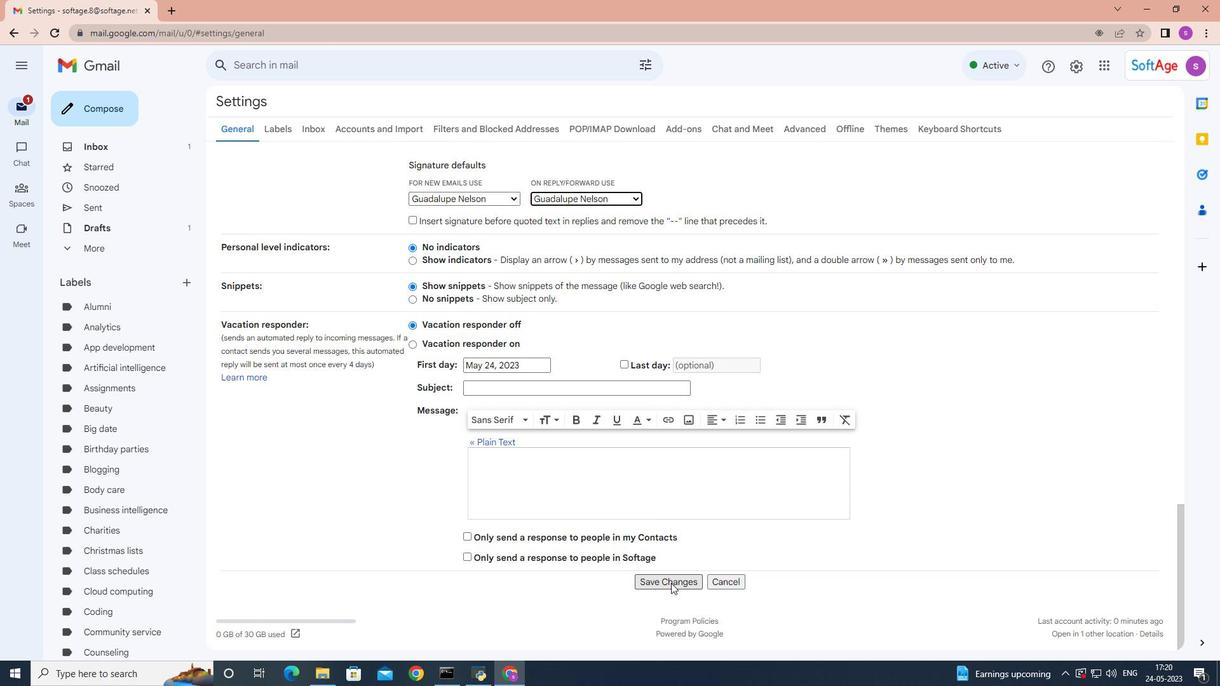 
Action: Mouse pressed left at (671, 583)
Screenshot: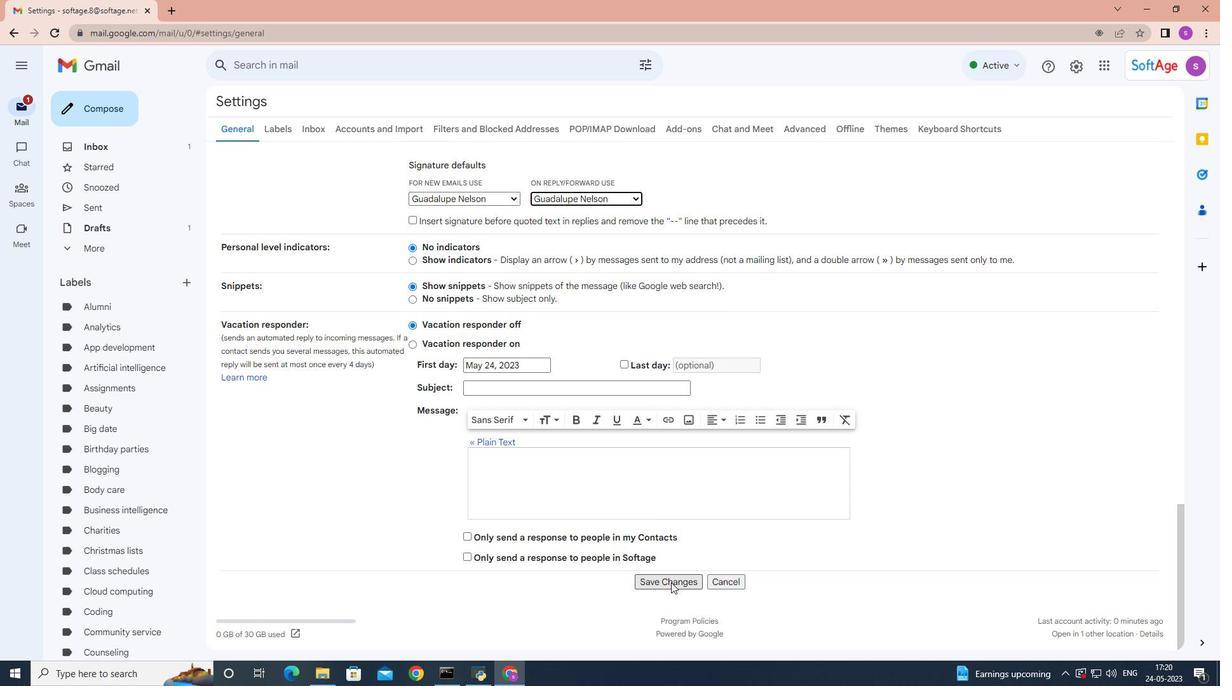 
Action: Mouse moved to (96, 107)
Screenshot: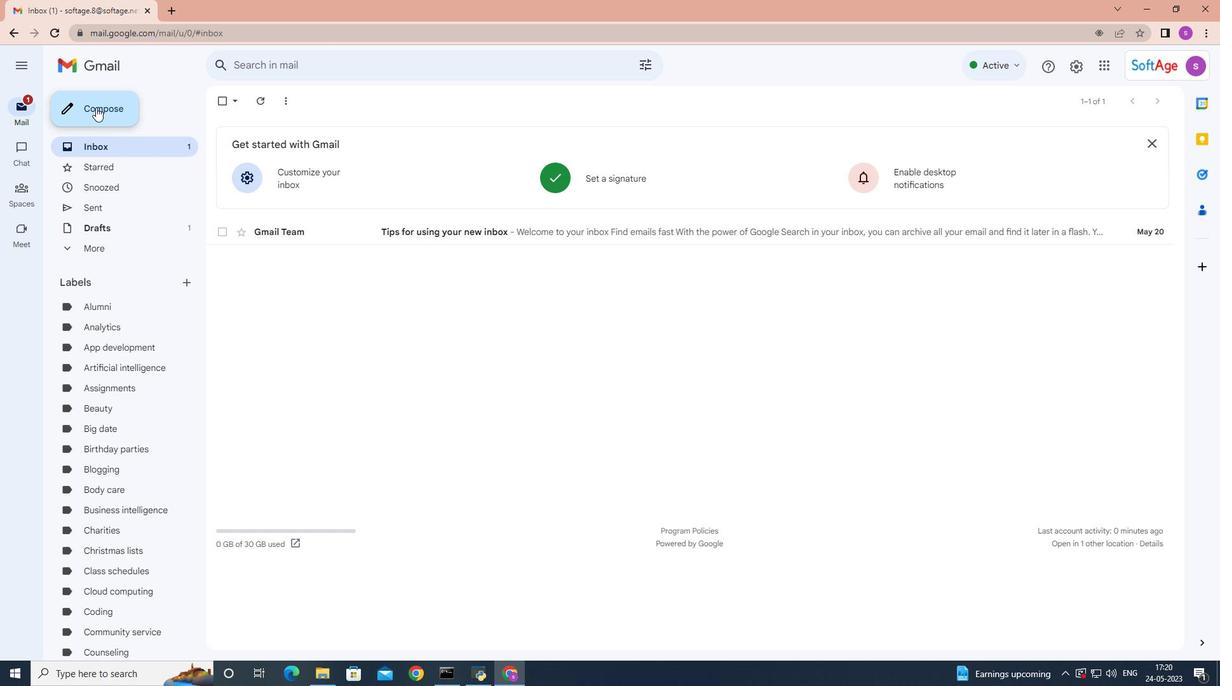 
Action: Mouse pressed left at (96, 107)
Screenshot: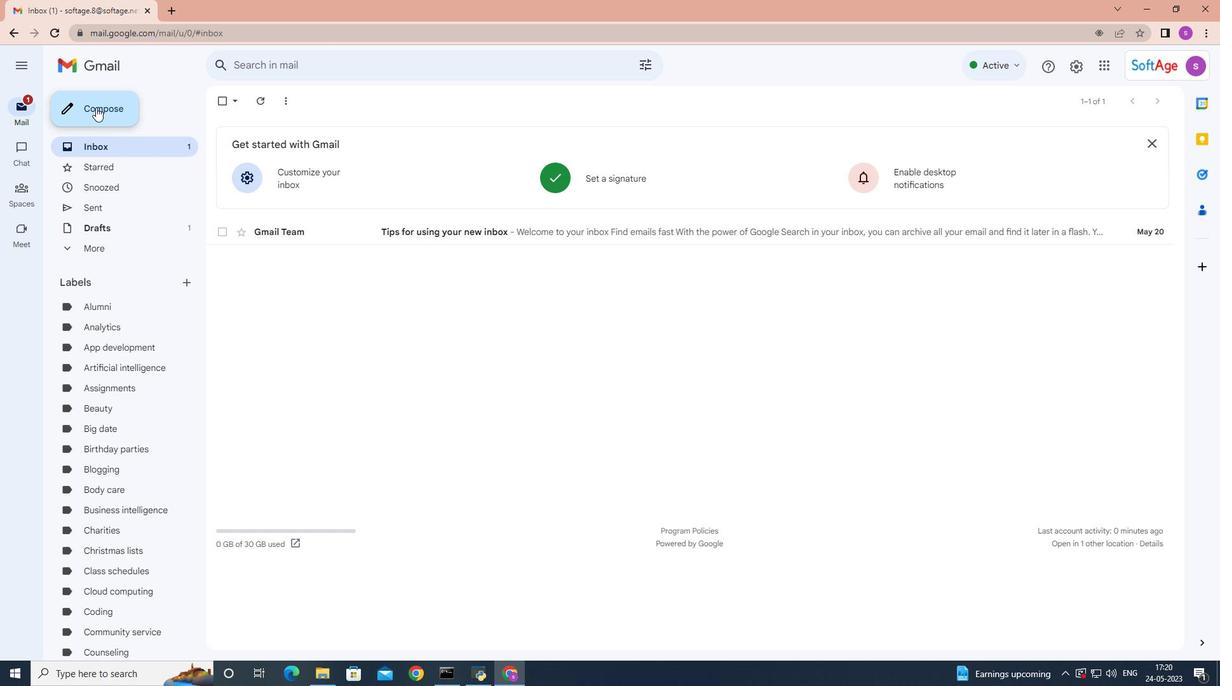 
Action: Mouse moved to (842, 337)
Screenshot: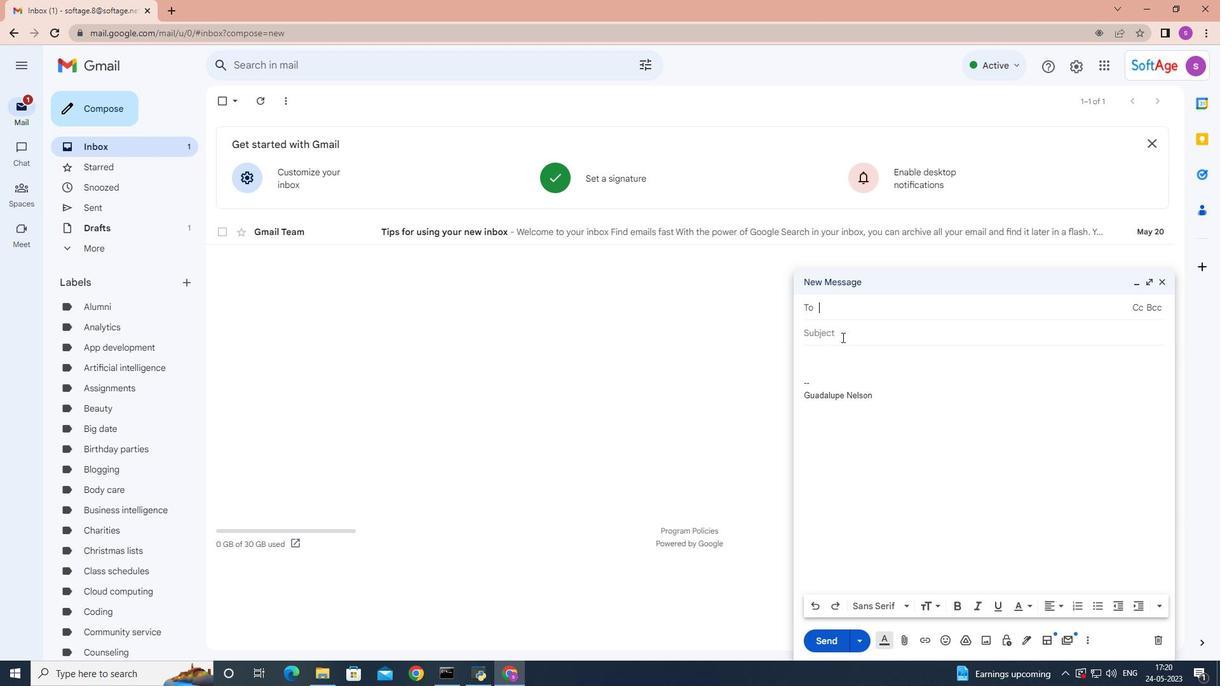 
Action: Mouse pressed left at (842, 337)
Screenshot: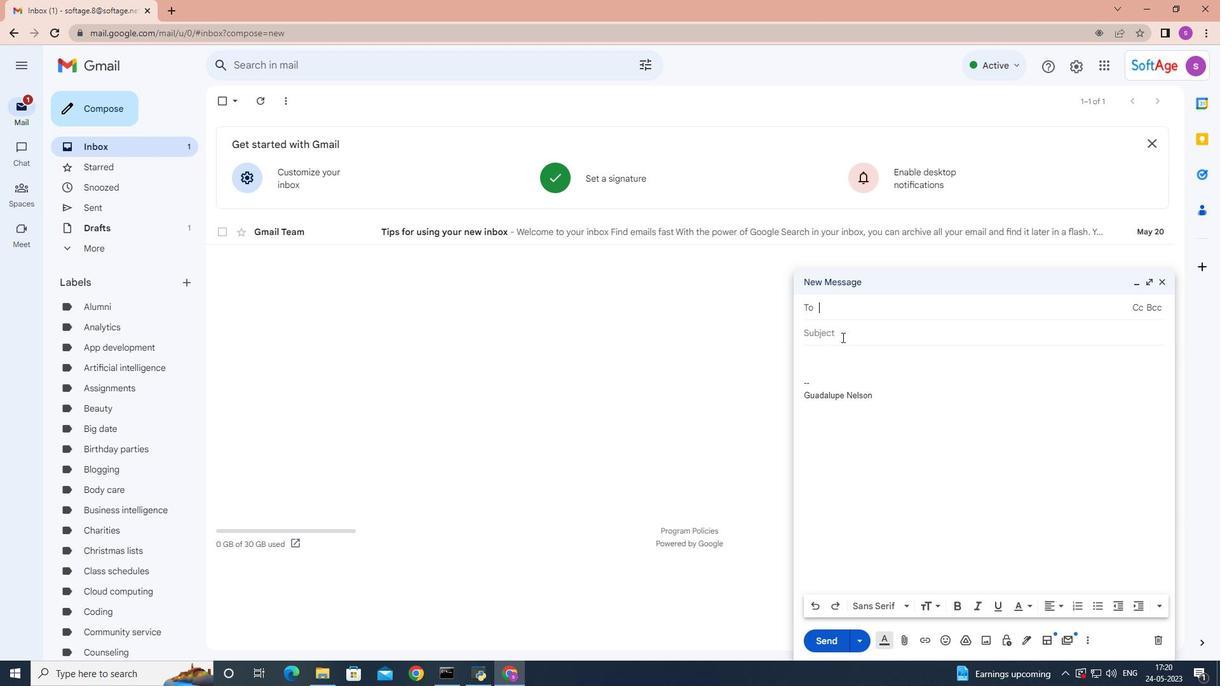 
Action: Mouse moved to (840, 337)
Screenshot: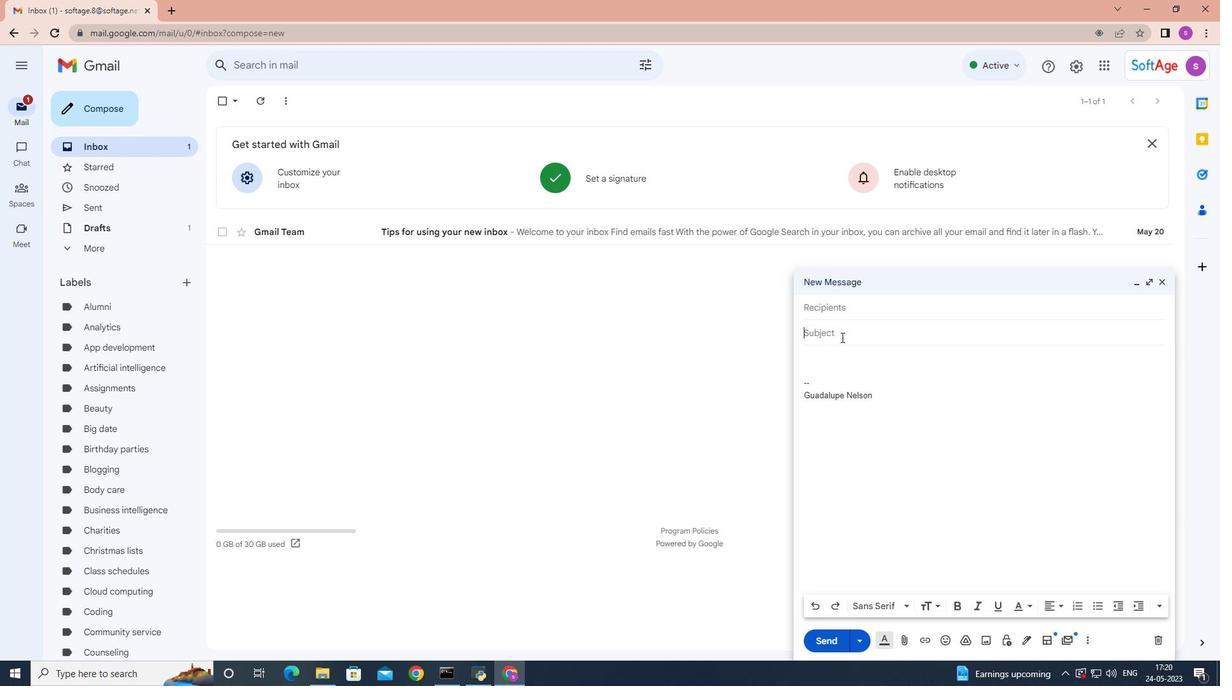 
Action: Key pressed <Key.shift><Key.shift><Key.shift><Key.shift><Key.shift><Key.shift><Key.shift><Key.shift><Key.shift>Update<Key.space>on<Key.space>a<Key.space>disciplinary<Key.space>action
Screenshot: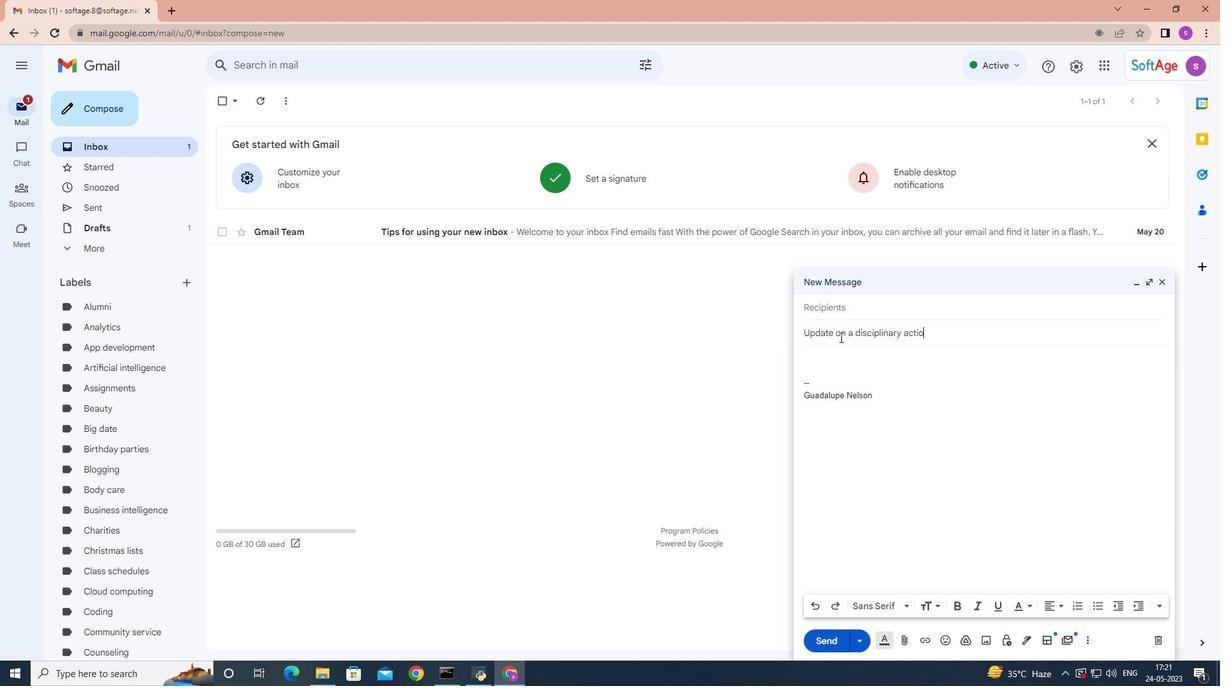 
Action: Mouse moved to (827, 348)
Screenshot: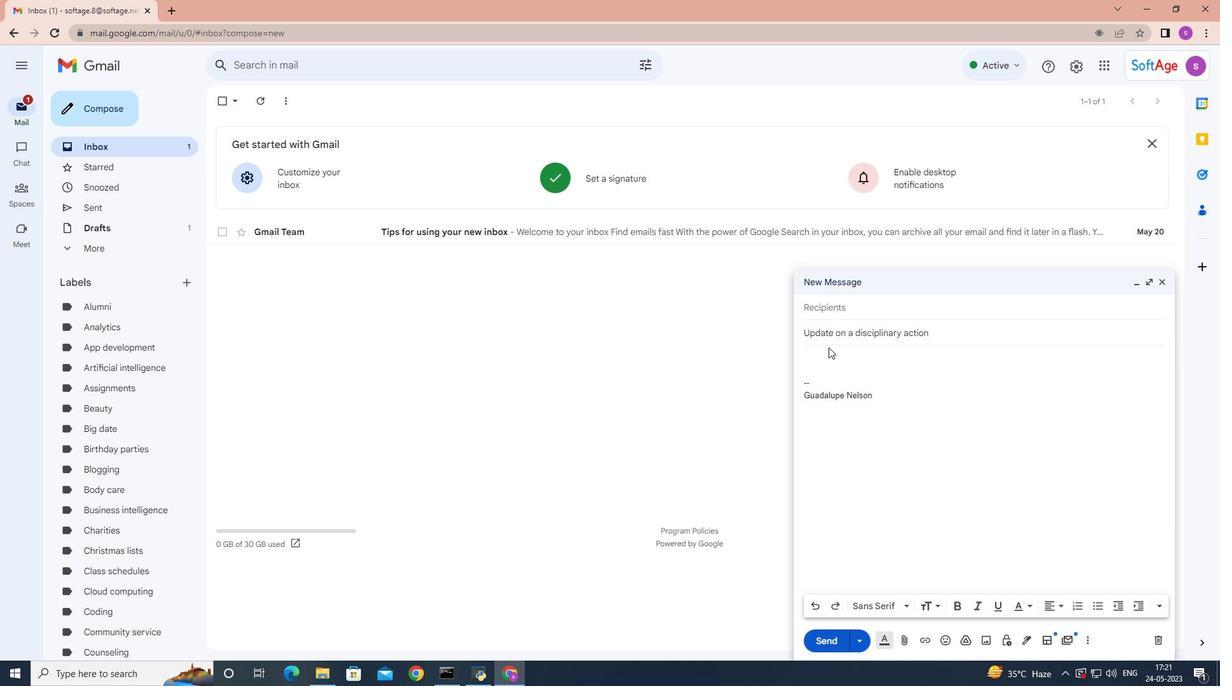 
Action: Mouse pressed left at (827, 348)
Screenshot: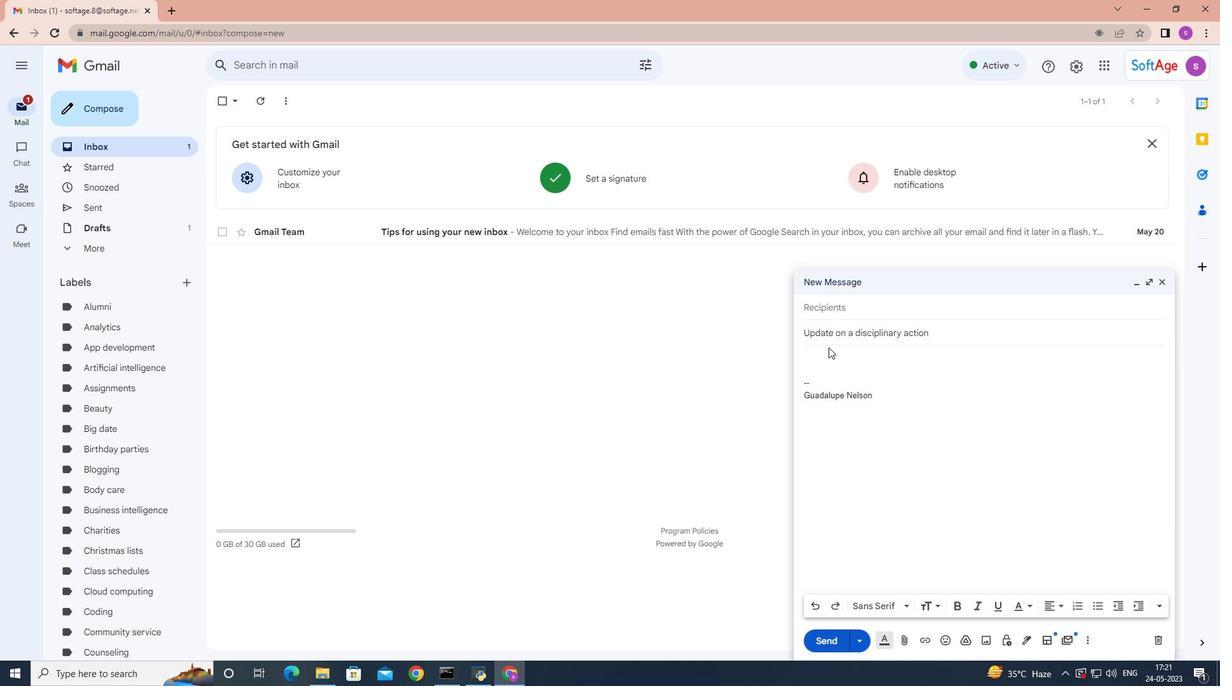 
Action: Mouse moved to (820, 350)
Screenshot: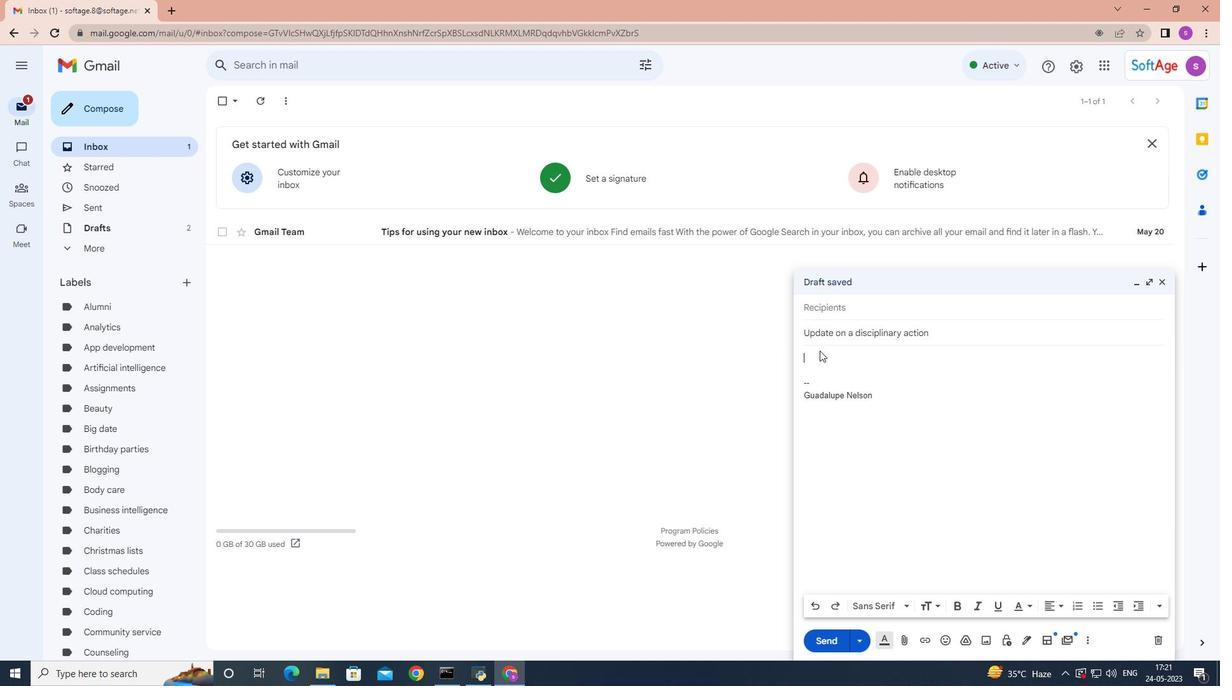 
Action: Key pressed <Key.shift>Please<Key.space>let<Key.space>us<Key.space>know<Key.space>if<Key.space>you<Key.space>require<Key.space>any<Key.space>further<Key.space>assistance<Key.space>with<Key.space>the<Key.space>project.
Screenshot: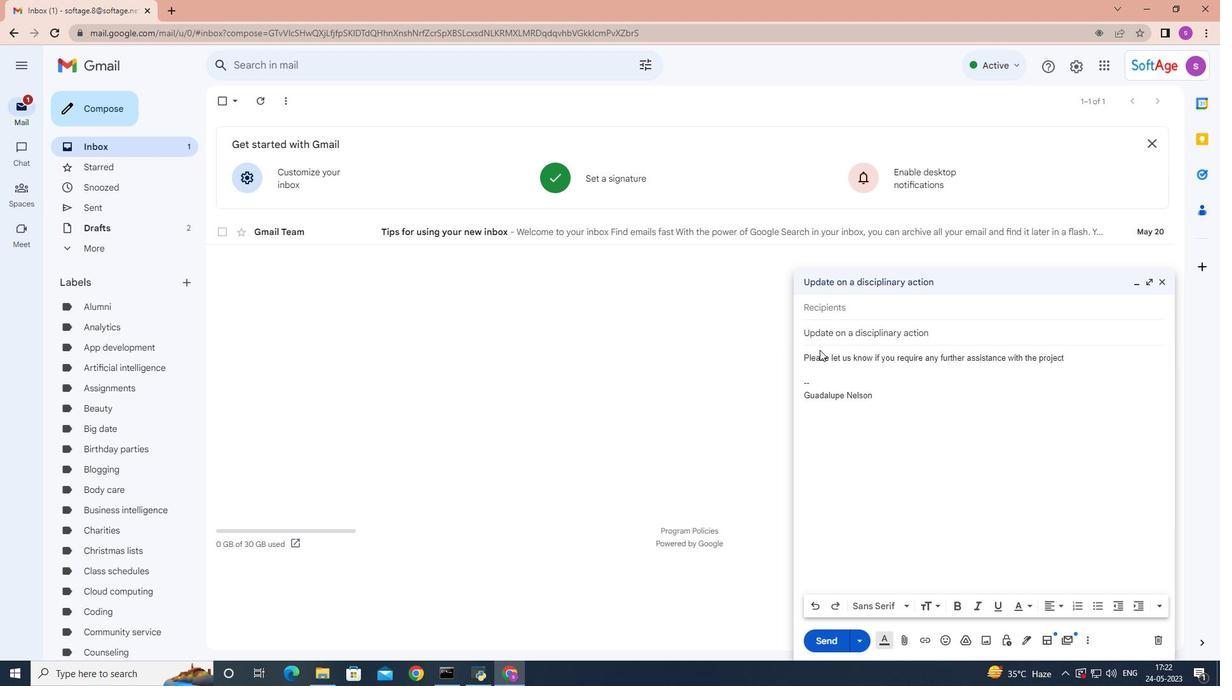 
Action: Mouse moved to (887, 311)
Screenshot: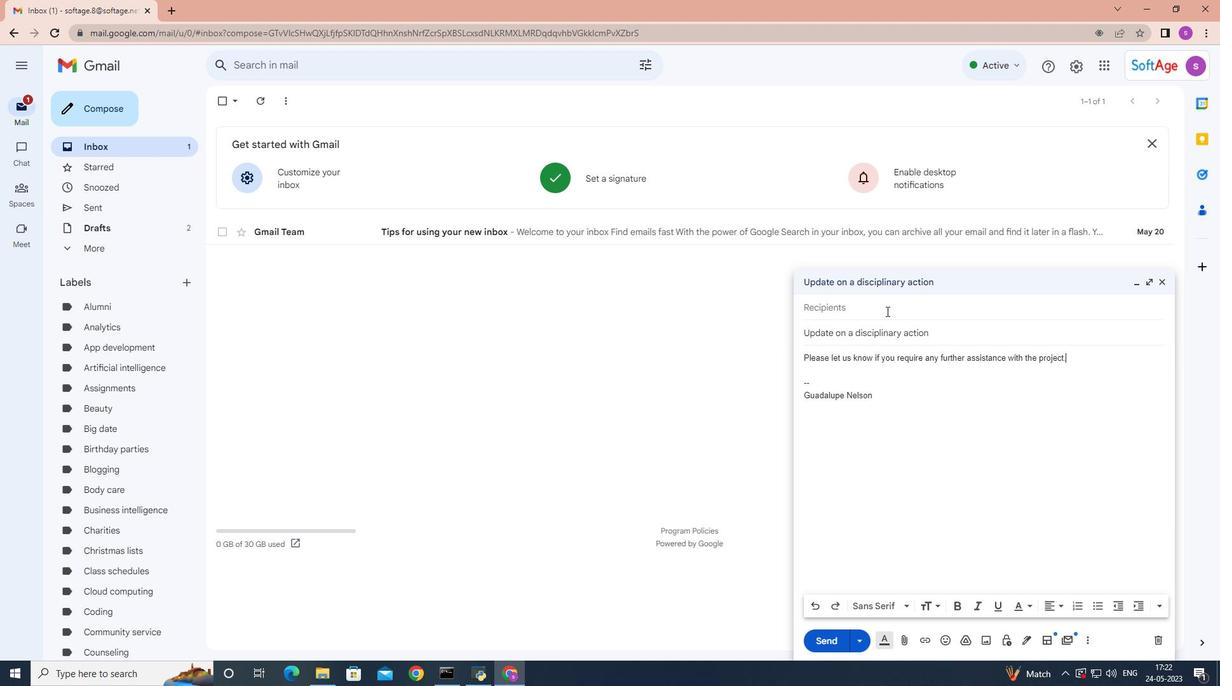 
Action: Mouse pressed left at (887, 311)
Screenshot: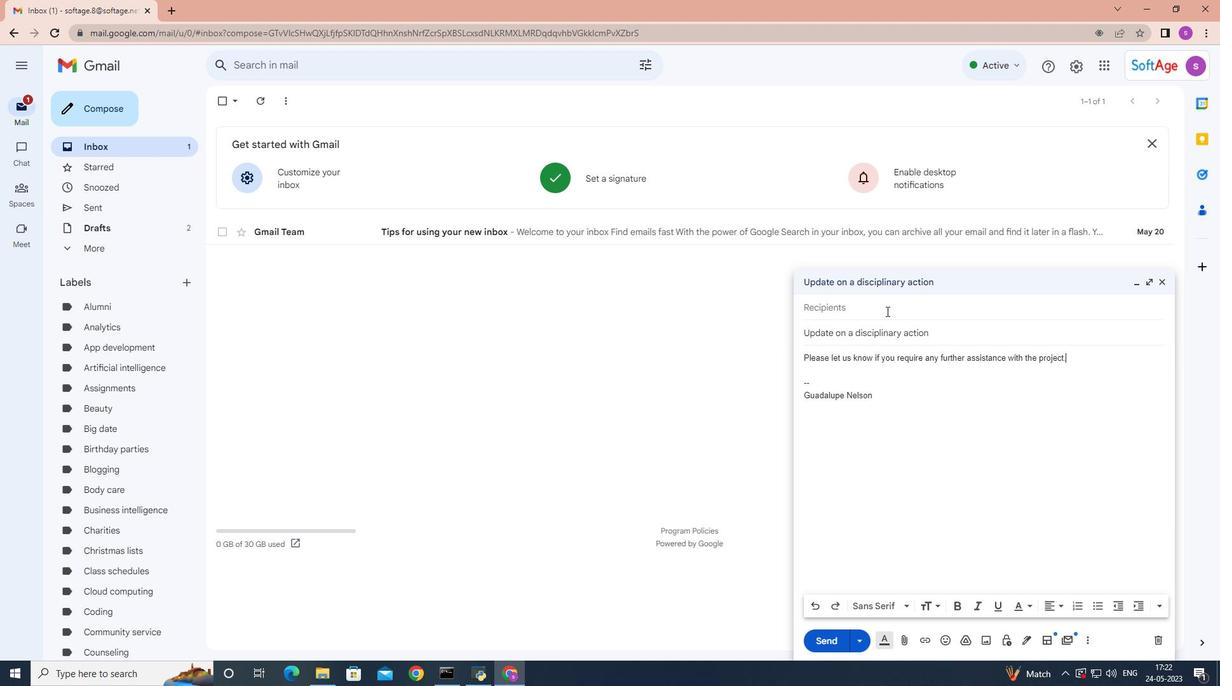 
Action: Mouse moved to (887, 311)
Screenshot: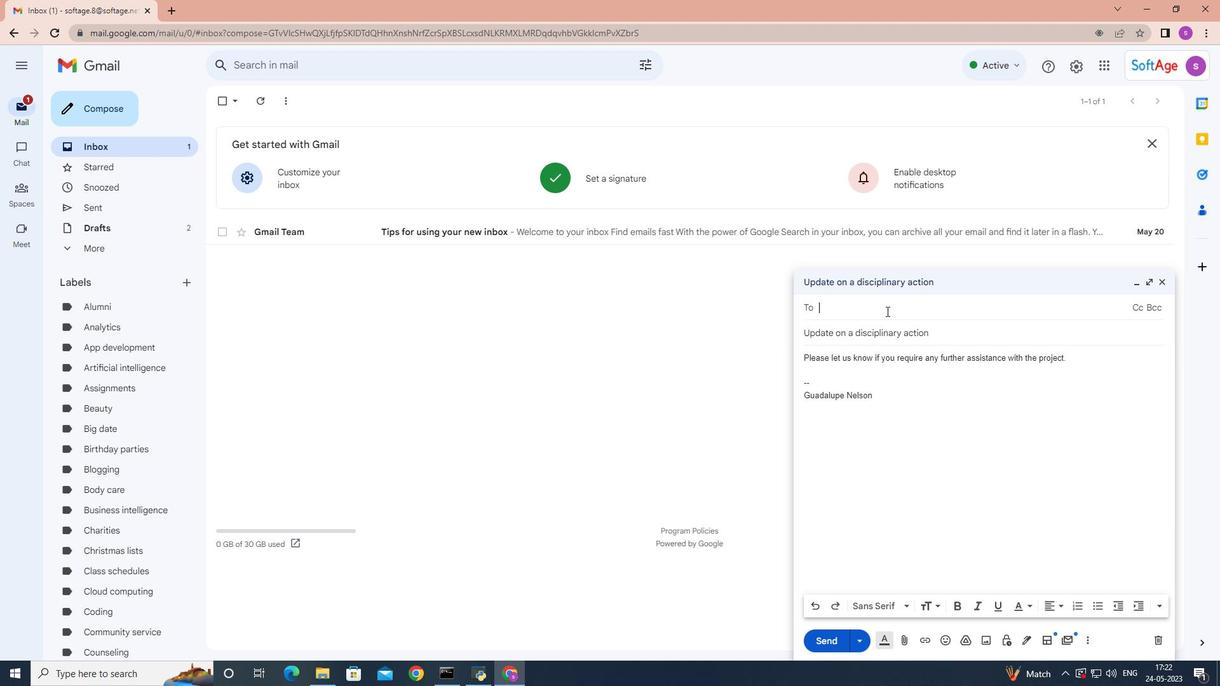 
Action: Key pressed softage.5
Screenshot: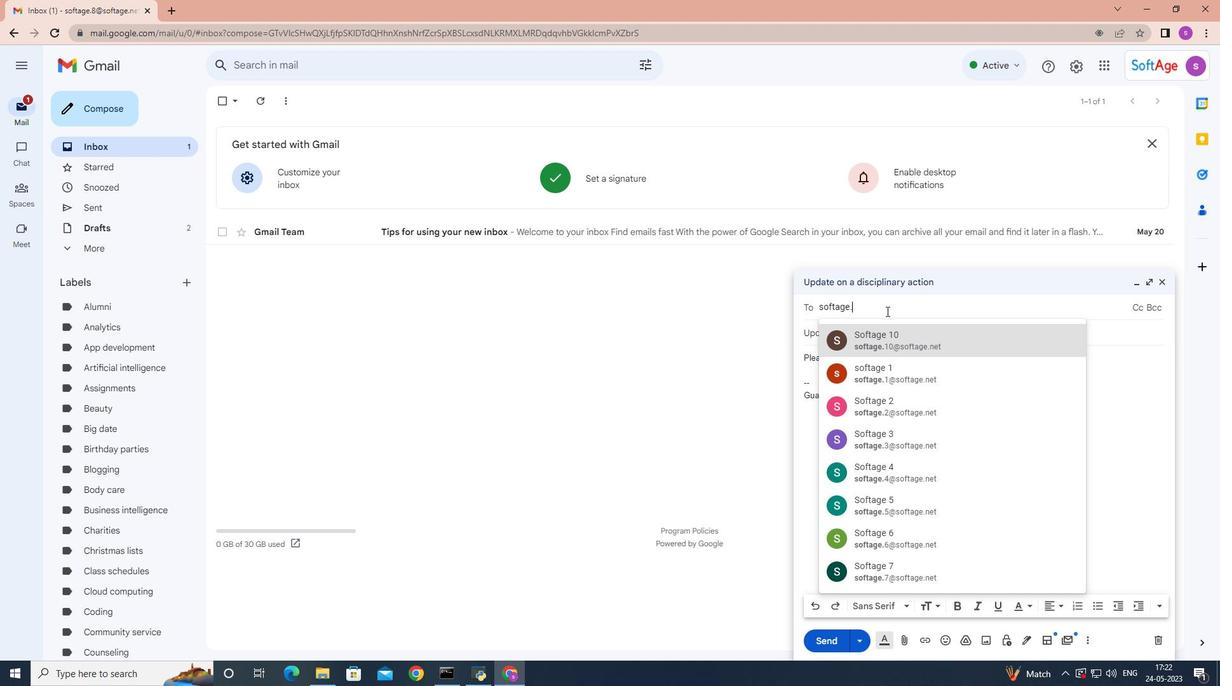 
Action: Mouse moved to (874, 344)
Screenshot: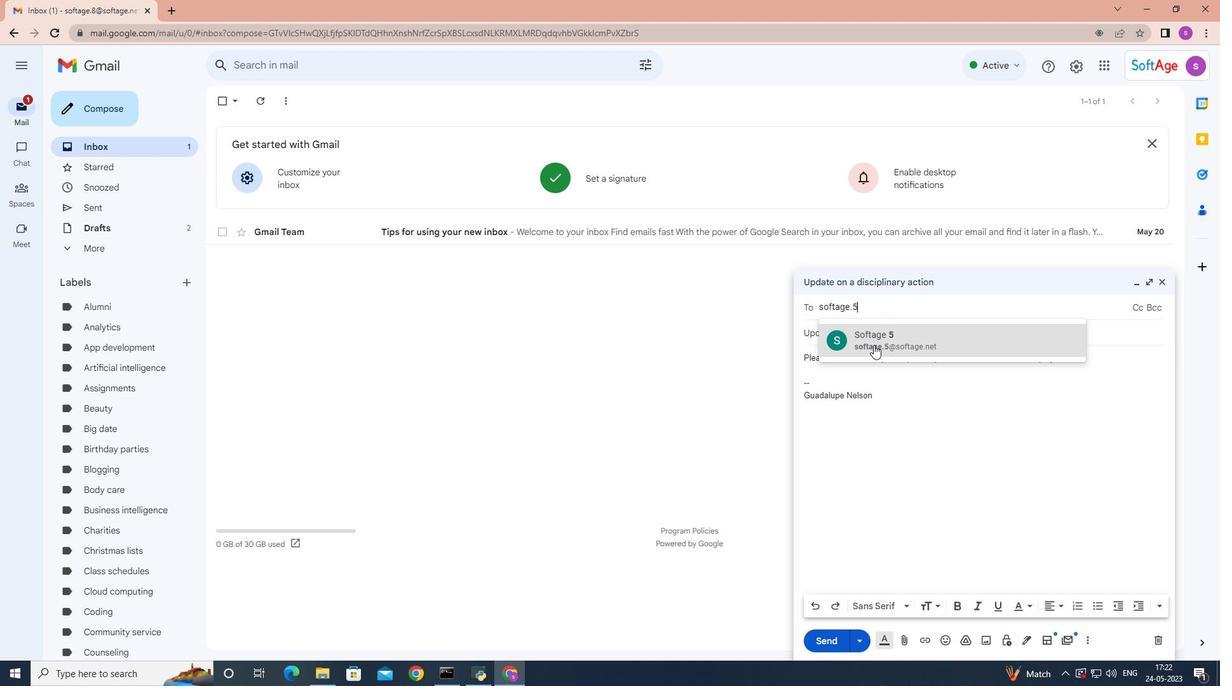
Action: Mouse pressed left at (874, 344)
Screenshot: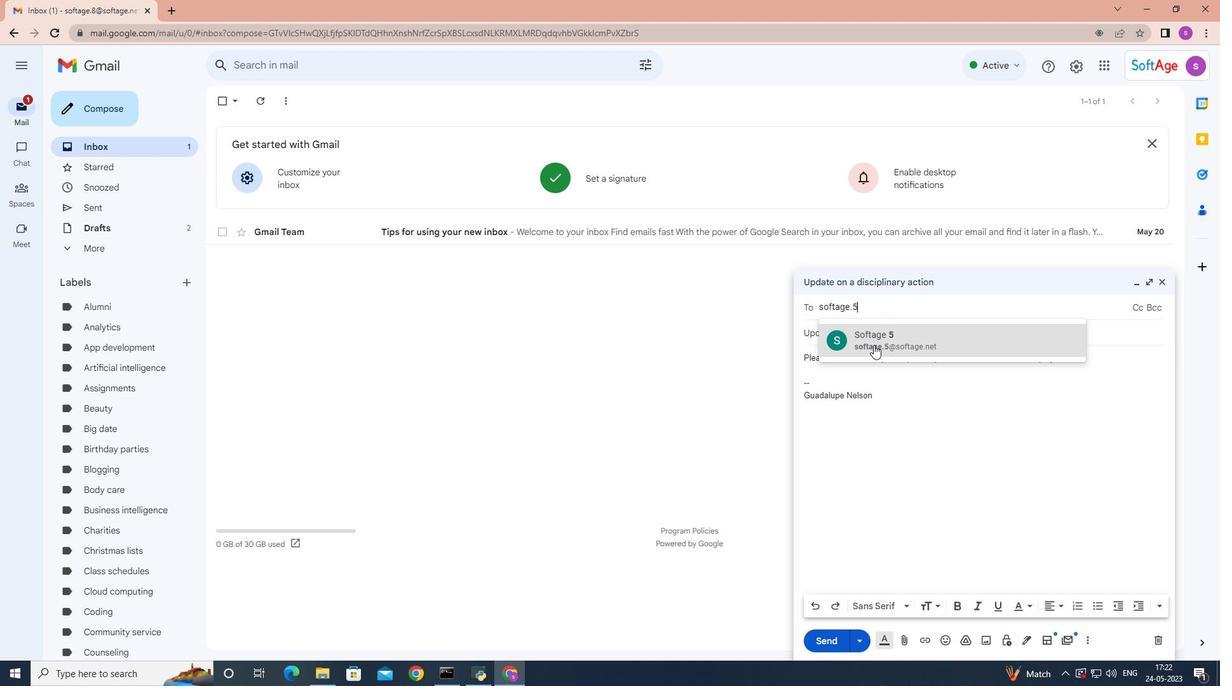 
Action: Key pressed softage6
Screenshot: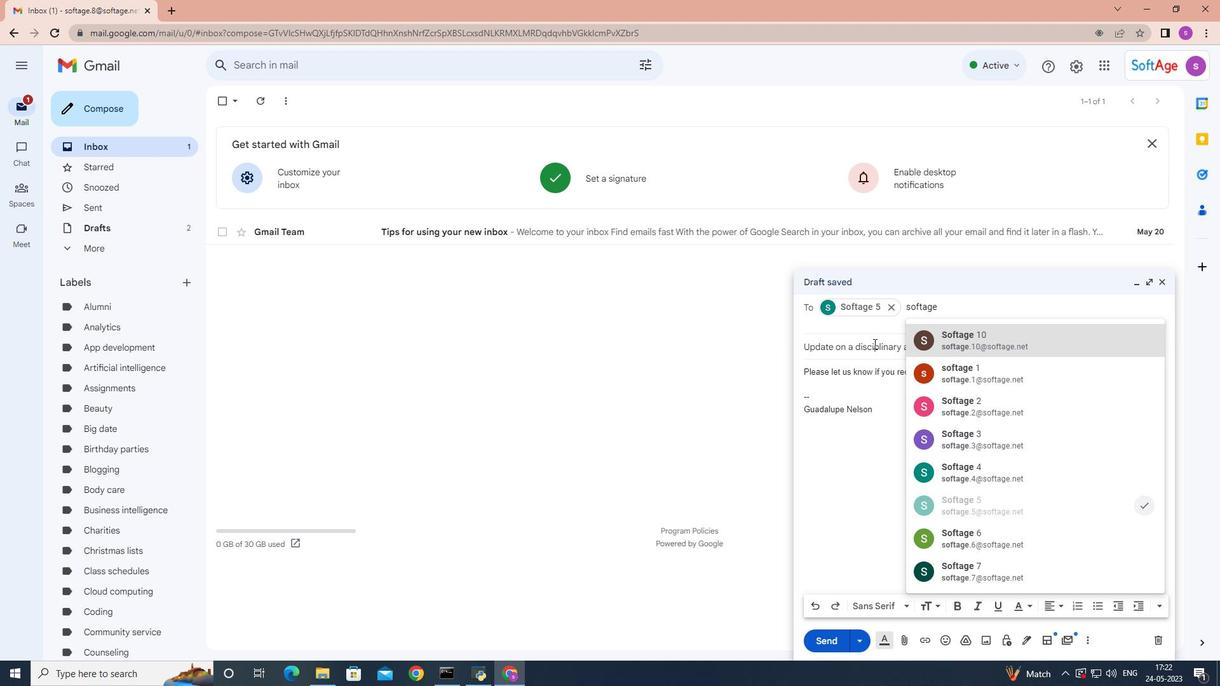 
Action: Mouse moved to (940, 319)
Screenshot: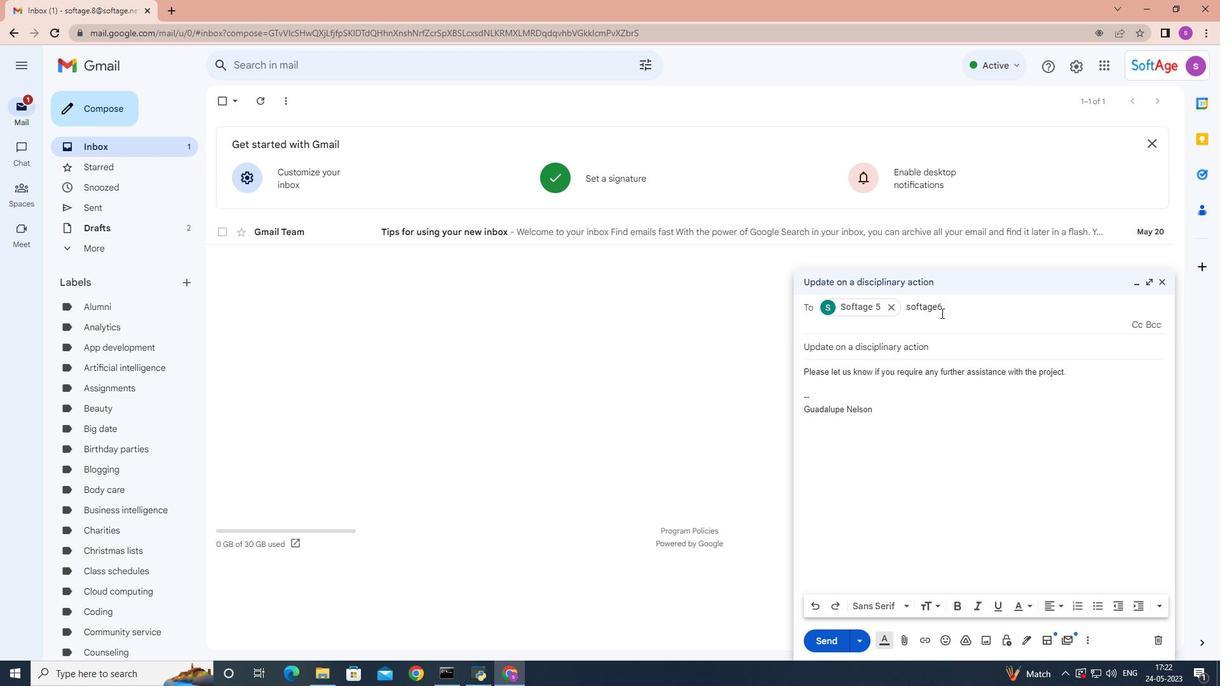 
Action: Key pressed <Key.backspace>
Screenshot: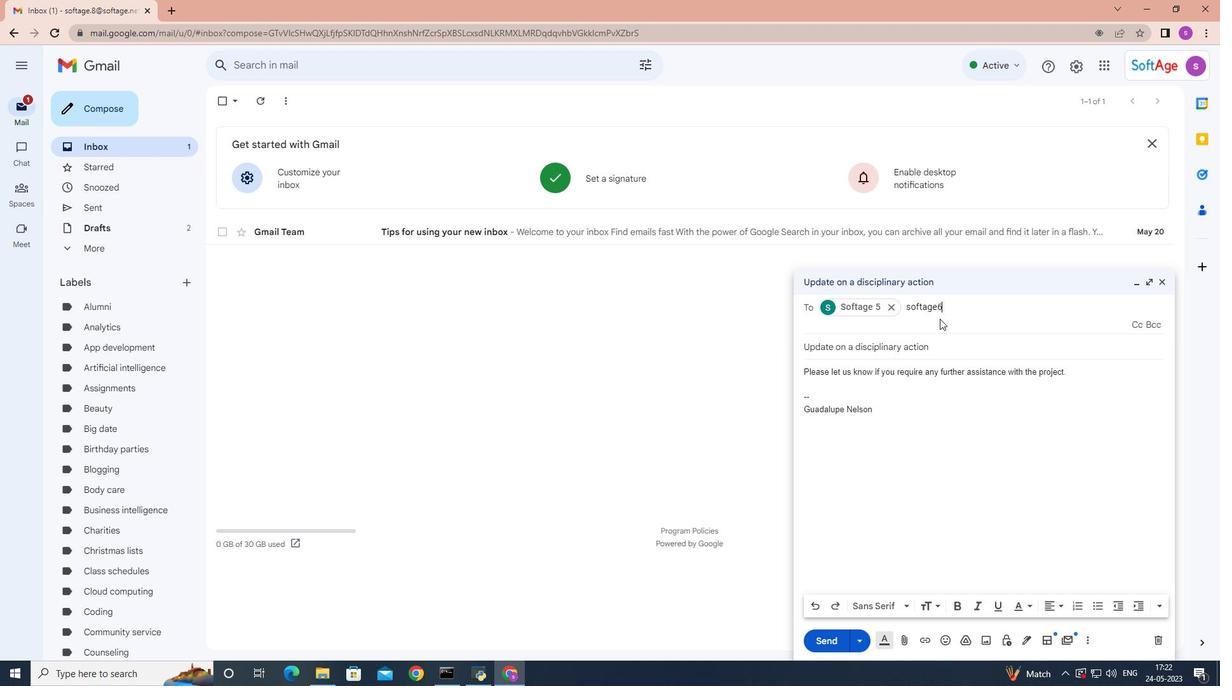 
Action: Mouse moved to (979, 536)
Screenshot: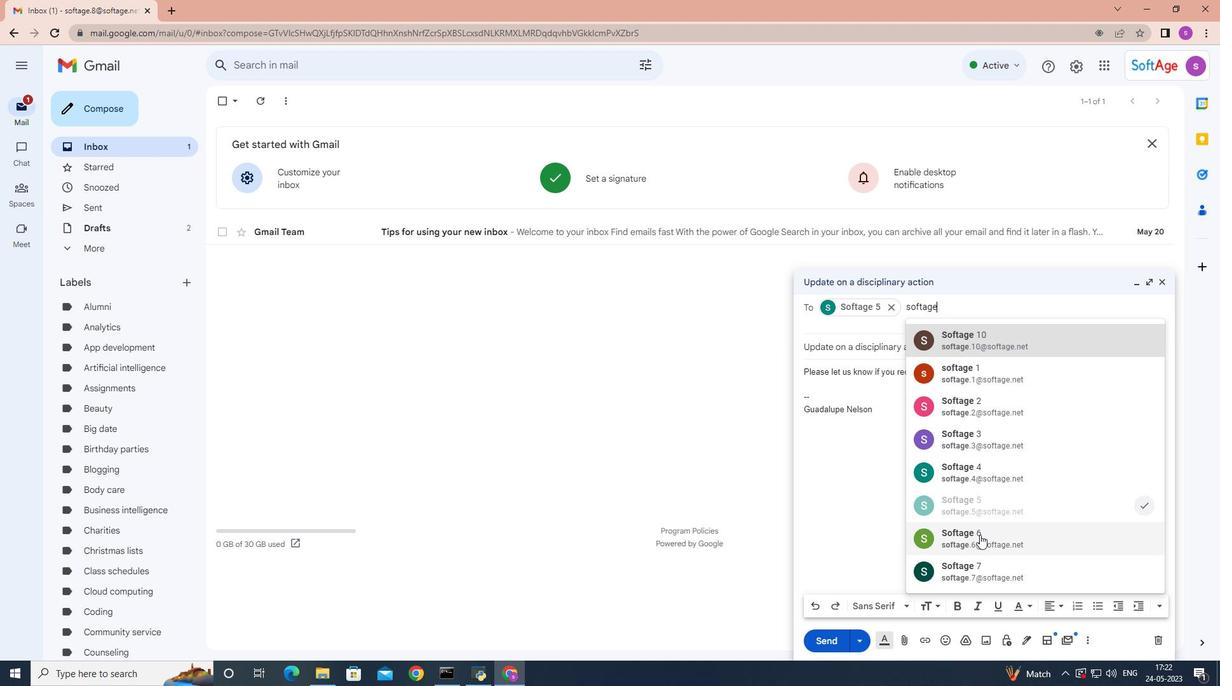
Action: Mouse pressed left at (979, 536)
Screenshot: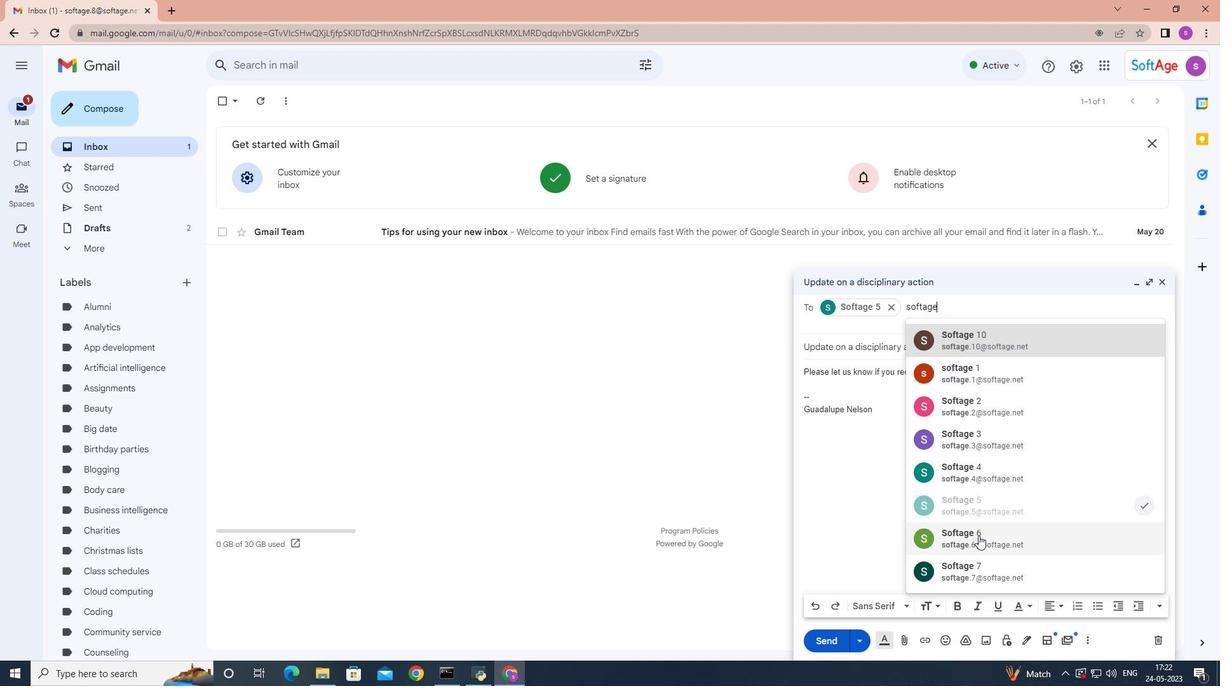 
Action: Mouse moved to (831, 640)
Screenshot: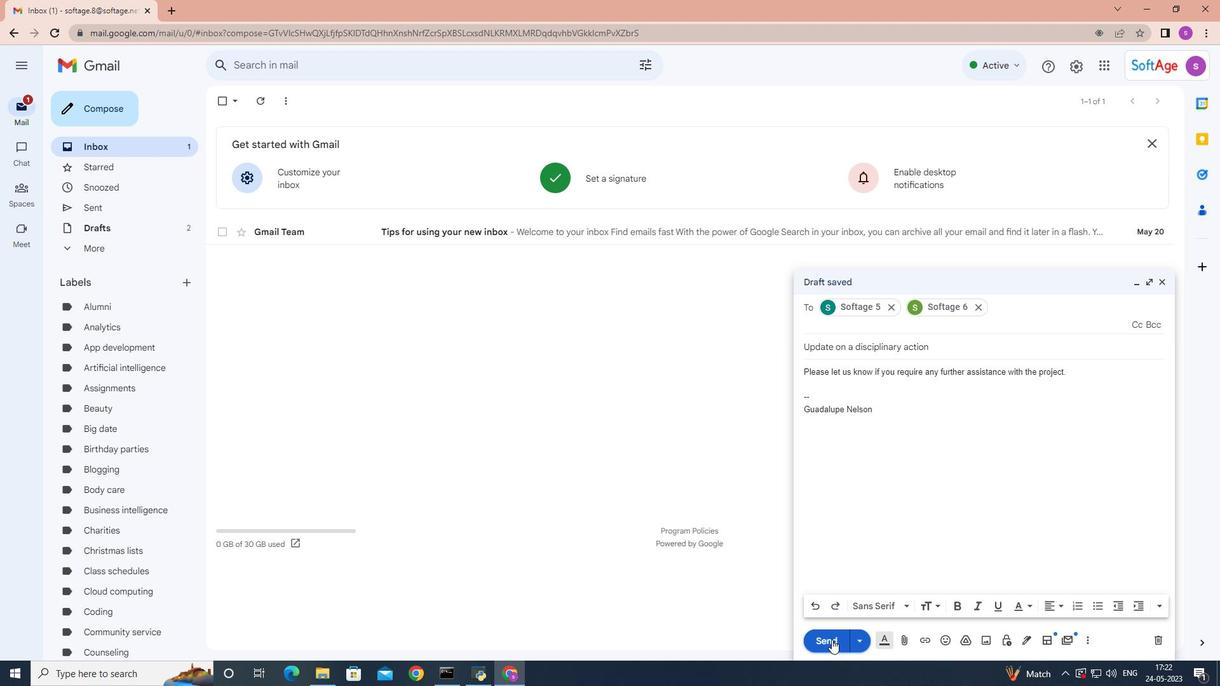 
Action: Mouse pressed left at (831, 640)
Screenshot: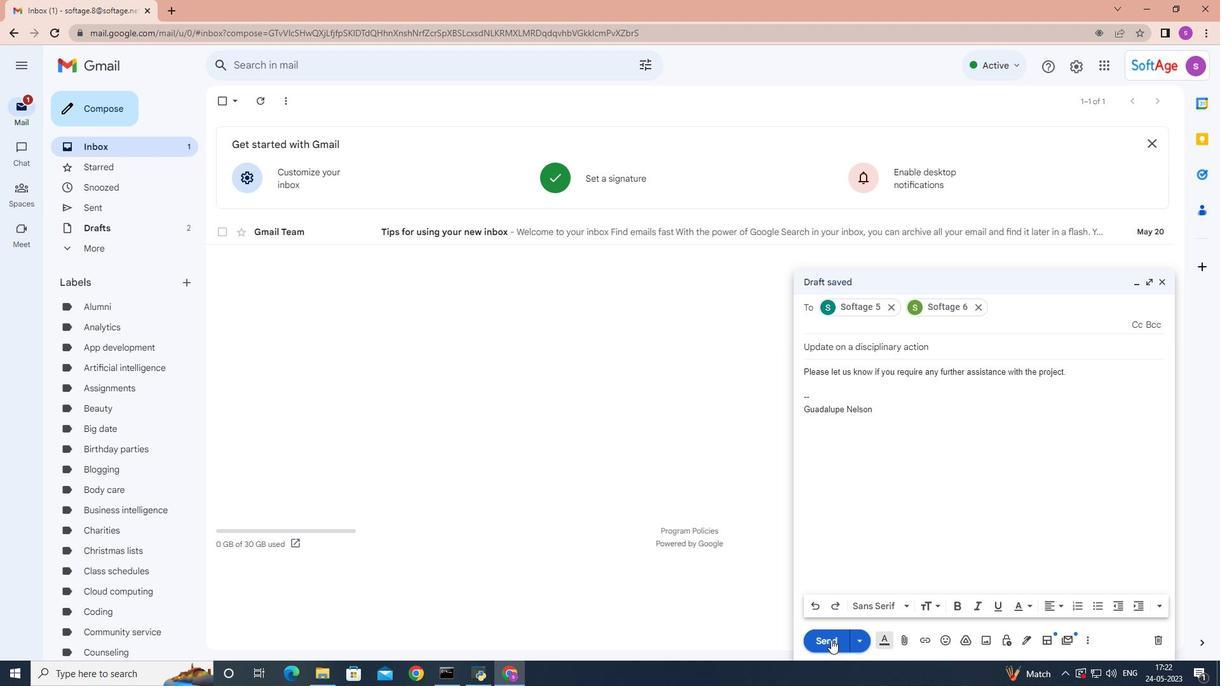 
Action: Mouse moved to (832, 638)
Screenshot: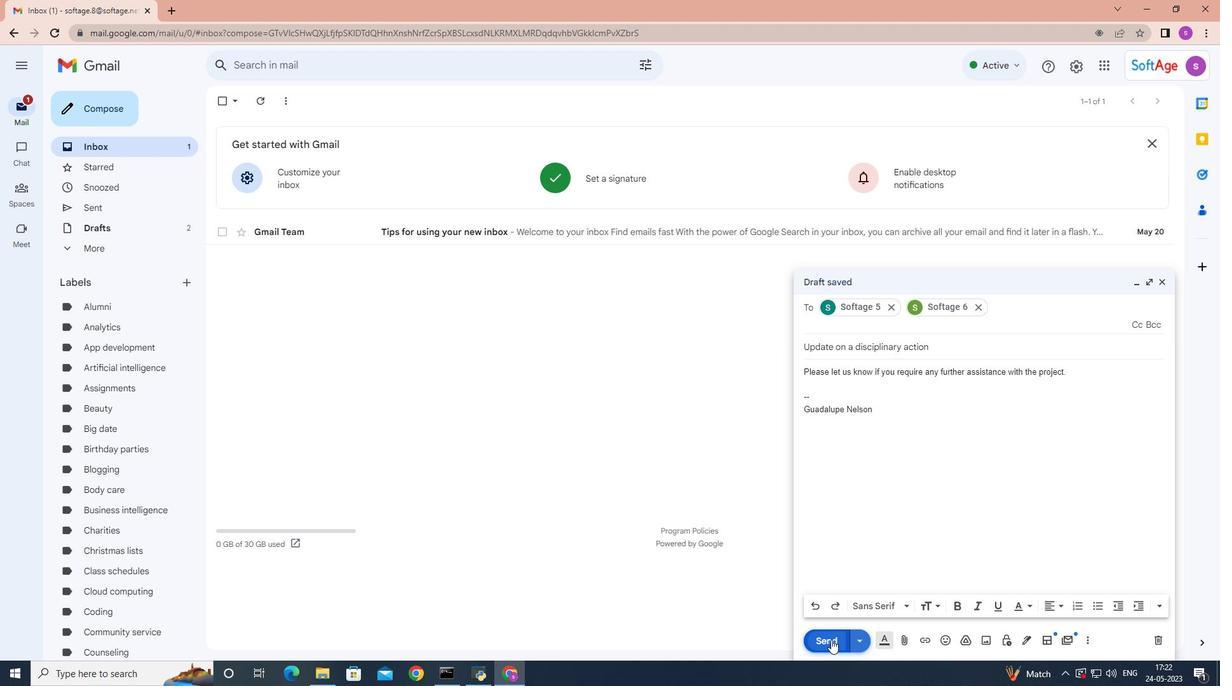 
